 Task: Find connections with filter location Niederrad with filter topic #Analyticswith filter profile language Potuguese with filter current company Royal Society of Chemistry with filter school Swami Ramanand Teerth Marathwada University with filter industry Climate Technology Product Manufacturing with filter service category Copywriting with filter keywords title Landscaping Worker
Action: Mouse moved to (552, 80)
Screenshot: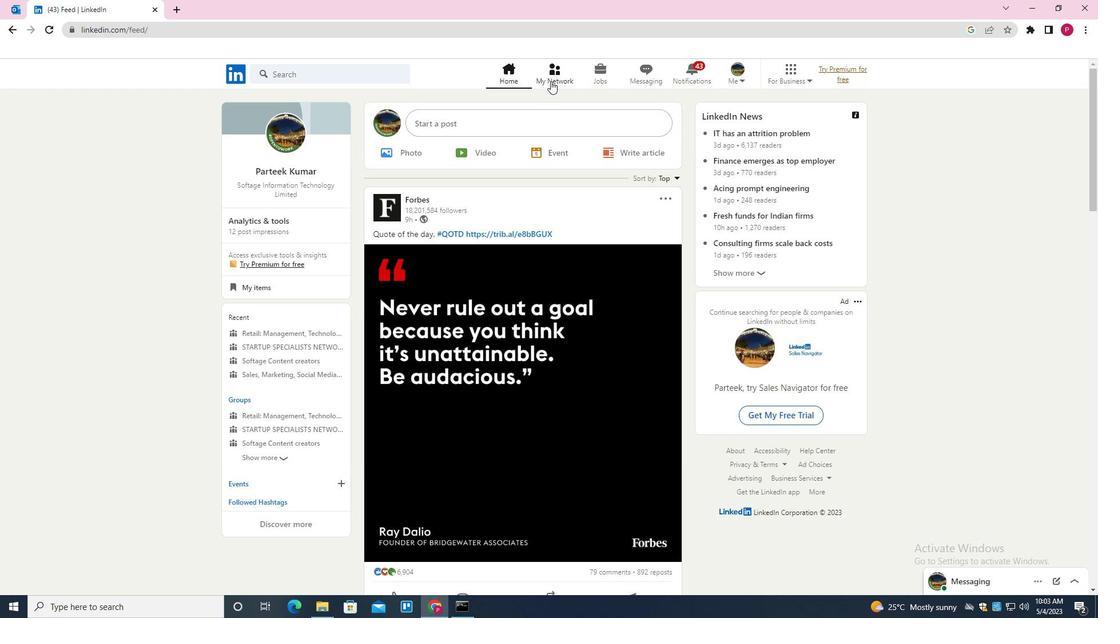 
Action: Mouse pressed left at (552, 80)
Screenshot: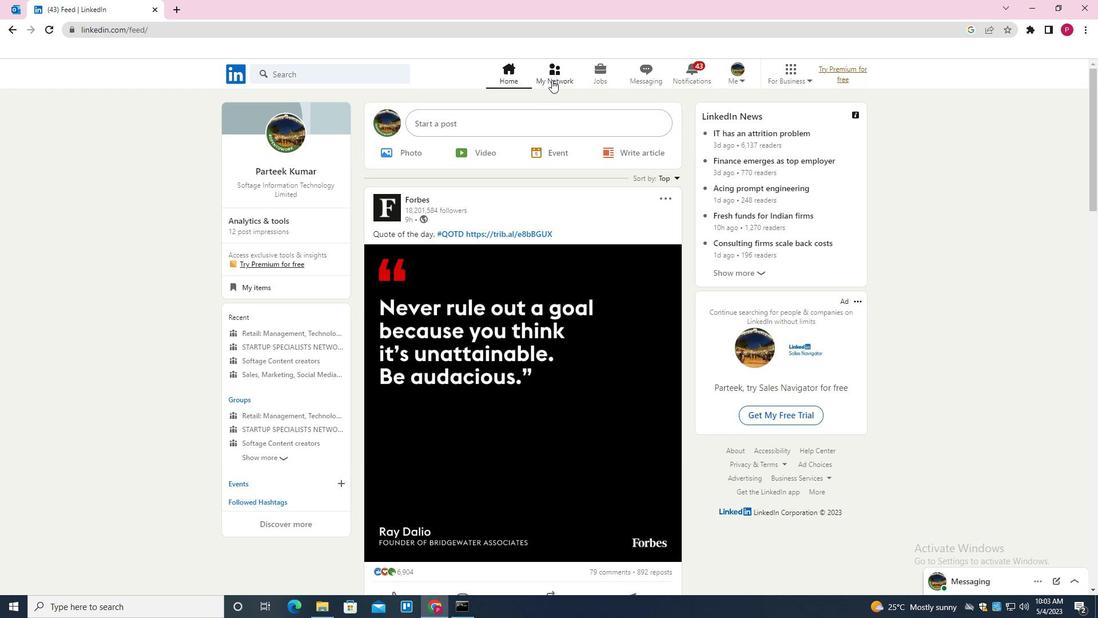 
Action: Mouse moved to (360, 135)
Screenshot: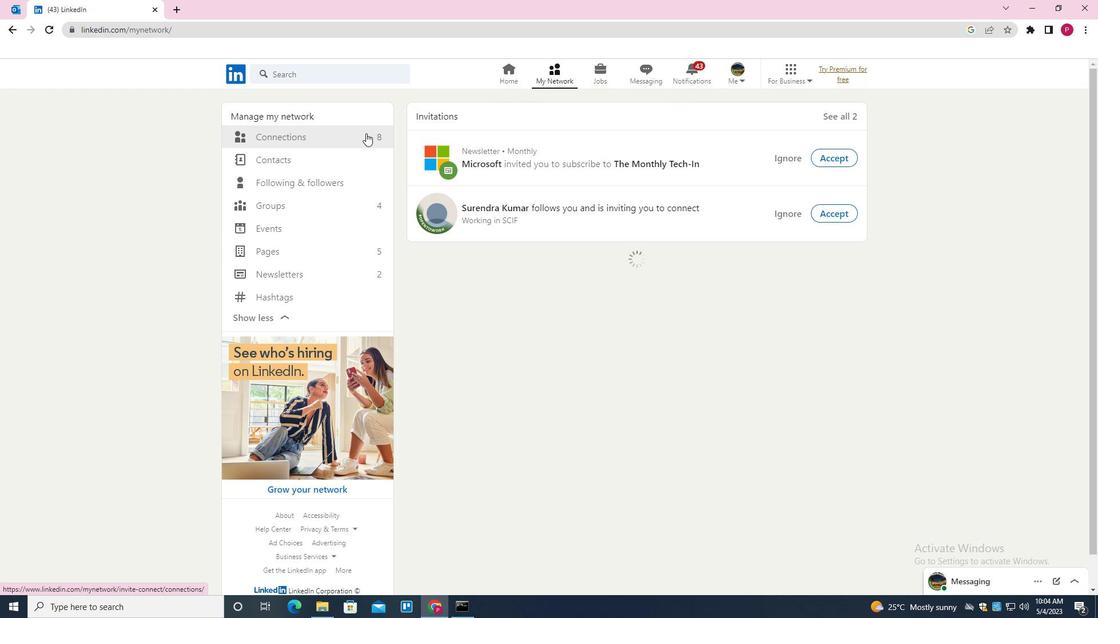 
Action: Mouse pressed left at (360, 135)
Screenshot: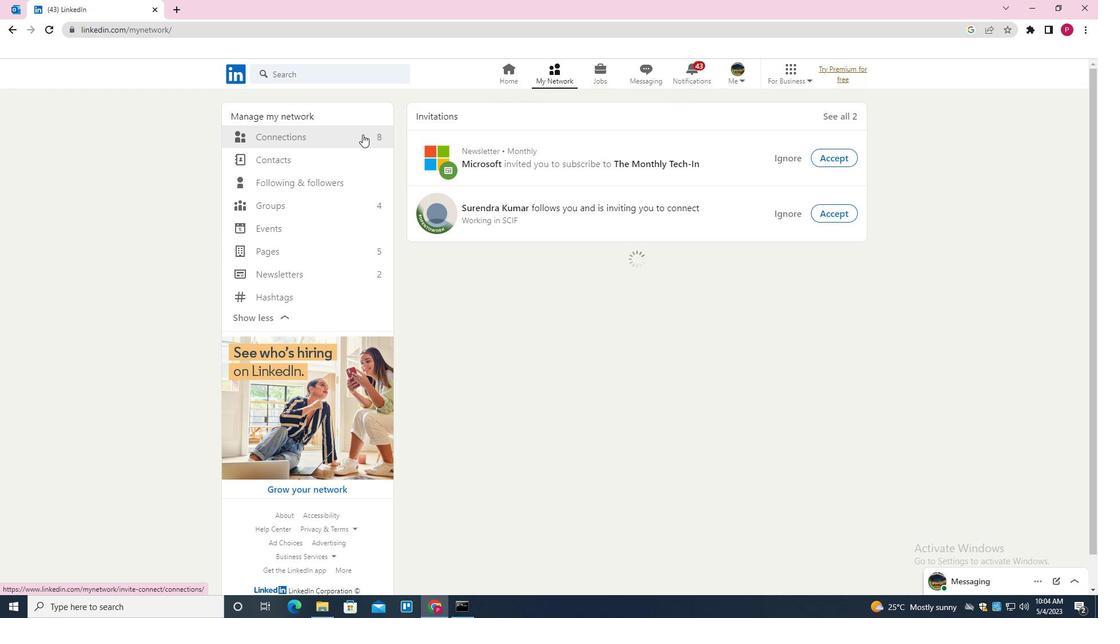 
Action: Mouse moved to (636, 138)
Screenshot: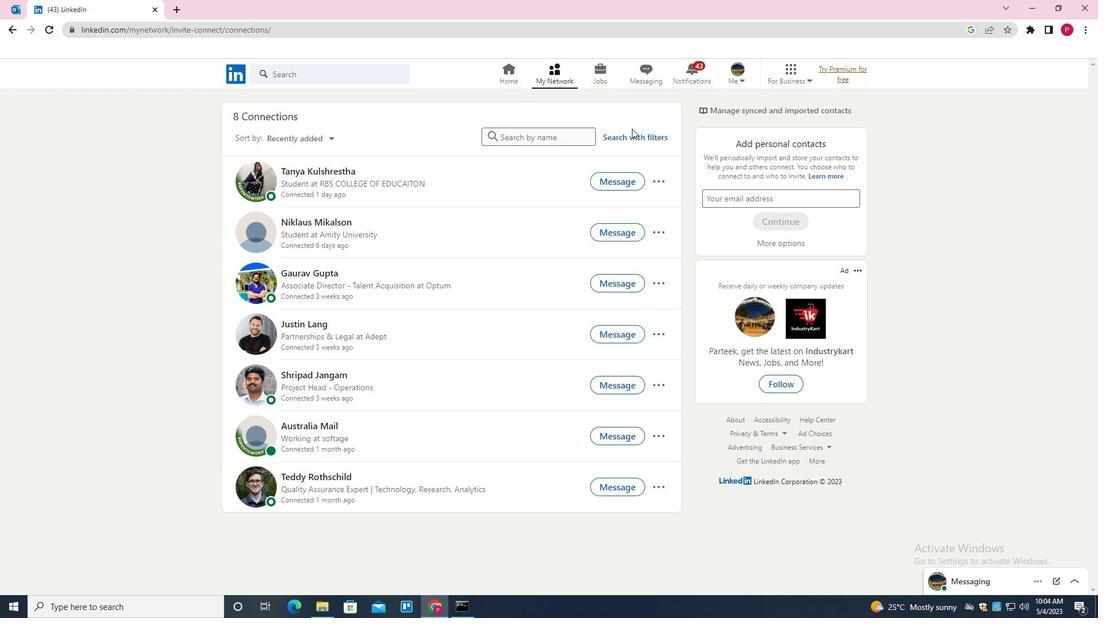 
Action: Mouse pressed left at (636, 138)
Screenshot: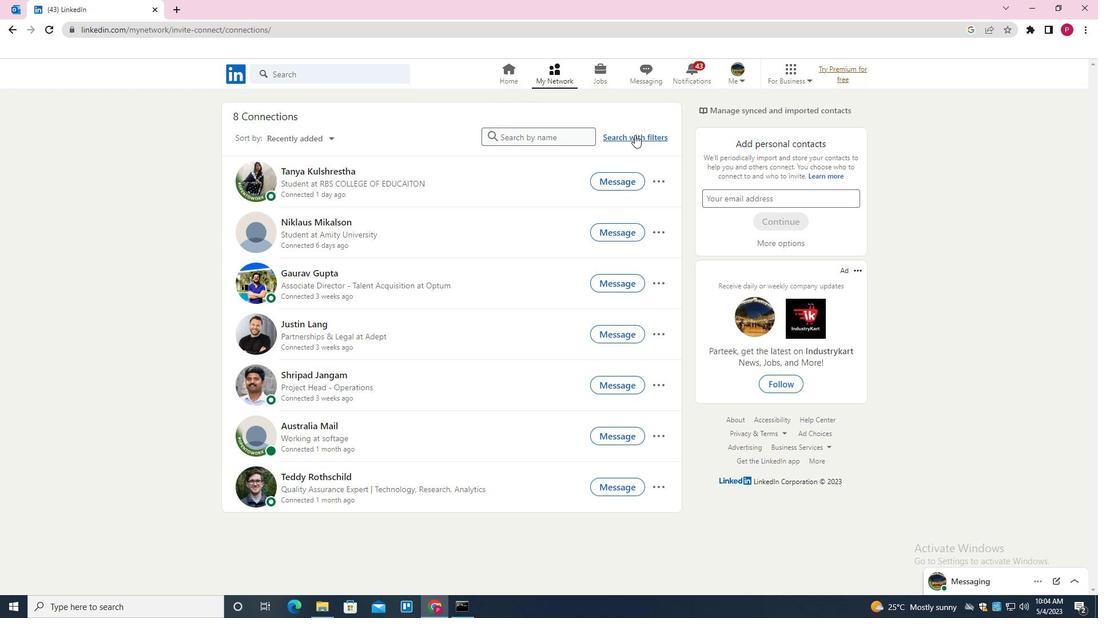 
Action: Mouse moved to (582, 106)
Screenshot: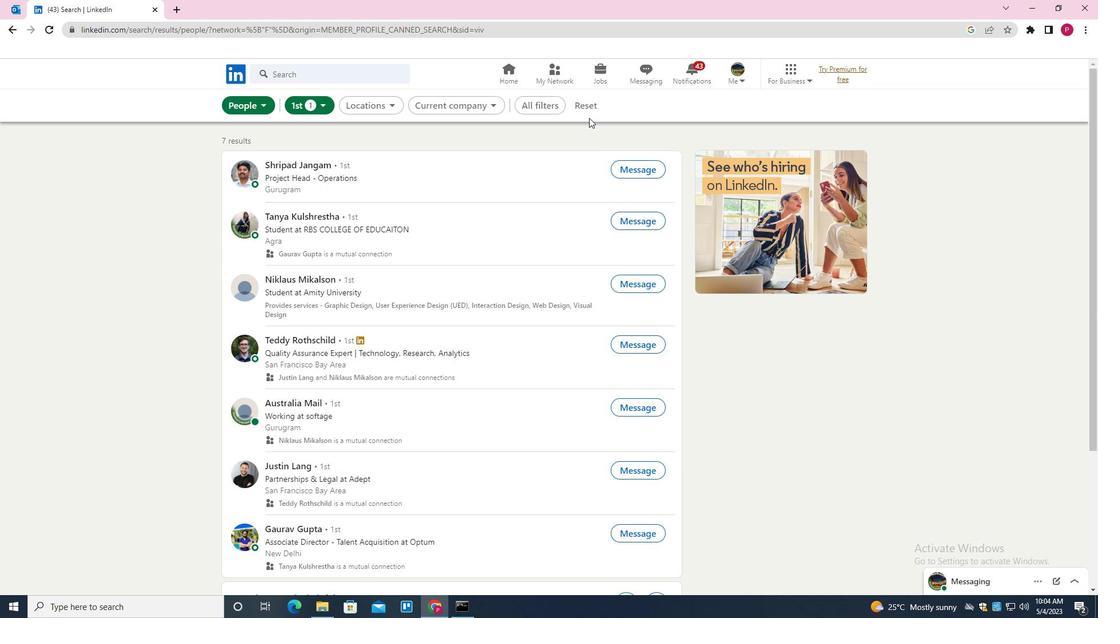 
Action: Mouse pressed left at (582, 106)
Screenshot: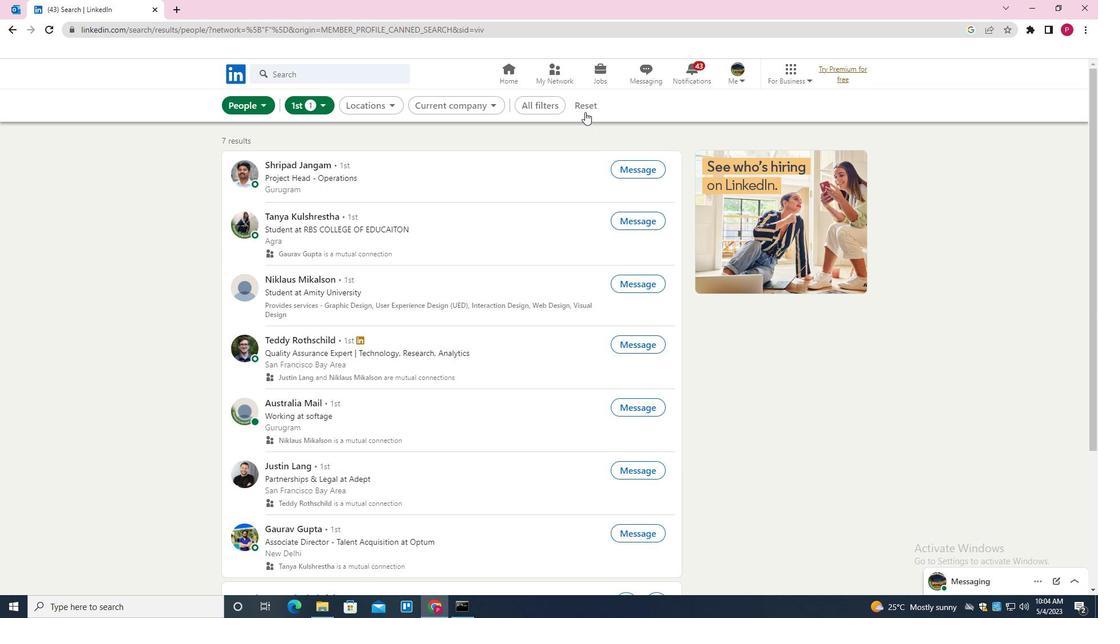 
Action: Mouse moved to (574, 105)
Screenshot: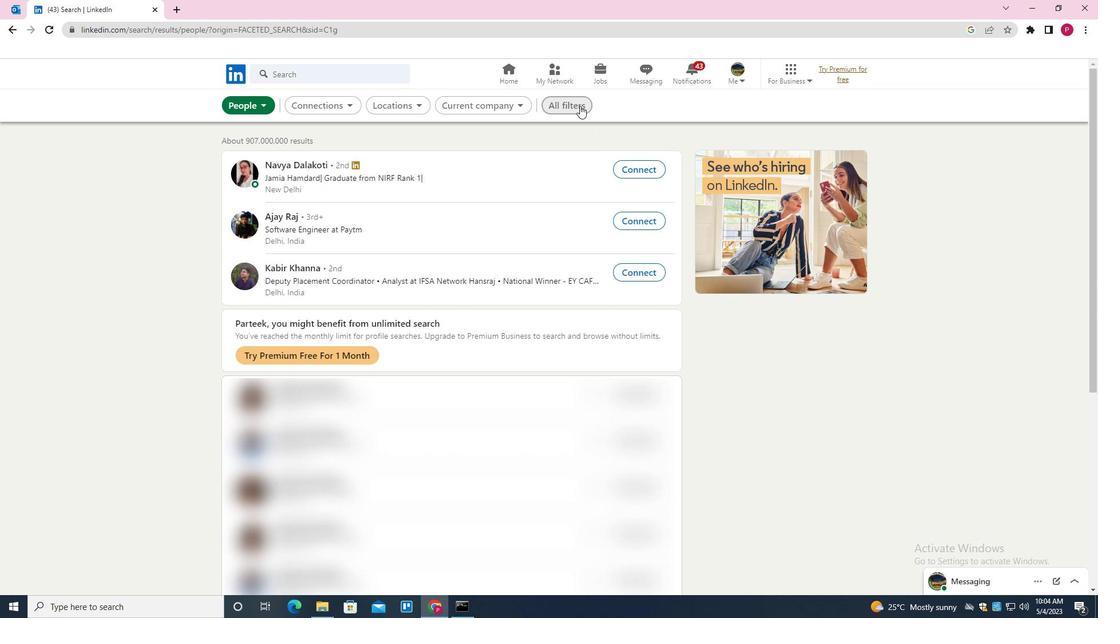 
Action: Mouse pressed left at (574, 105)
Screenshot: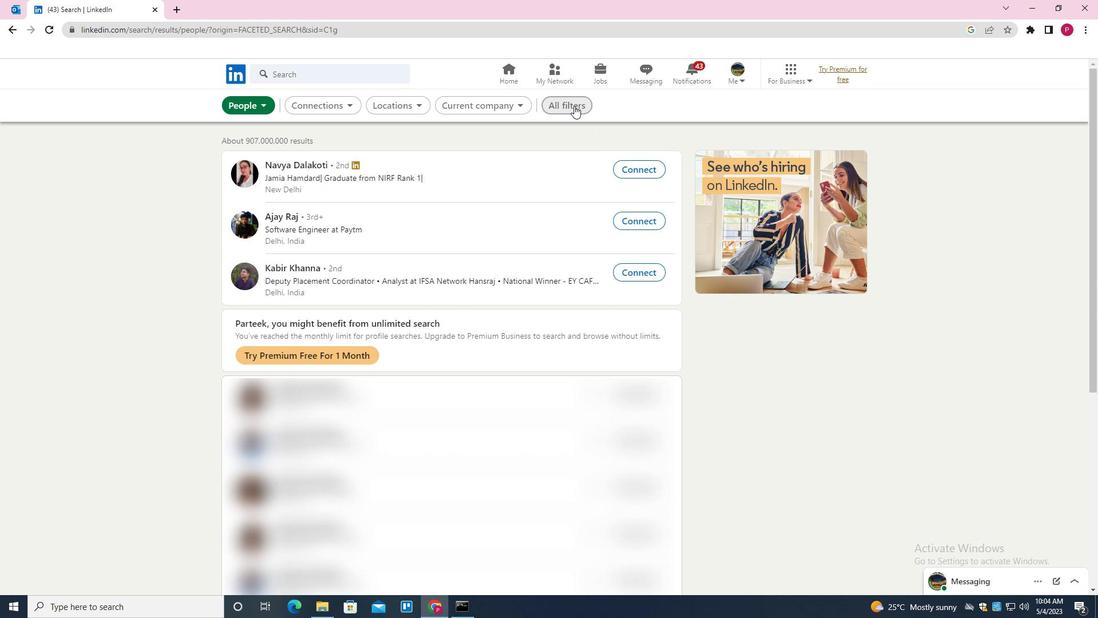 
Action: Mouse moved to (947, 330)
Screenshot: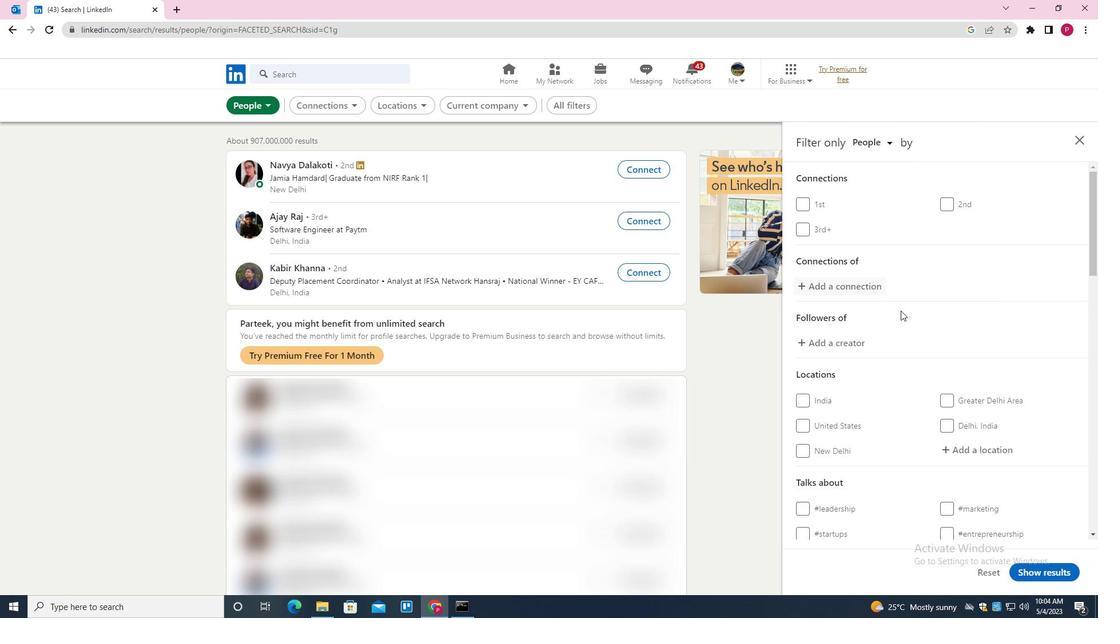 
Action: Mouse scrolled (947, 330) with delta (0, 0)
Screenshot: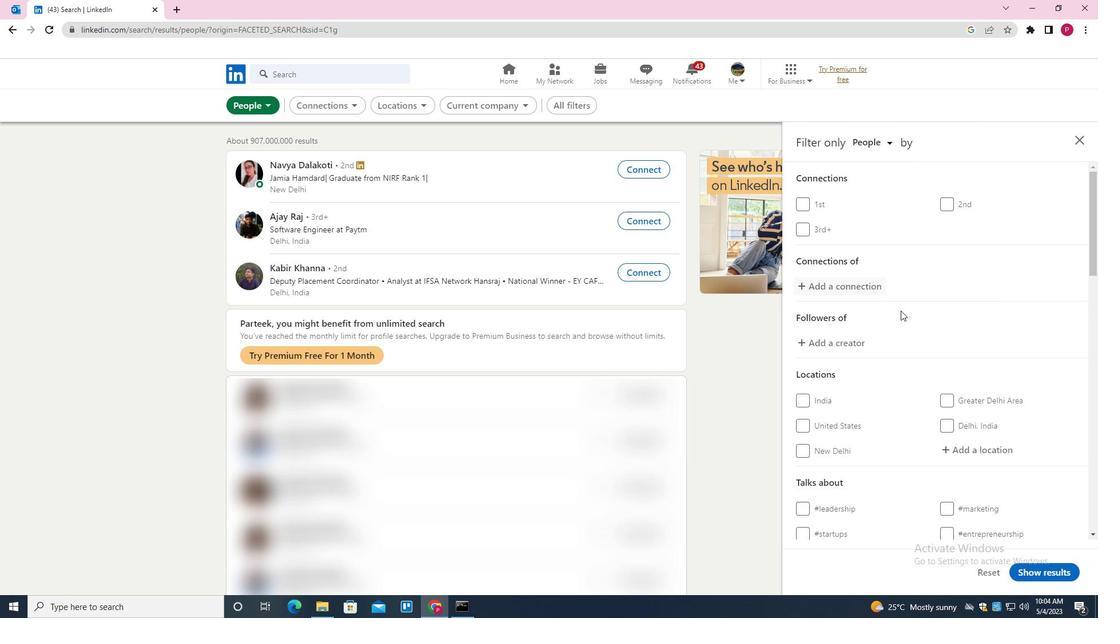 
Action: Mouse moved to (948, 331)
Screenshot: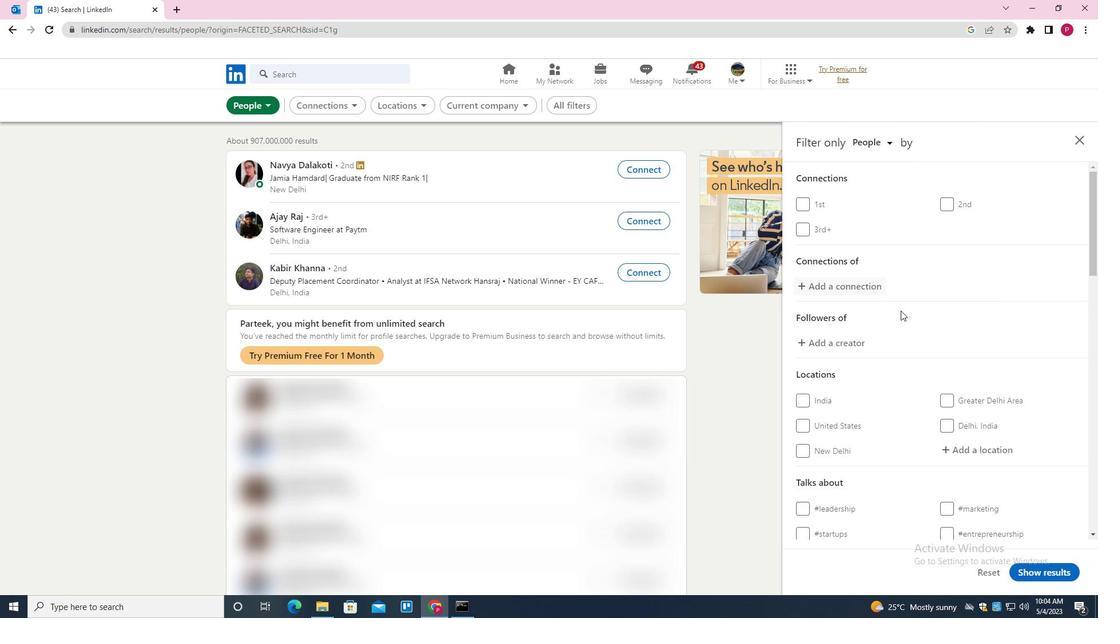 
Action: Mouse scrolled (948, 331) with delta (0, 0)
Screenshot: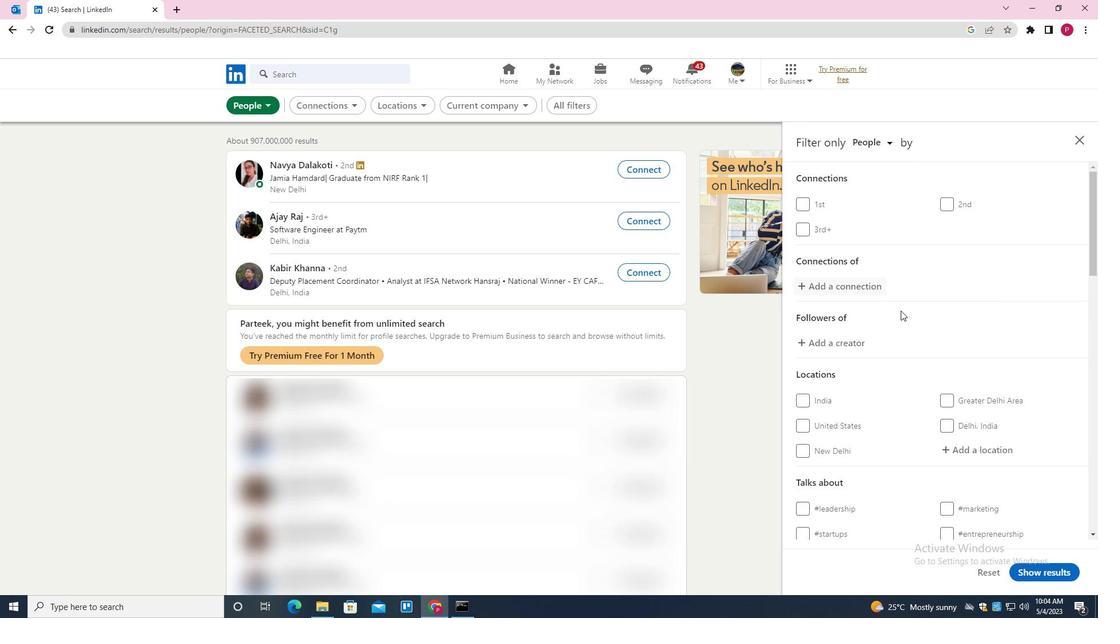
Action: Mouse moved to (969, 331)
Screenshot: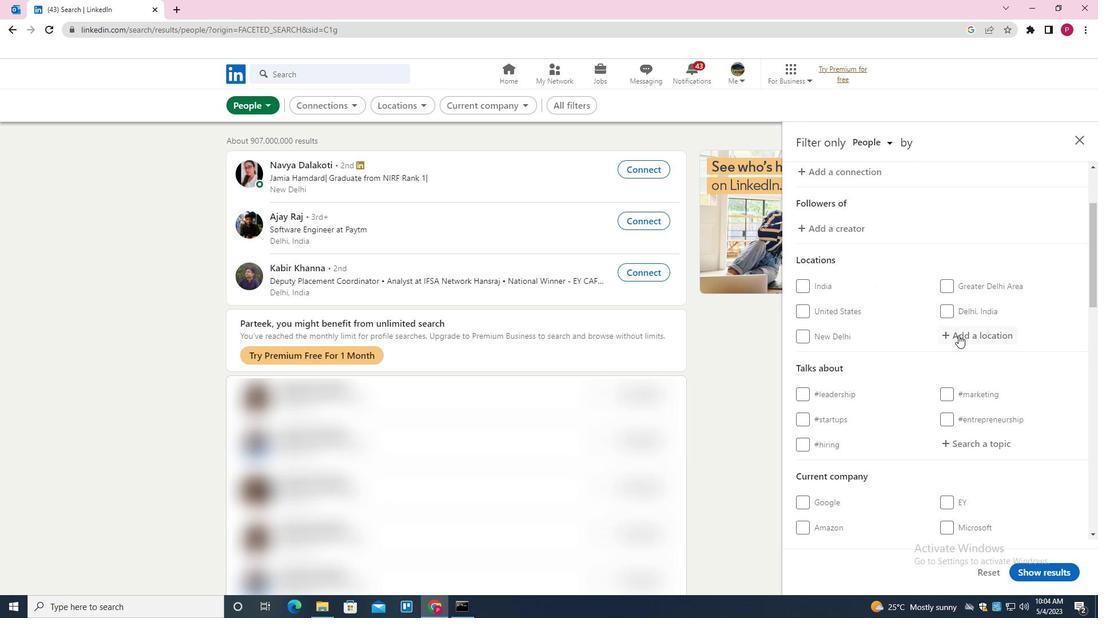 
Action: Mouse pressed left at (969, 331)
Screenshot: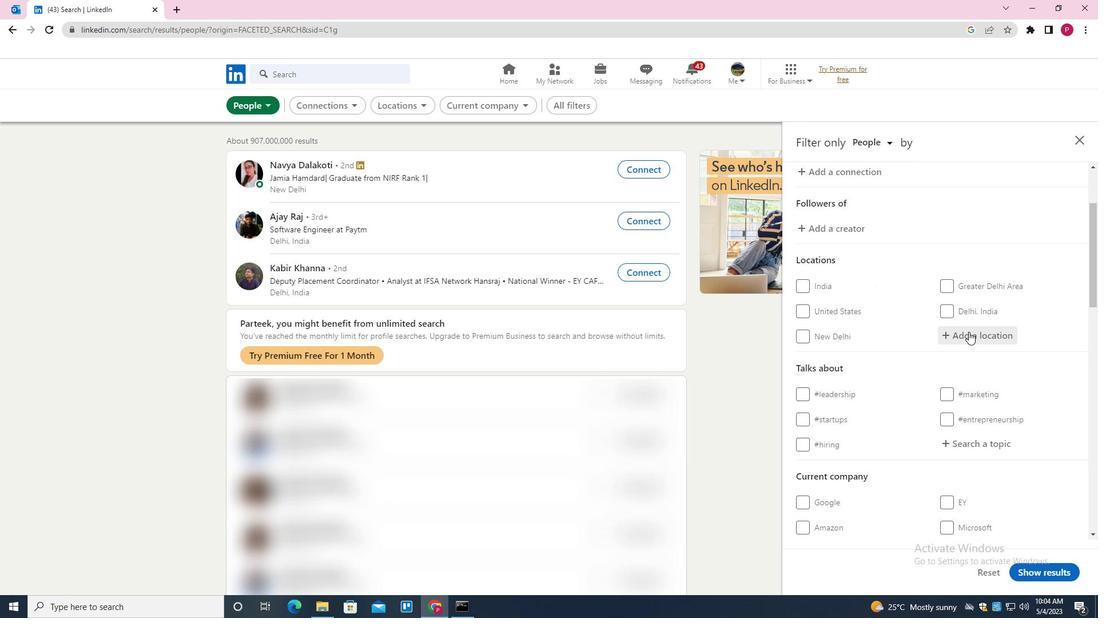 
Action: Key pressed <Key.shift>NEIDERR<Key.backspace><Key.backspace><Key.backspace><Key.backspace><Key.backspace><Key.backspace>IEDERRAD<Key.down><Key.enter>
Screenshot: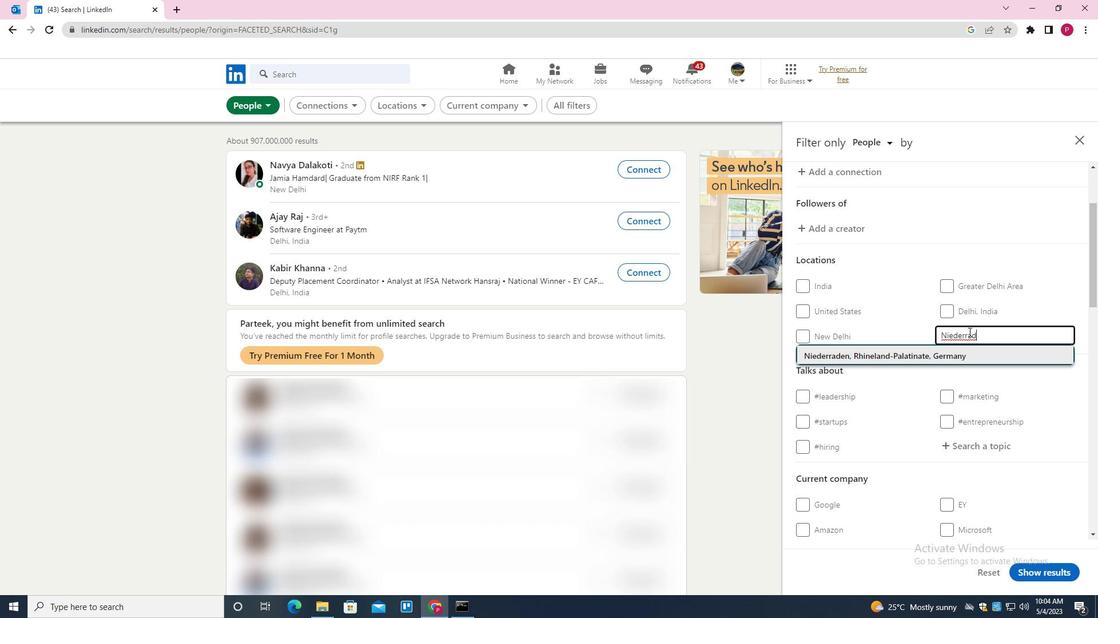 
Action: Mouse moved to (923, 320)
Screenshot: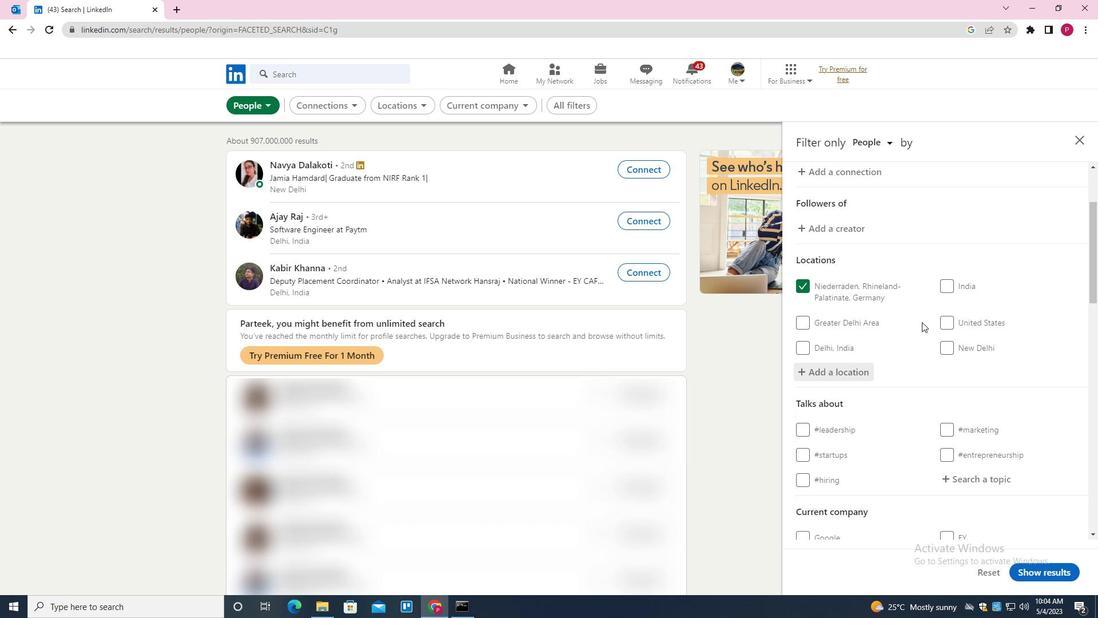 
Action: Mouse scrolled (923, 319) with delta (0, 0)
Screenshot: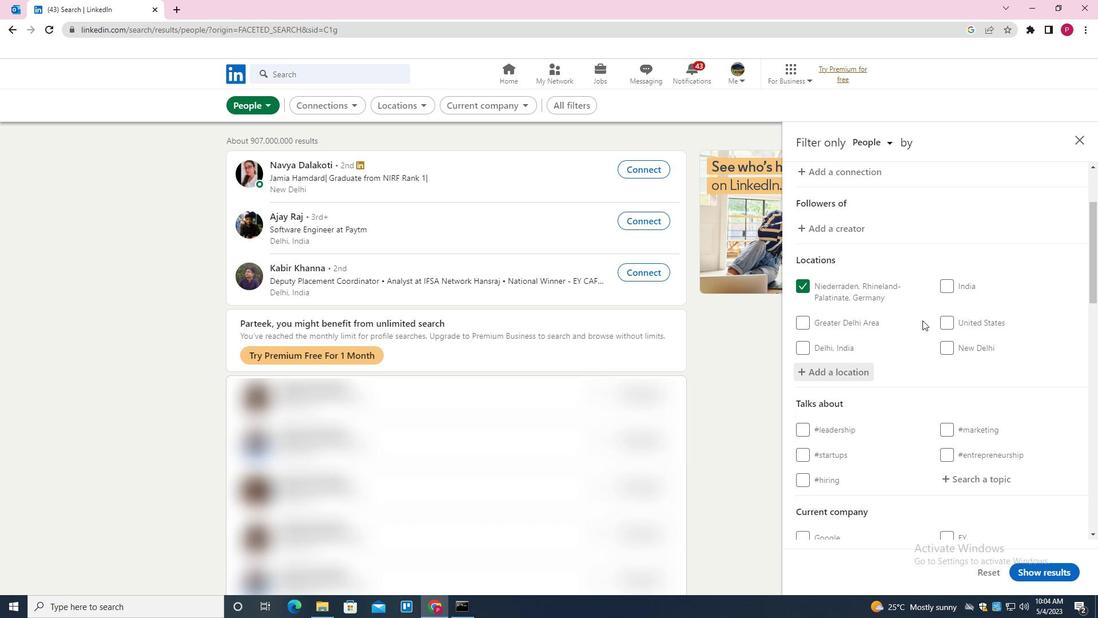 
Action: Mouse moved to (923, 320)
Screenshot: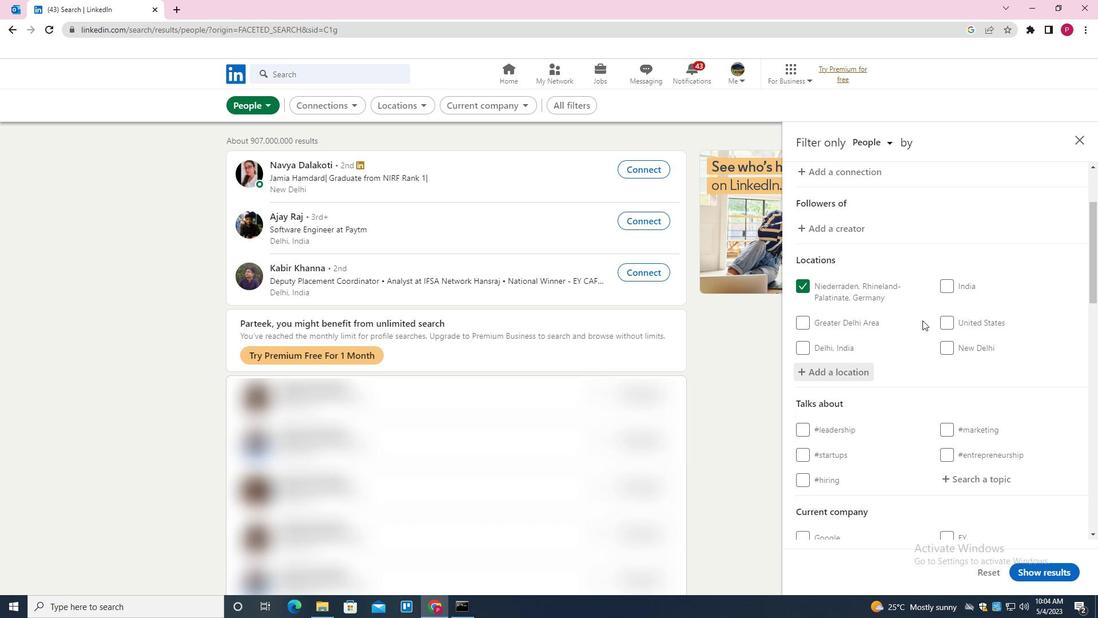 
Action: Mouse scrolled (923, 319) with delta (0, 0)
Screenshot: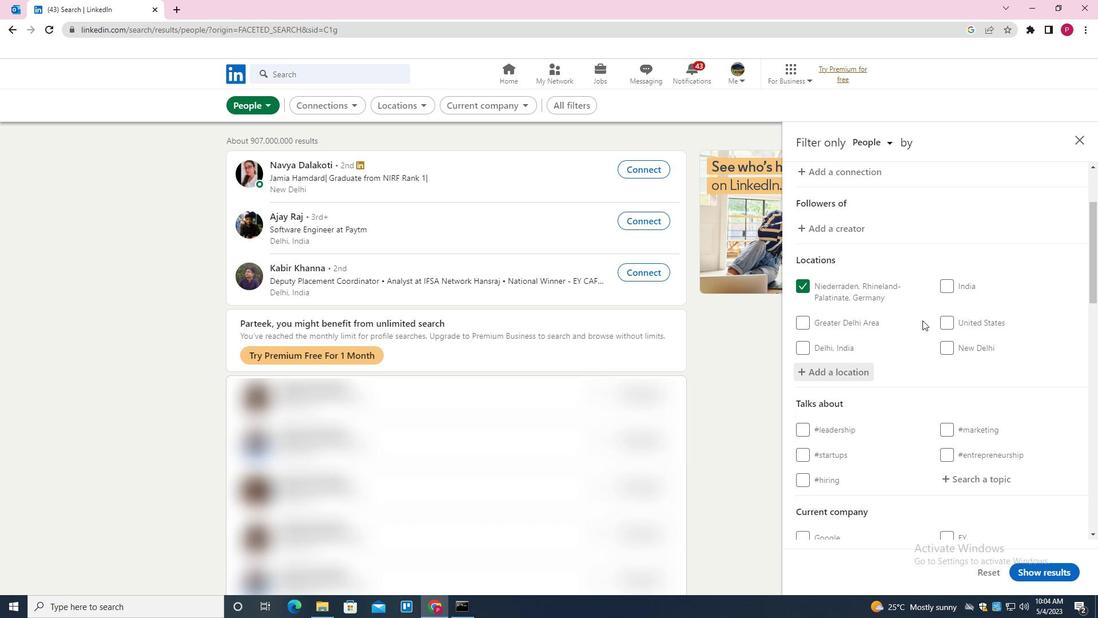 
Action: Mouse scrolled (923, 319) with delta (0, 0)
Screenshot: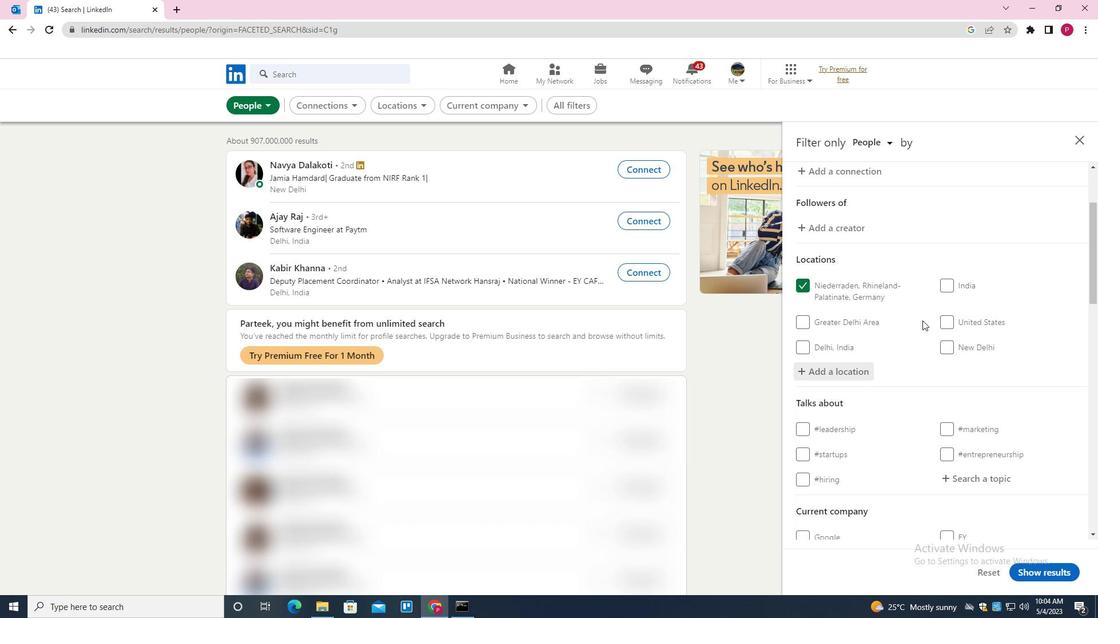 
Action: Mouse moved to (959, 311)
Screenshot: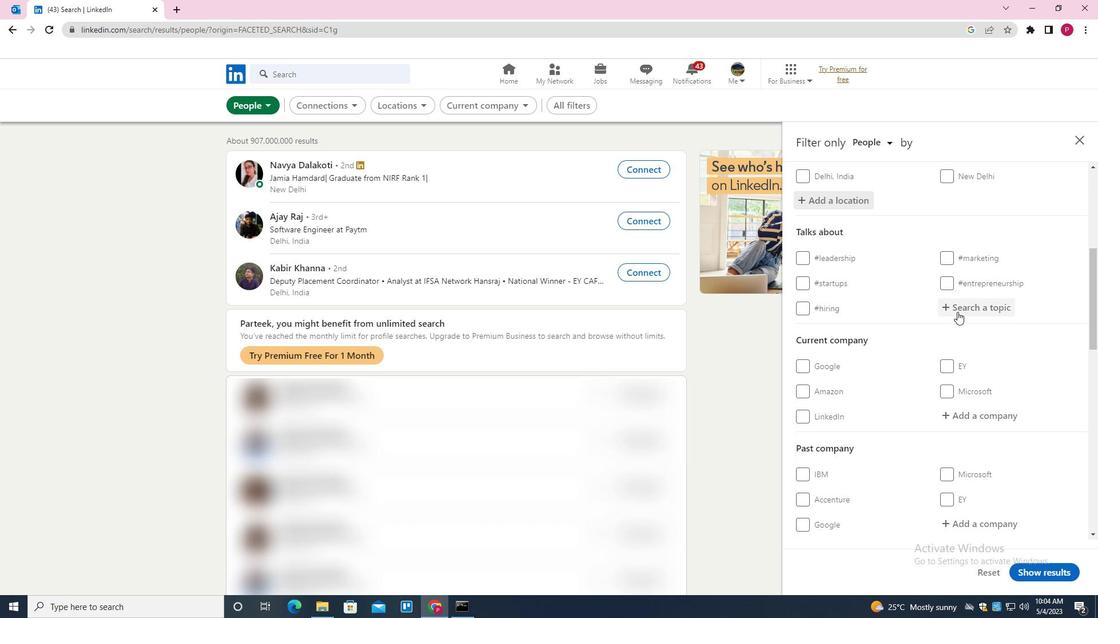 
Action: Mouse pressed left at (959, 311)
Screenshot: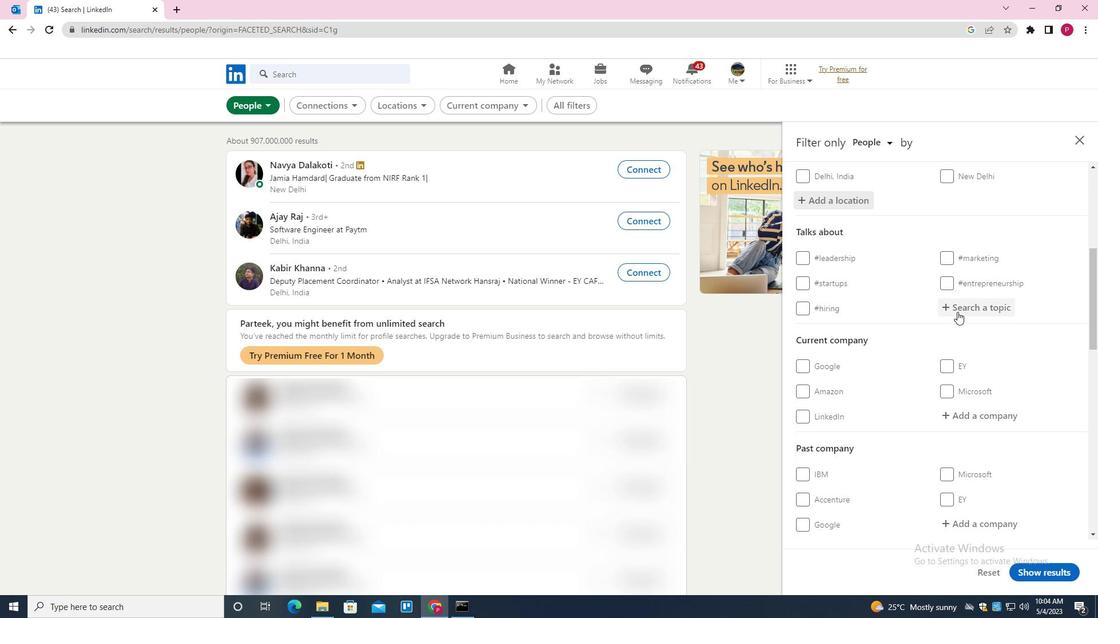 
Action: Key pressed <Key.shift>ANALYTICS<Key.down><Key.enter>
Screenshot: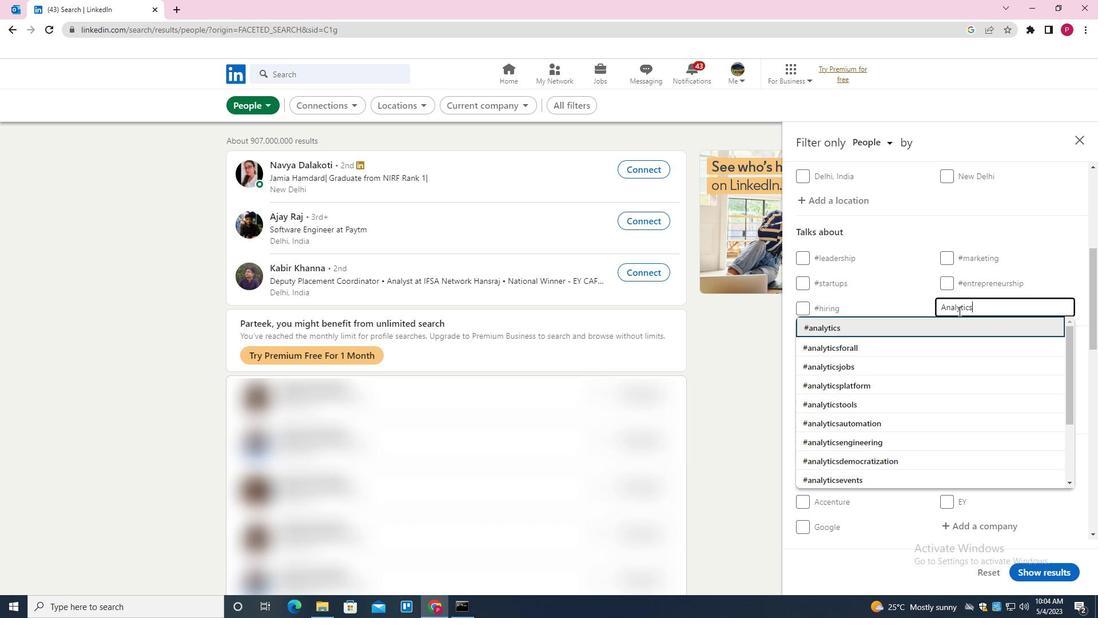 
Action: Mouse moved to (938, 326)
Screenshot: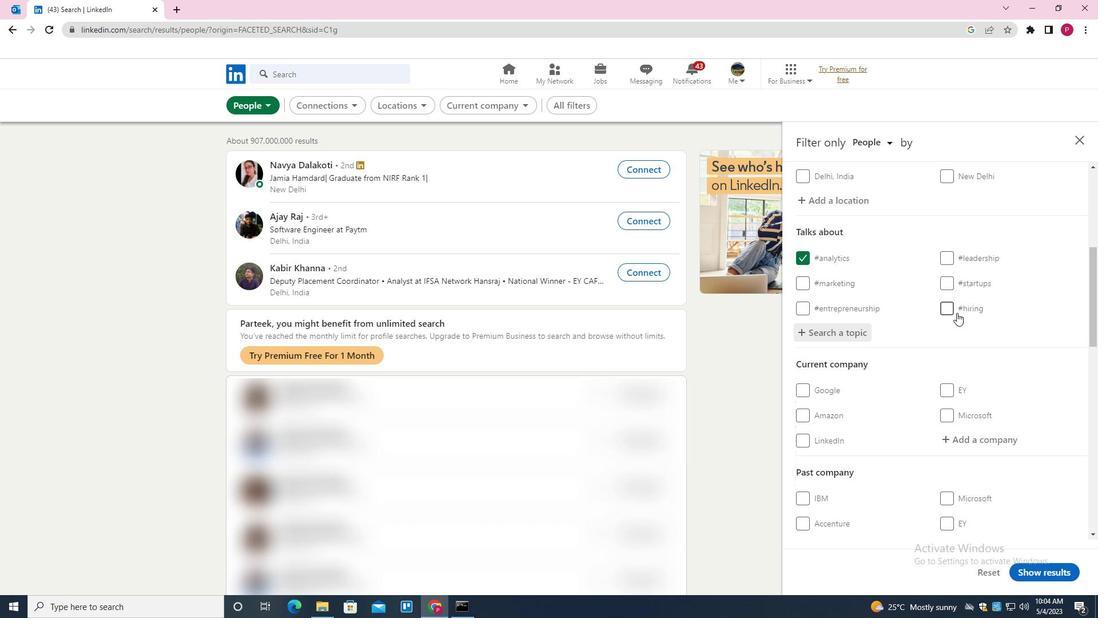 
Action: Mouse scrolled (938, 325) with delta (0, 0)
Screenshot: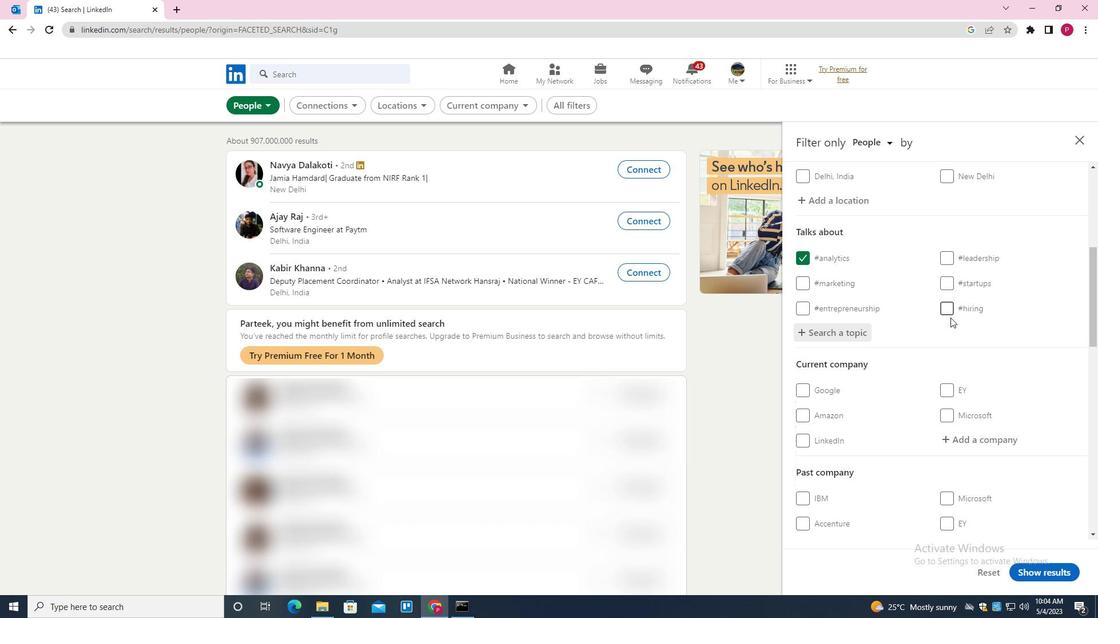 
Action: Mouse moved to (938, 326)
Screenshot: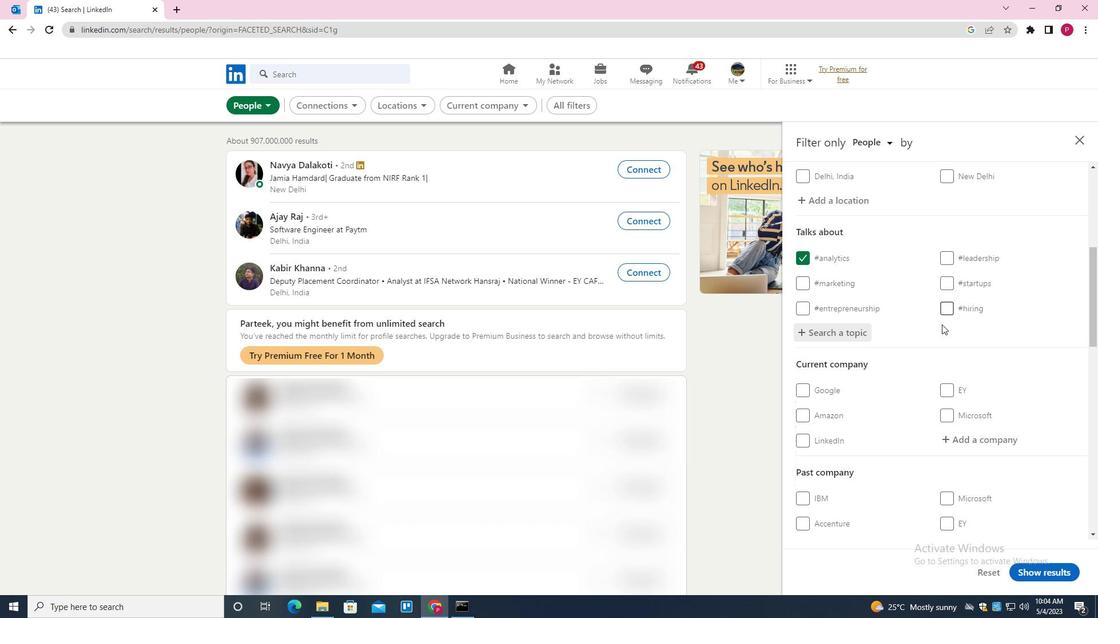 
Action: Mouse scrolled (938, 325) with delta (0, 0)
Screenshot: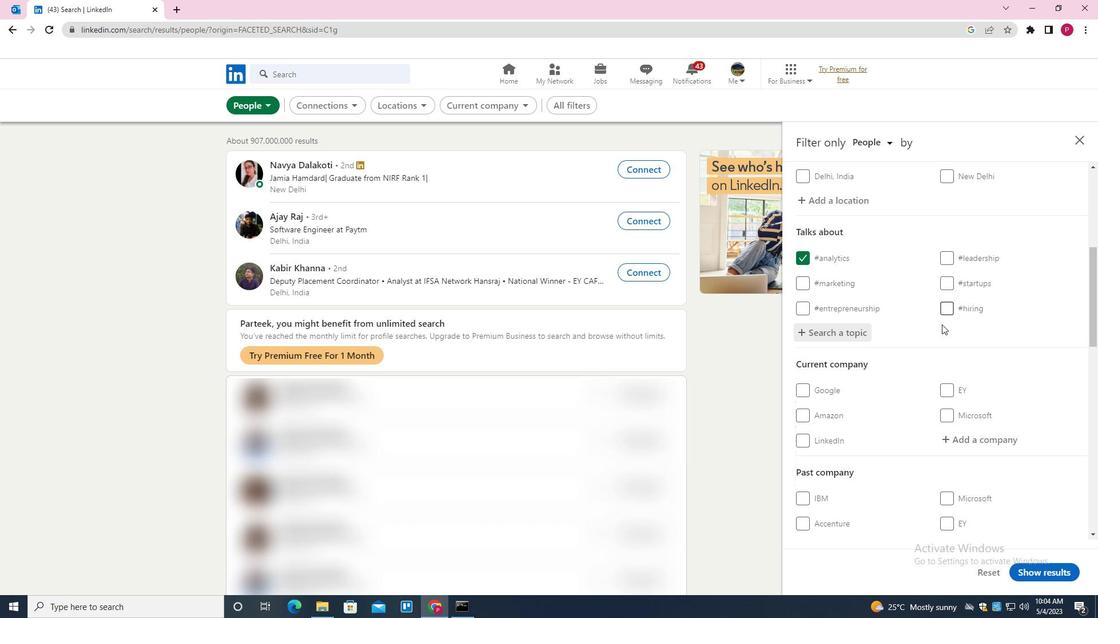 
Action: Mouse moved to (933, 326)
Screenshot: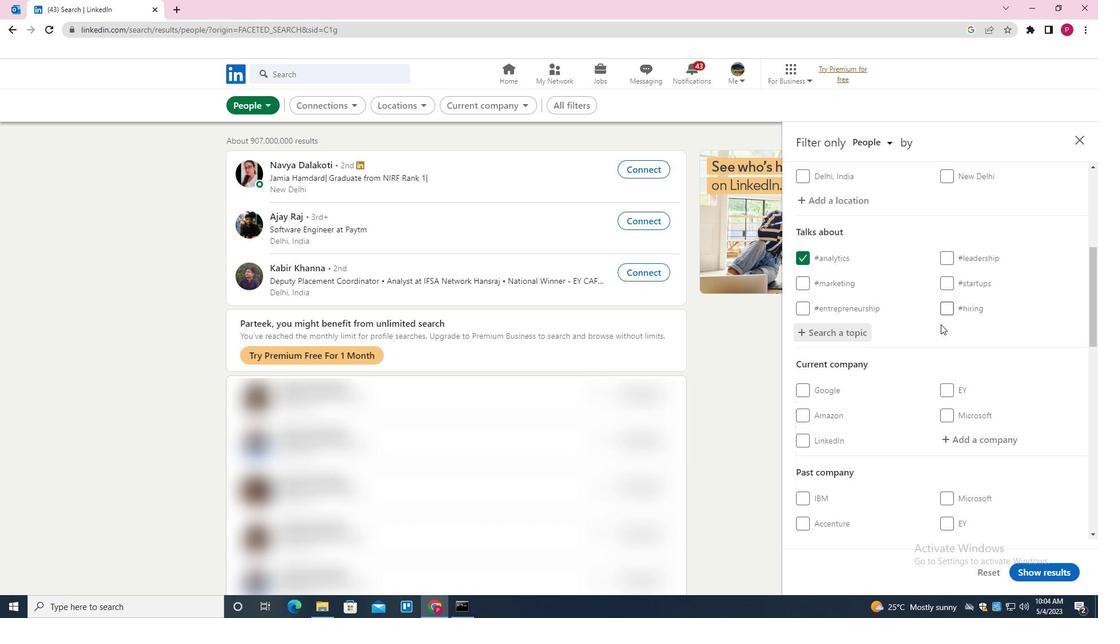 
Action: Mouse scrolled (933, 325) with delta (0, 0)
Screenshot: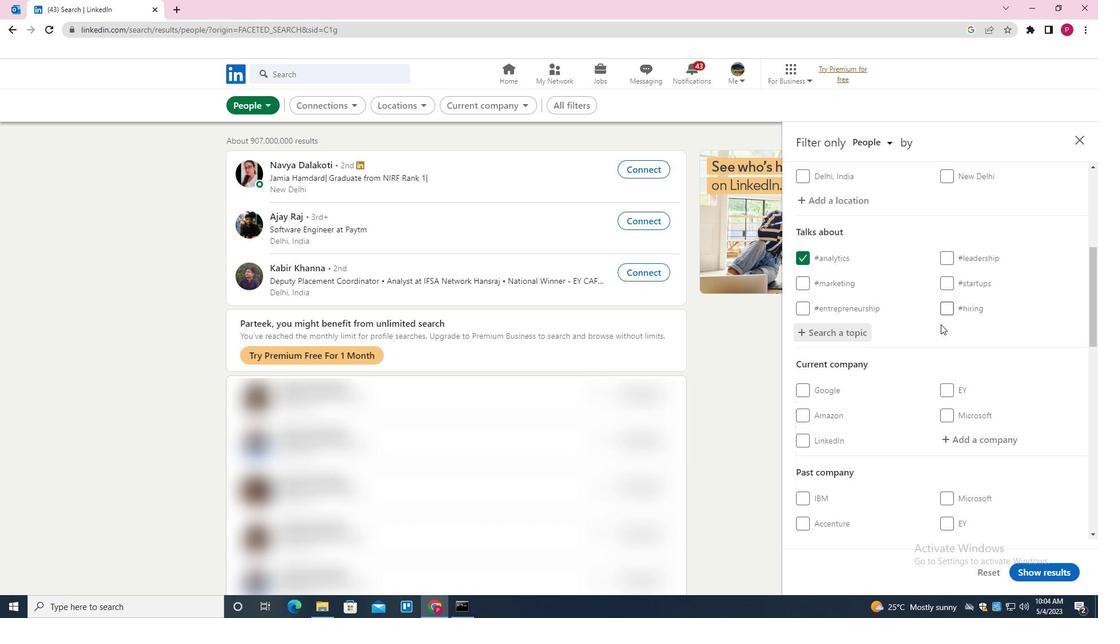
Action: Mouse moved to (899, 320)
Screenshot: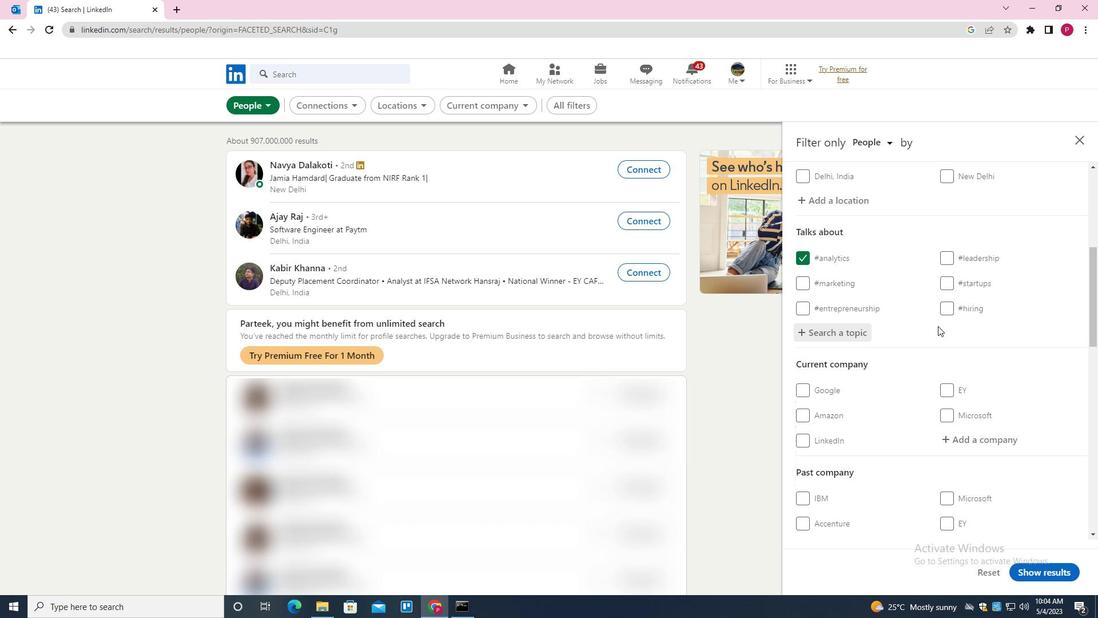 
Action: Mouse scrolled (899, 319) with delta (0, 0)
Screenshot: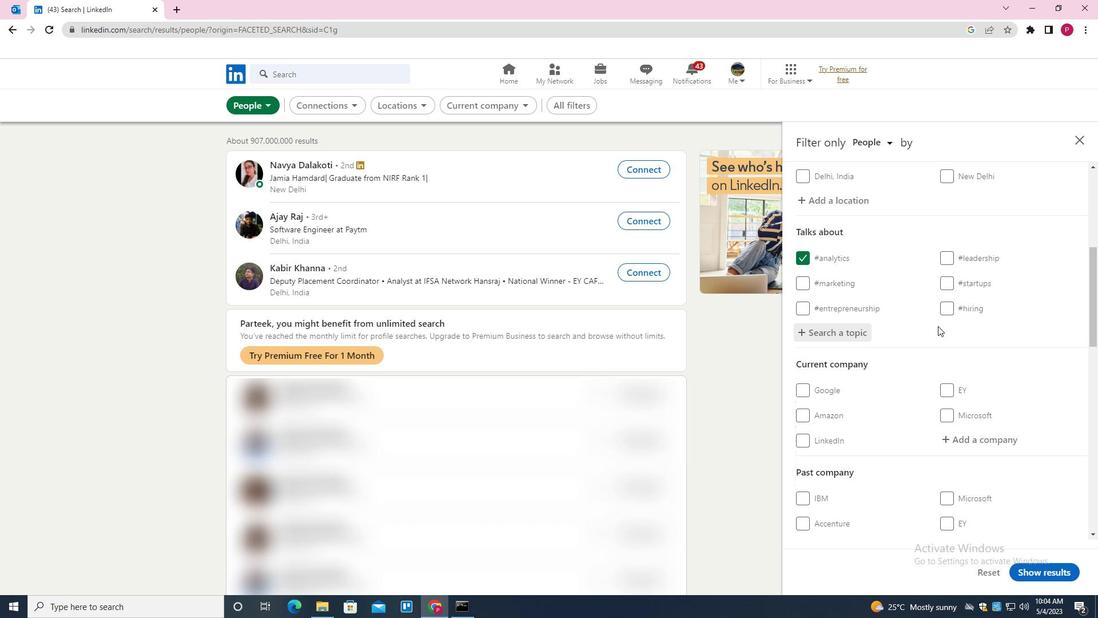 
Action: Mouse moved to (895, 319)
Screenshot: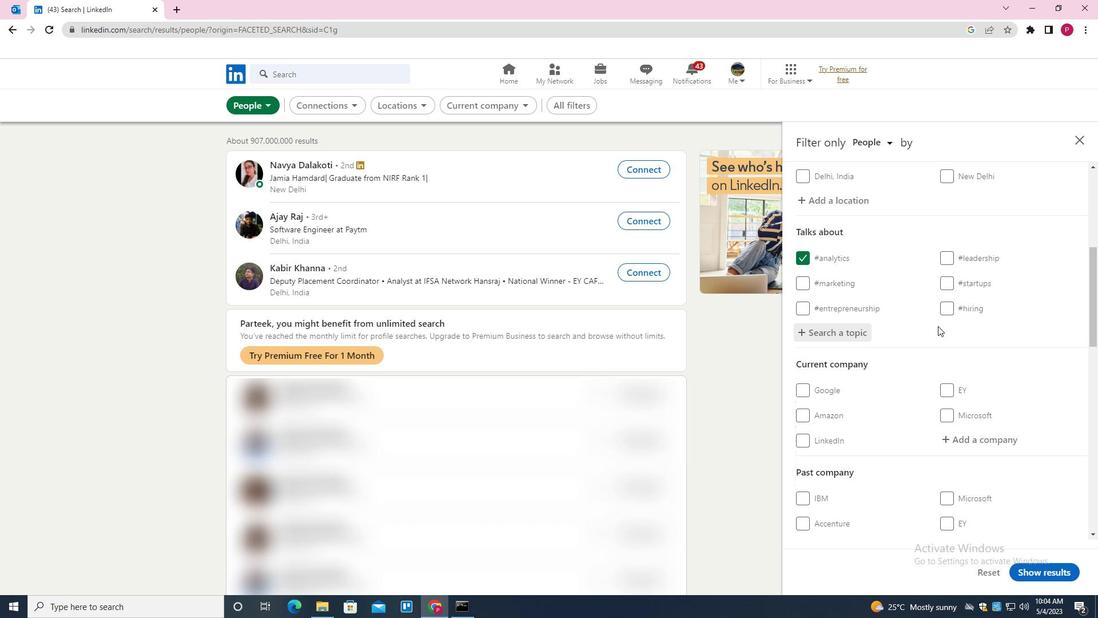 
Action: Mouse scrolled (895, 318) with delta (0, 0)
Screenshot: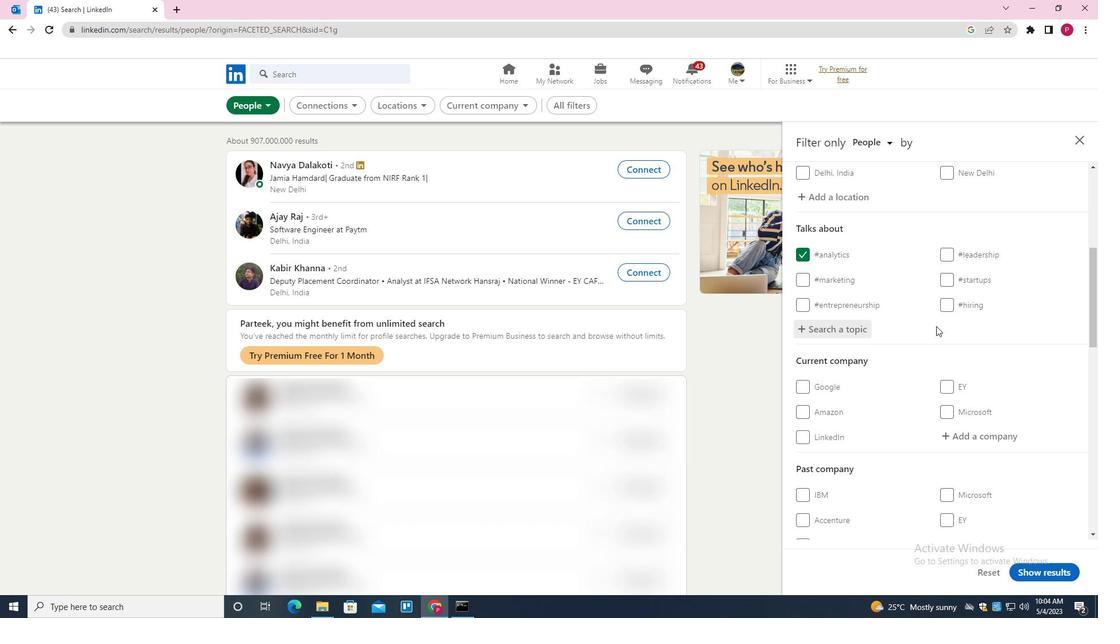 
Action: Mouse scrolled (895, 318) with delta (0, 0)
Screenshot: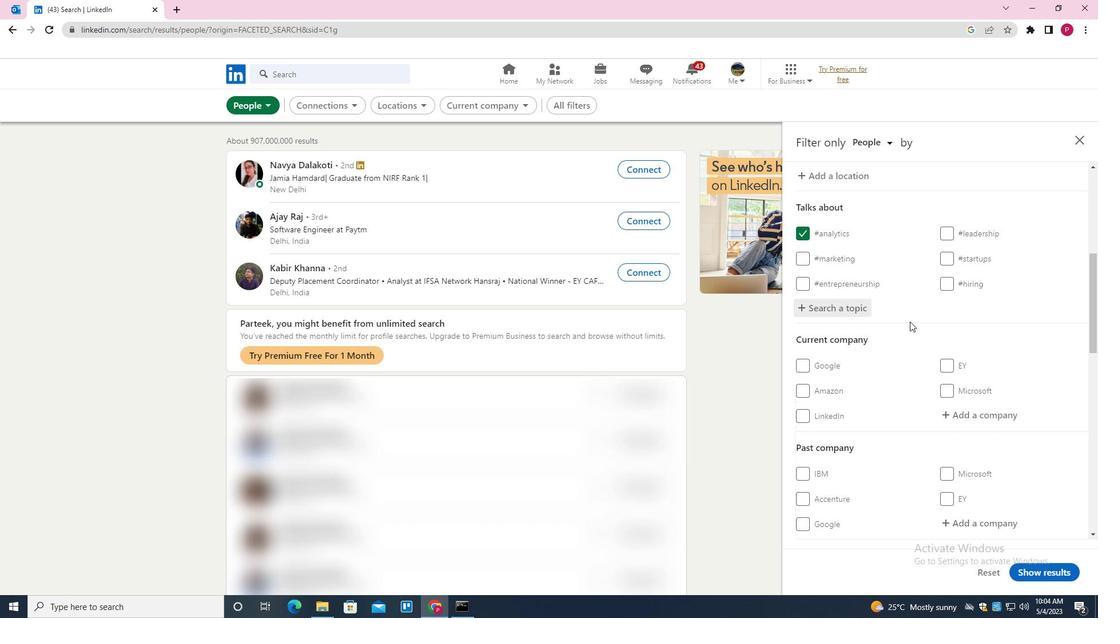 
Action: Mouse moved to (888, 311)
Screenshot: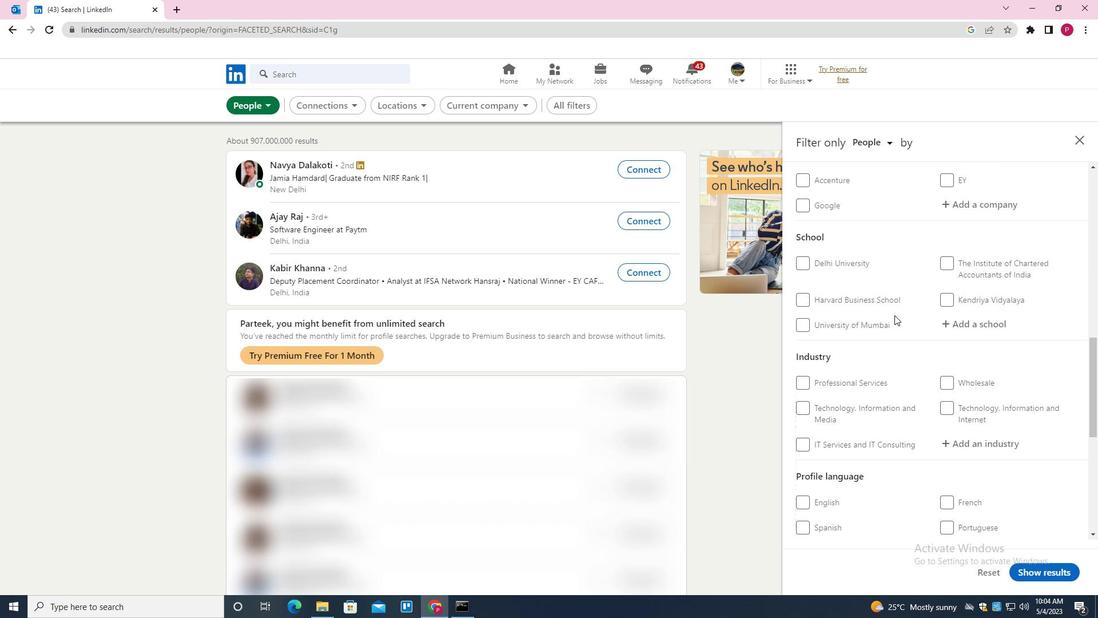
Action: Mouse scrolled (888, 311) with delta (0, 0)
Screenshot: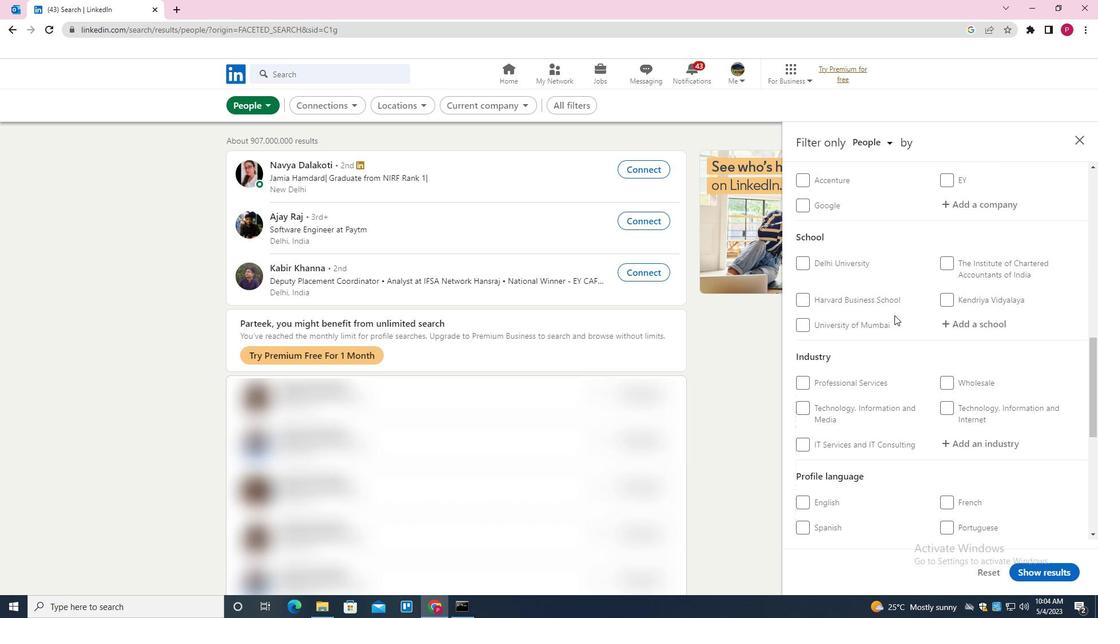 
Action: Mouse moved to (888, 311)
Screenshot: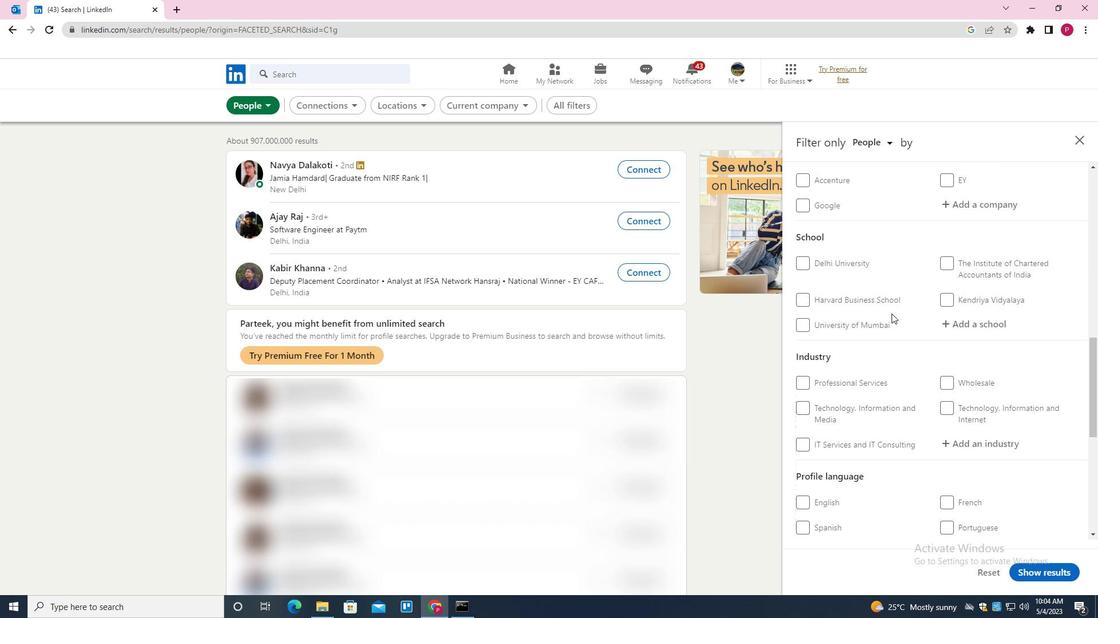 
Action: Mouse scrolled (888, 311) with delta (0, 0)
Screenshot: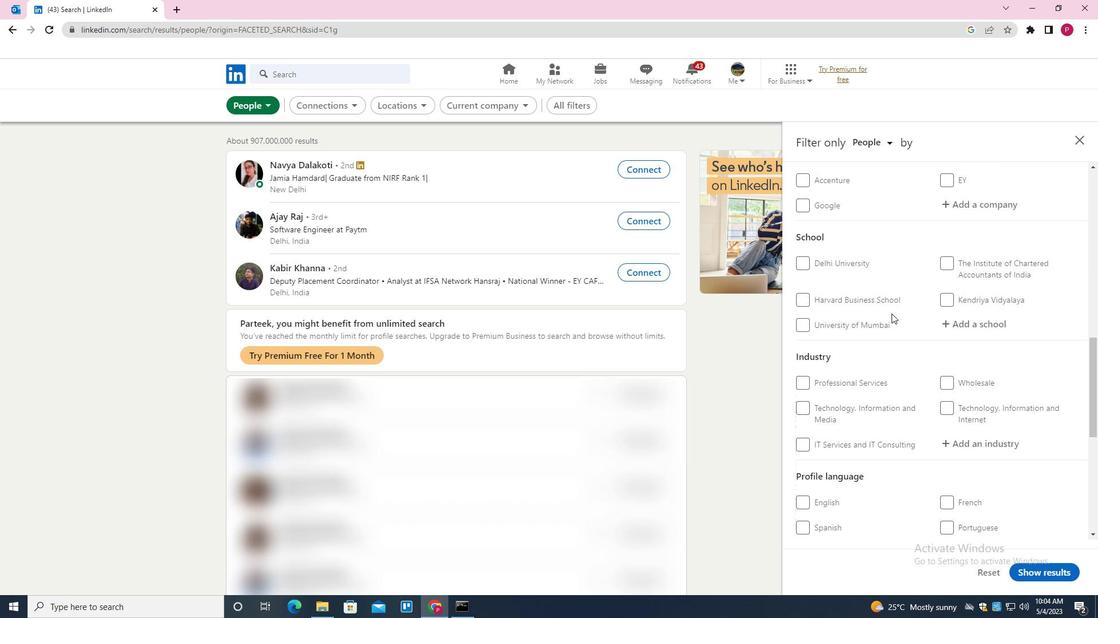 
Action: Mouse scrolled (888, 311) with delta (0, 0)
Screenshot: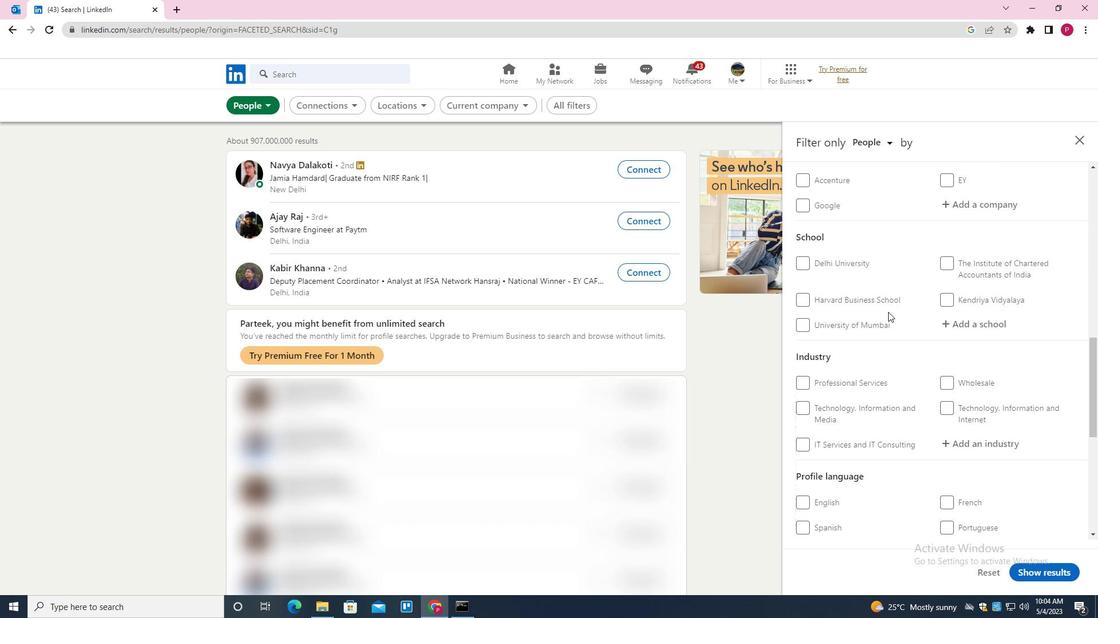 
Action: Mouse scrolled (888, 311) with delta (0, 0)
Screenshot: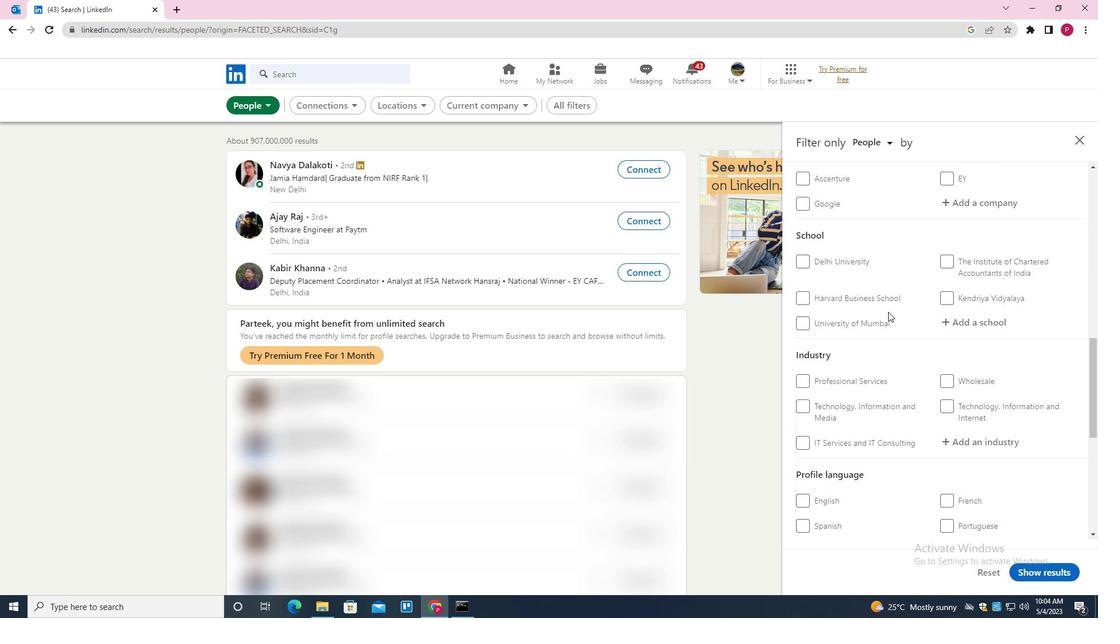 
Action: Mouse moved to (946, 299)
Screenshot: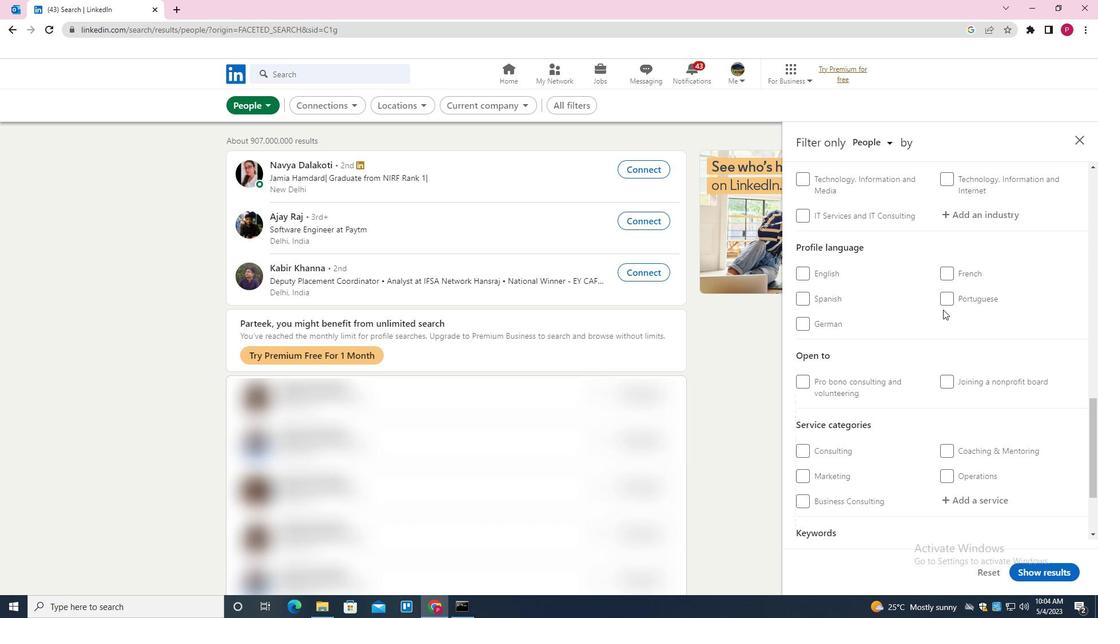
Action: Mouse pressed left at (946, 299)
Screenshot: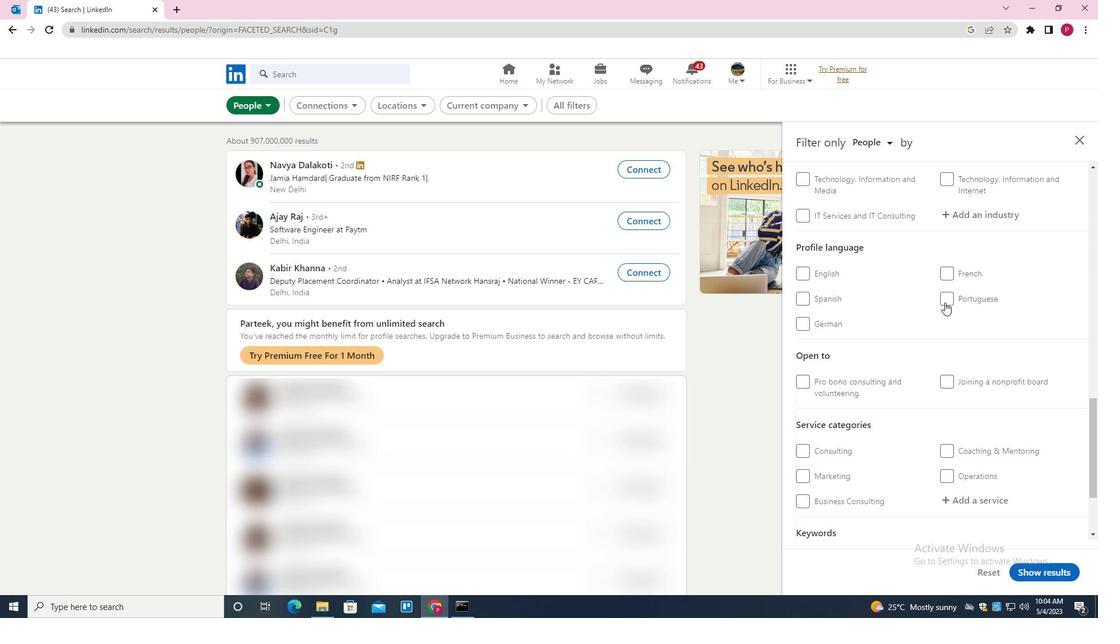 
Action: Mouse moved to (884, 333)
Screenshot: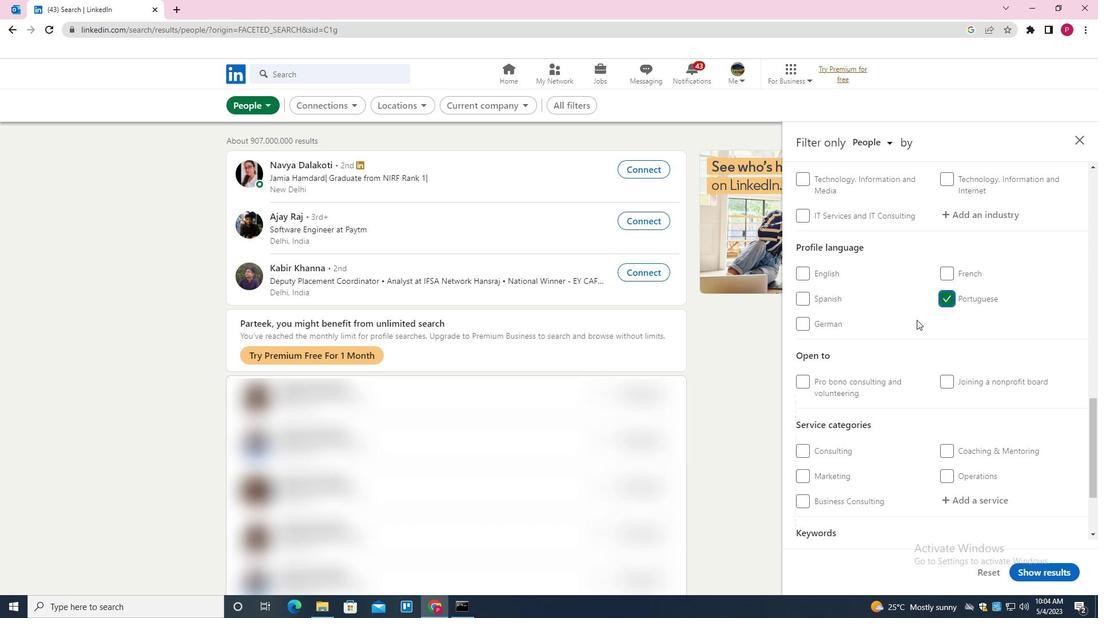 
Action: Mouse scrolled (884, 334) with delta (0, 0)
Screenshot: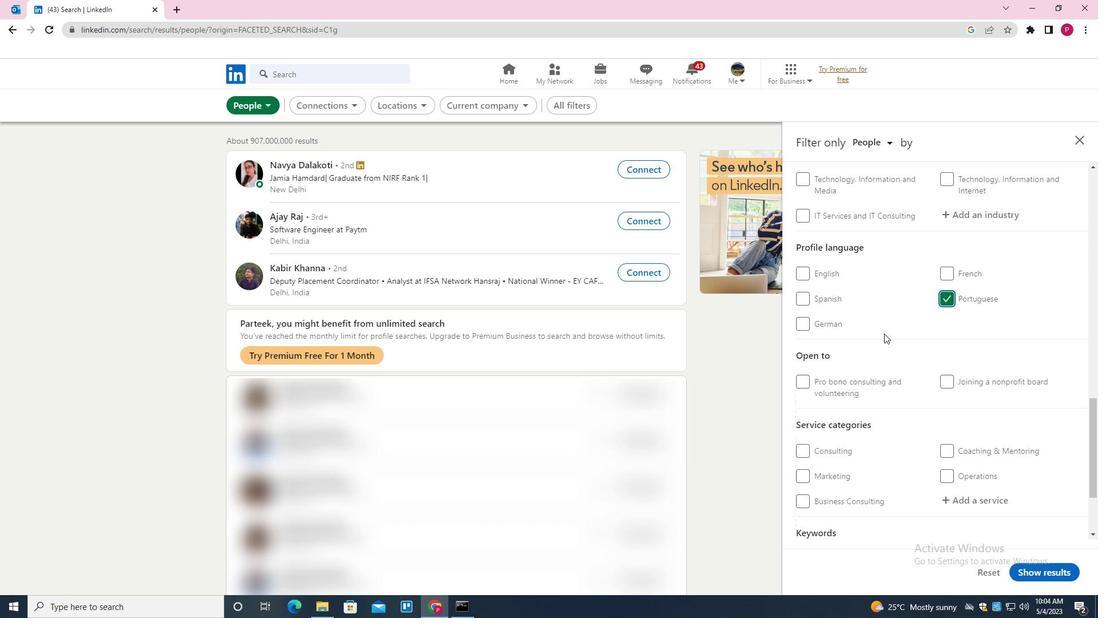 
Action: Mouse scrolled (884, 334) with delta (0, 0)
Screenshot: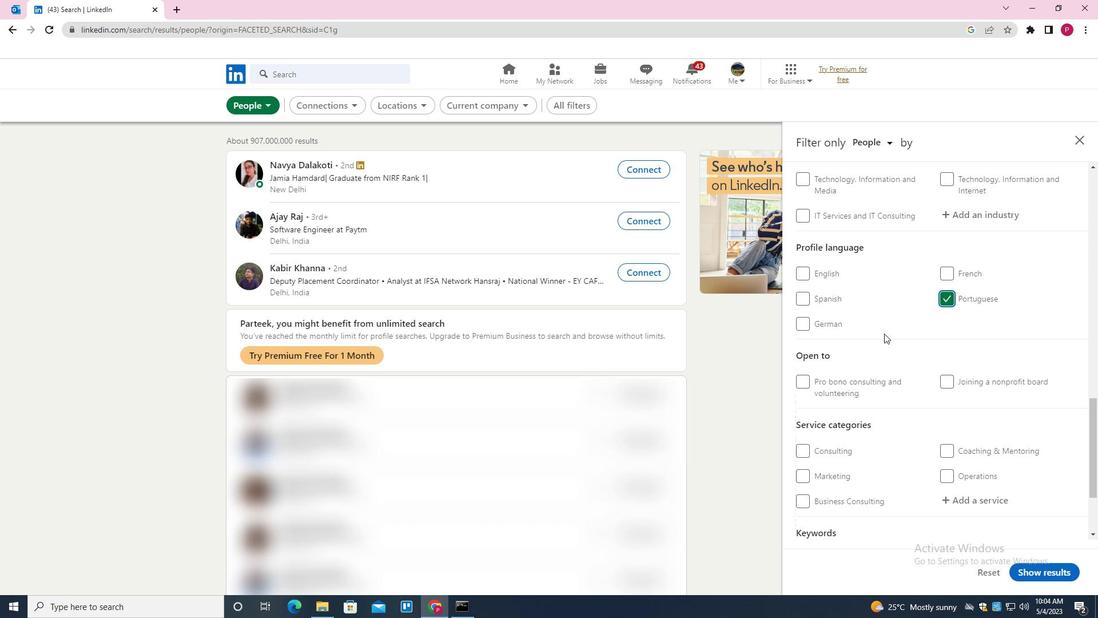 
Action: Mouse scrolled (884, 334) with delta (0, 0)
Screenshot: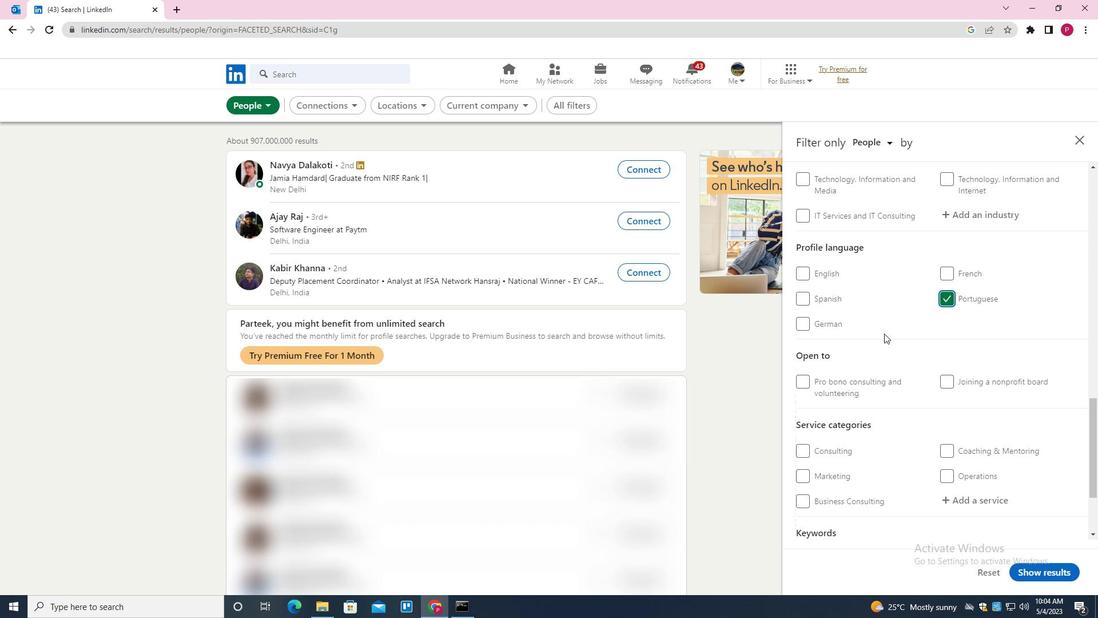 
Action: Mouse scrolled (884, 334) with delta (0, 0)
Screenshot: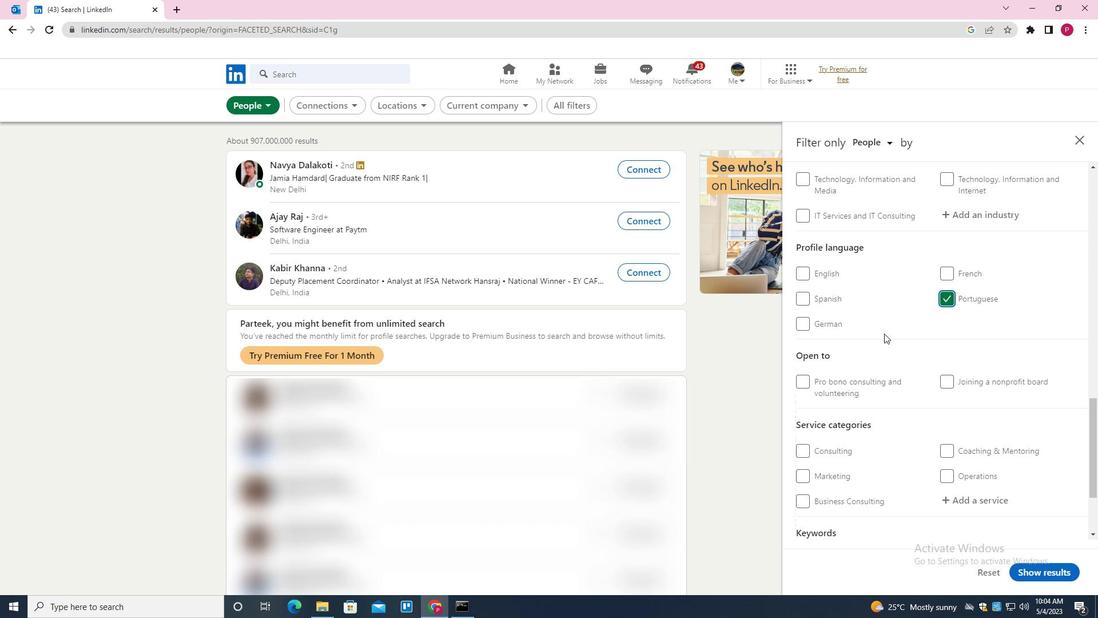 
Action: Mouse scrolled (884, 334) with delta (0, 0)
Screenshot: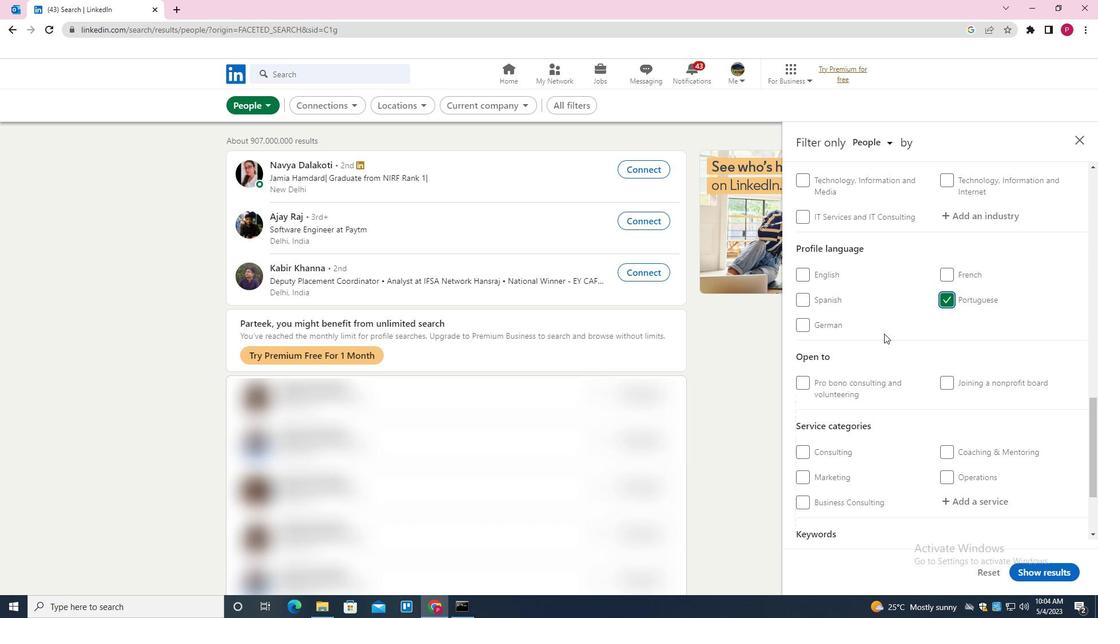 
Action: Mouse scrolled (884, 334) with delta (0, 0)
Screenshot: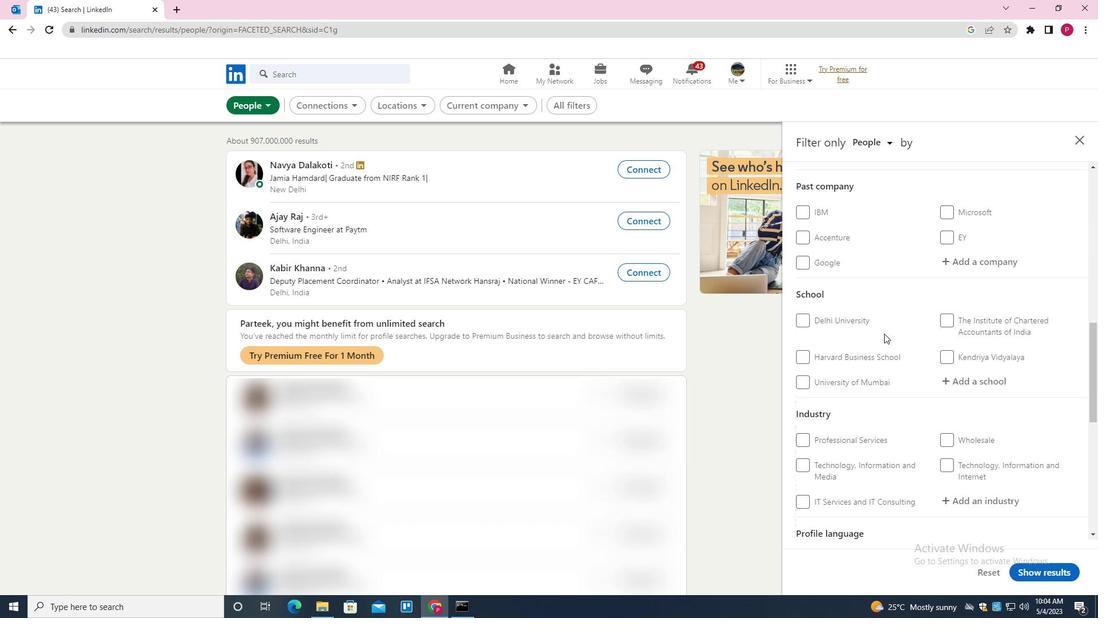 
Action: Mouse scrolled (884, 334) with delta (0, 0)
Screenshot: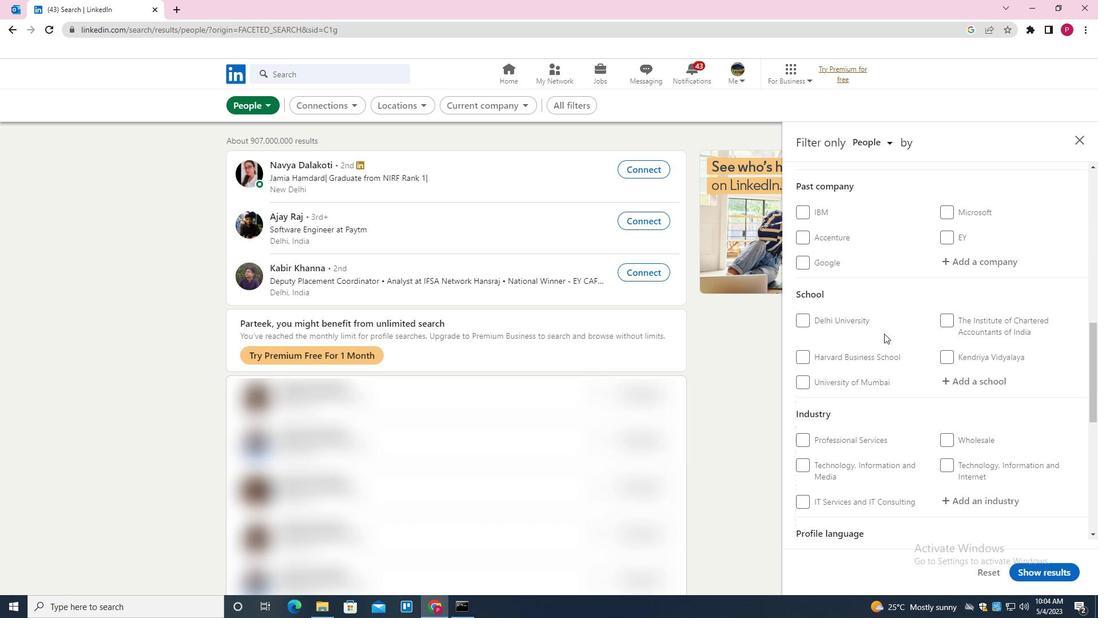 
Action: Mouse moved to (970, 270)
Screenshot: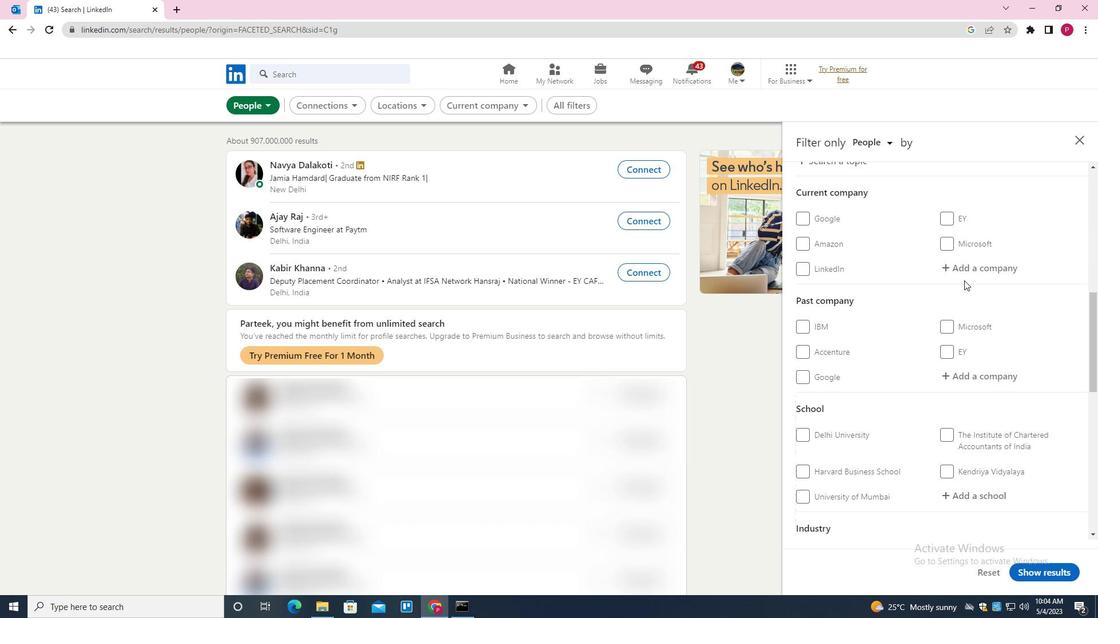
Action: Mouse pressed left at (970, 270)
Screenshot: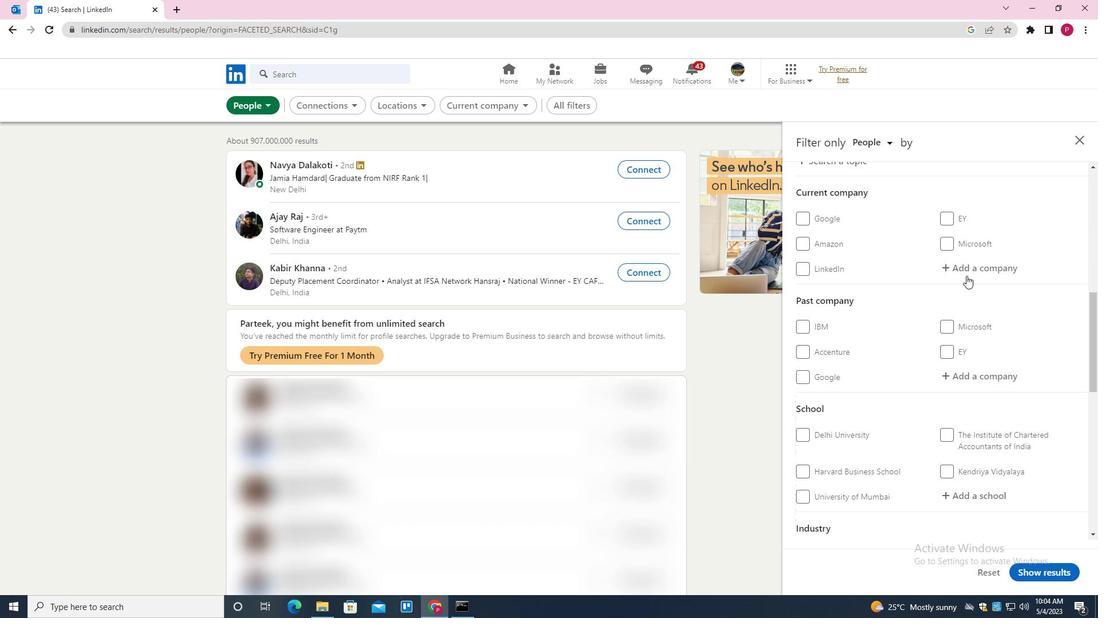 
Action: Key pressed <Key.shift><Key.shift><Key.shift><Key.shift><Key.shift><Key.shift><Key.shift><Key.shift><Key.shift><Key.shift><Key.shift><Key.shift>ROYAL<Key.space><Key.shift><Key.shift><Key.shift><Key.shift>SOCIETY<Key.space><Key.down><Key.enter>
Screenshot: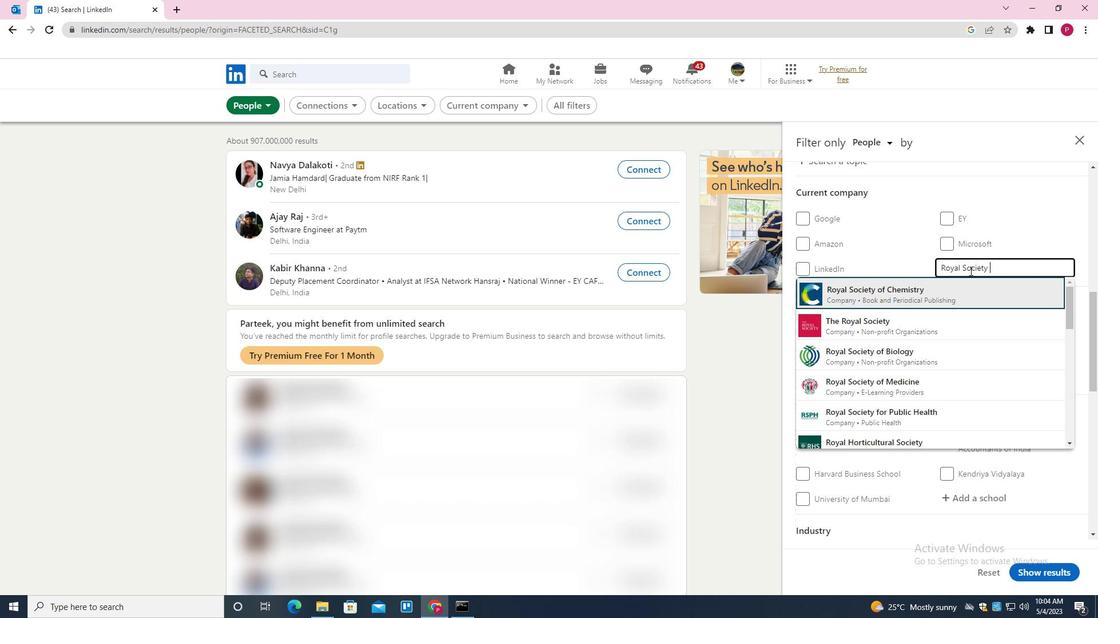 
Action: Mouse moved to (934, 302)
Screenshot: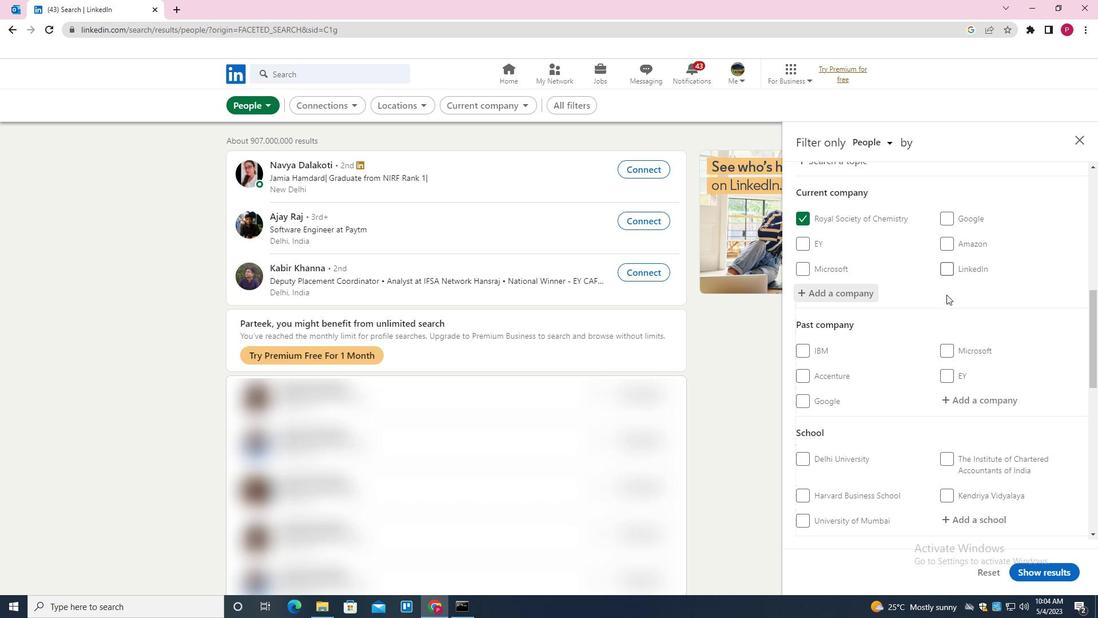 
Action: Mouse scrolled (934, 301) with delta (0, 0)
Screenshot: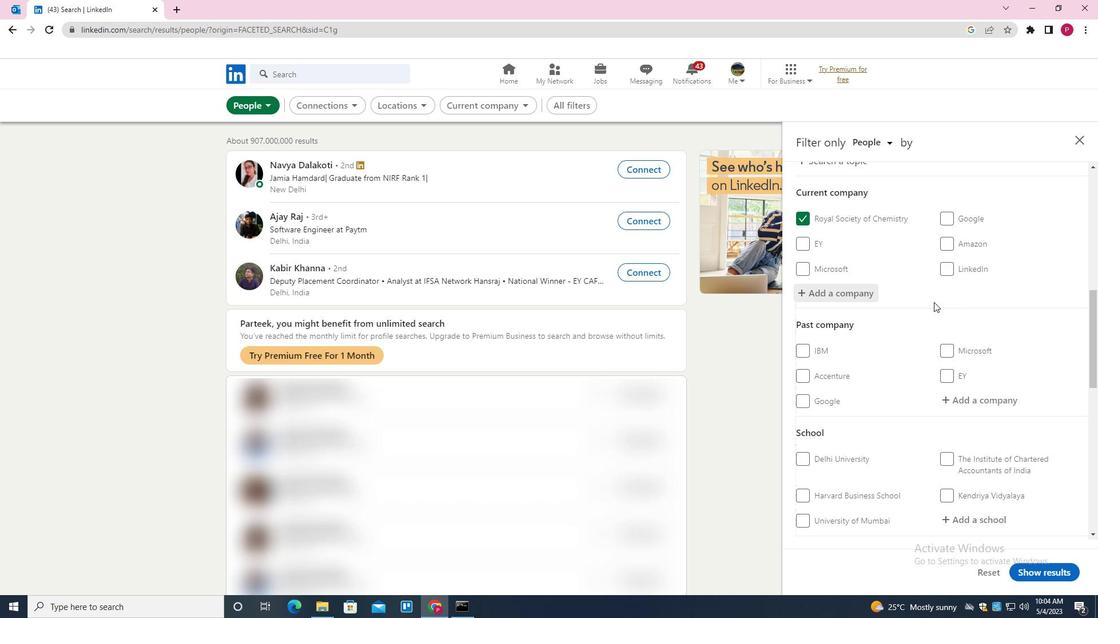 
Action: Mouse moved to (933, 302)
Screenshot: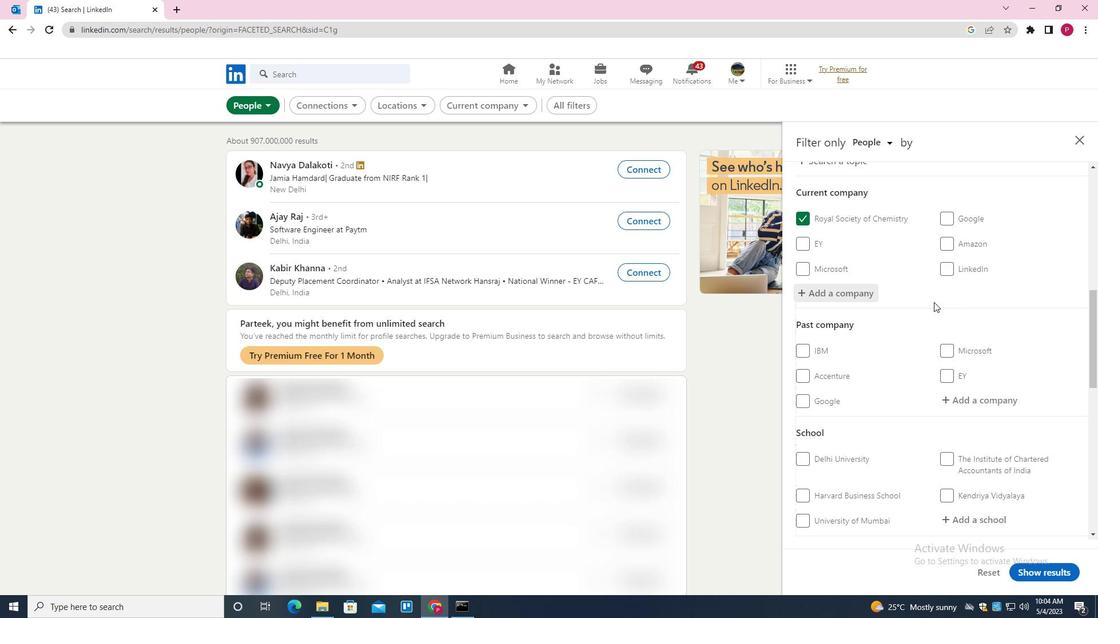 
Action: Mouse scrolled (933, 302) with delta (0, 0)
Screenshot: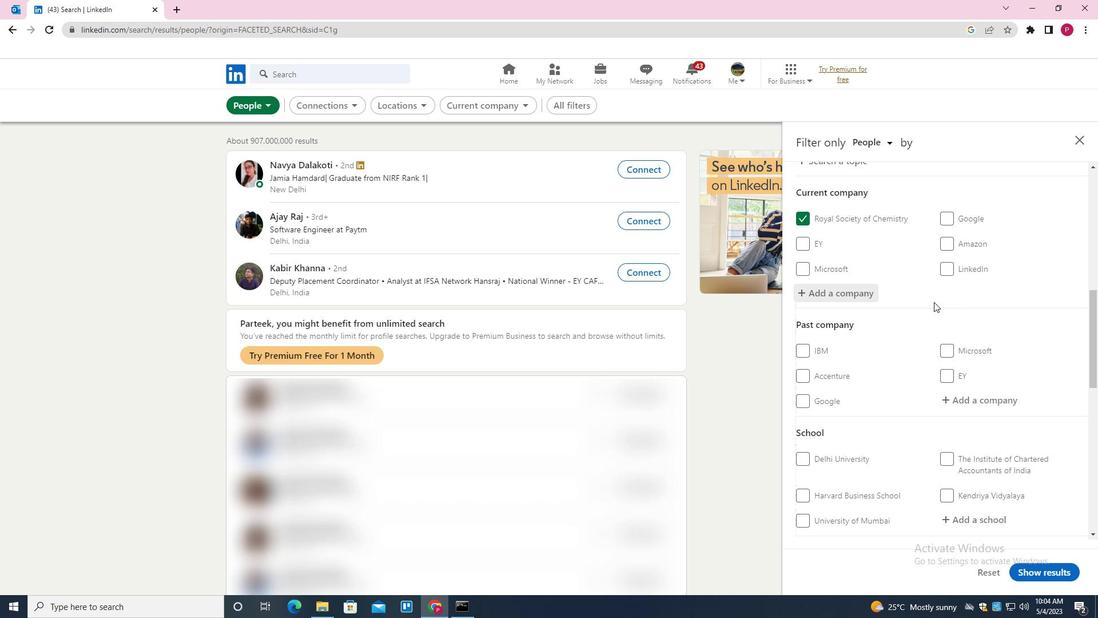 
Action: Mouse scrolled (933, 302) with delta (0, 0)
Screenshot: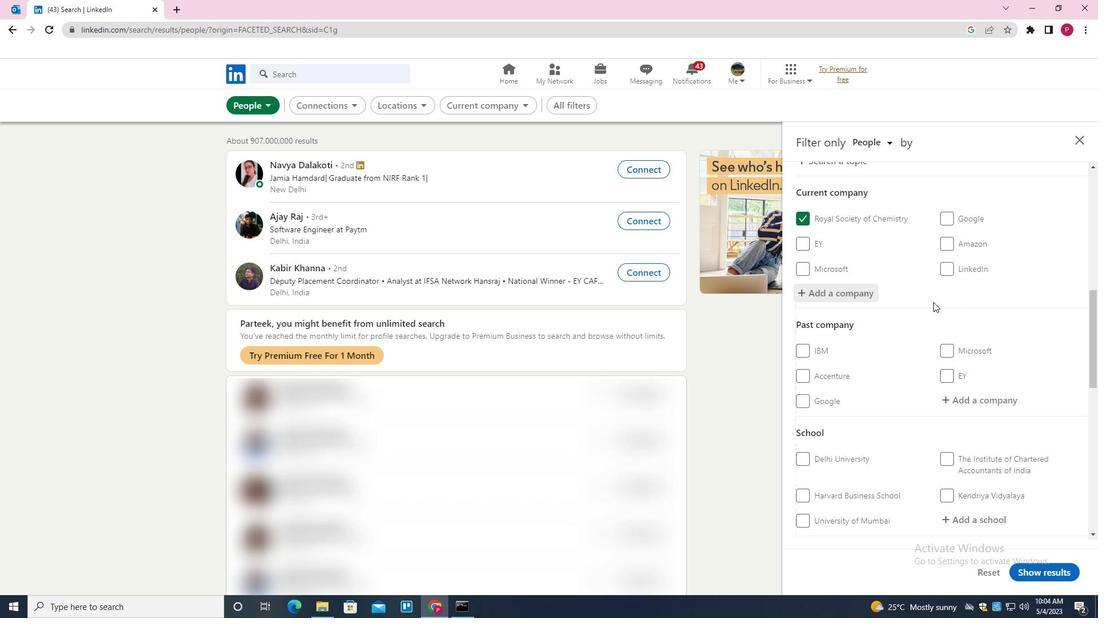 
Action: Mouse scrolled (933, 302) with delta (0, 0)
Screenshot: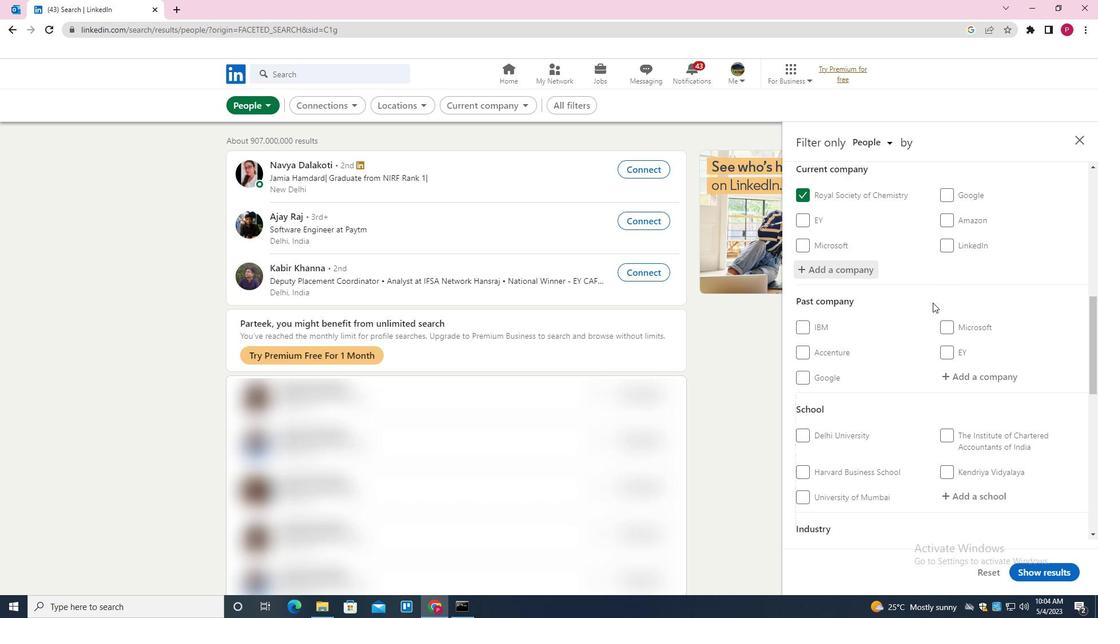 
Action: Mouse moved to (934, 302)
Screenshot: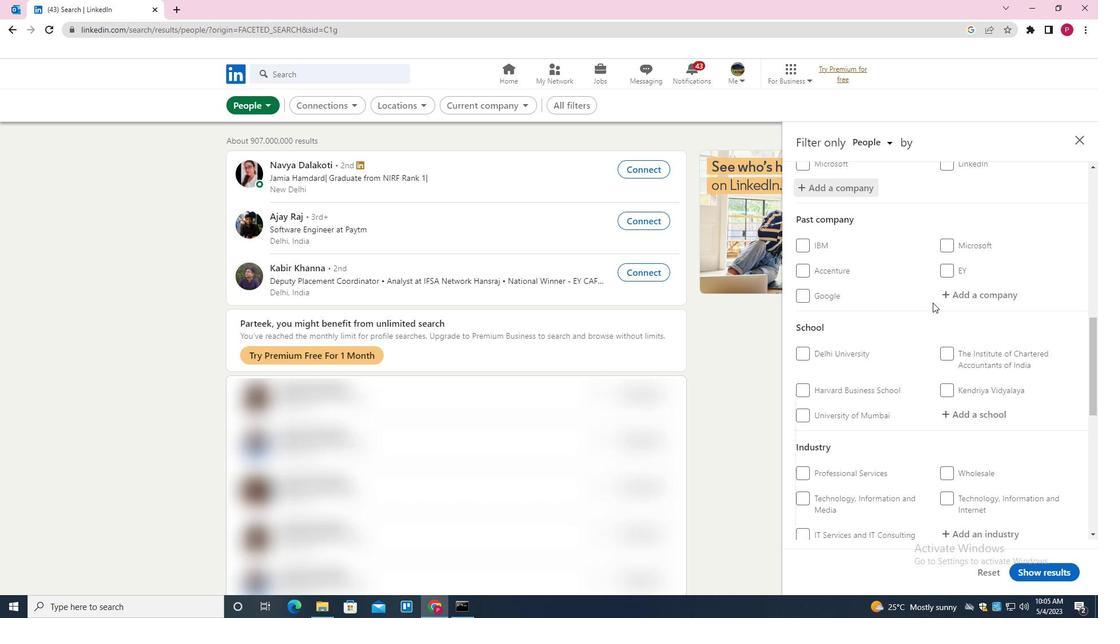 
Action: Mouse scrolled (934, 302) with delta (0, 0)
Screenshot: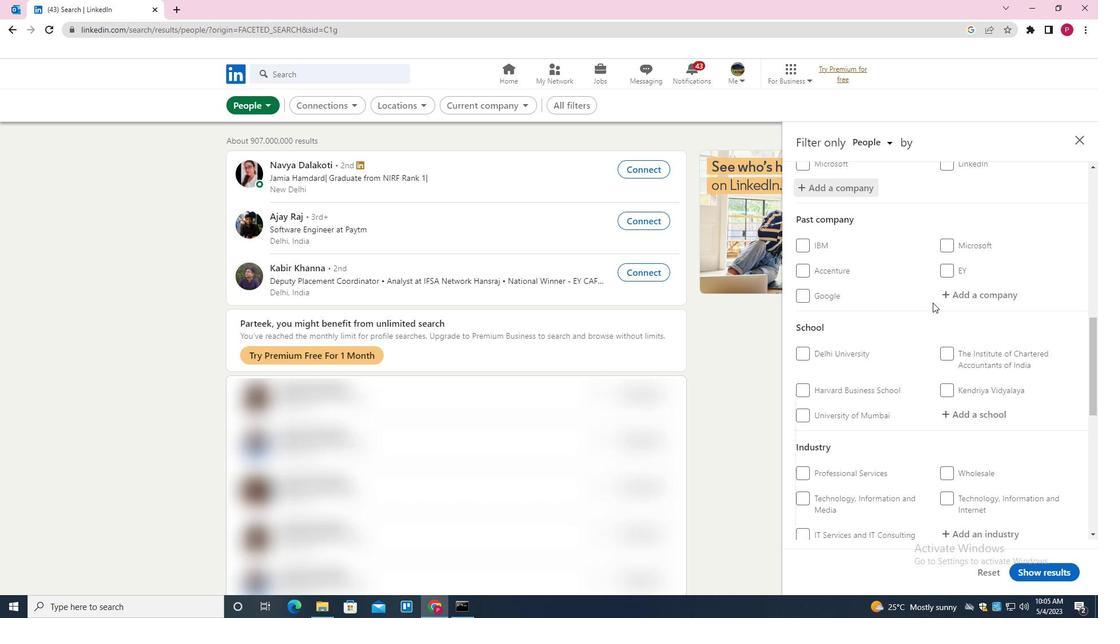 
Action: Mouse moved to (982, 234)
Screenshot: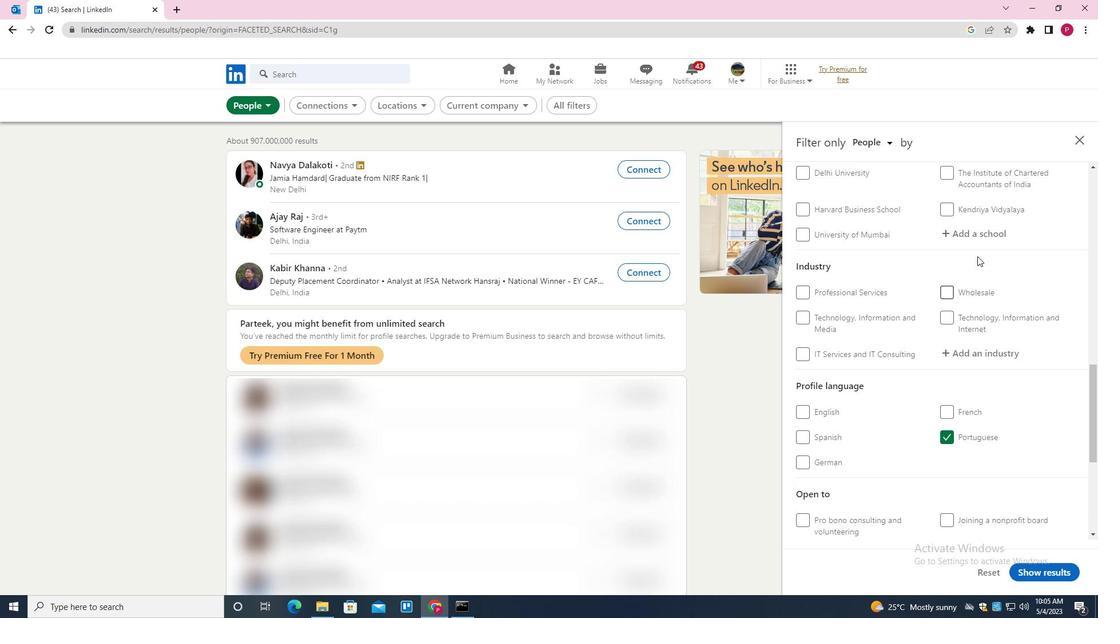 
Action: Mouse pressed left at (982, 234)
Screenshot: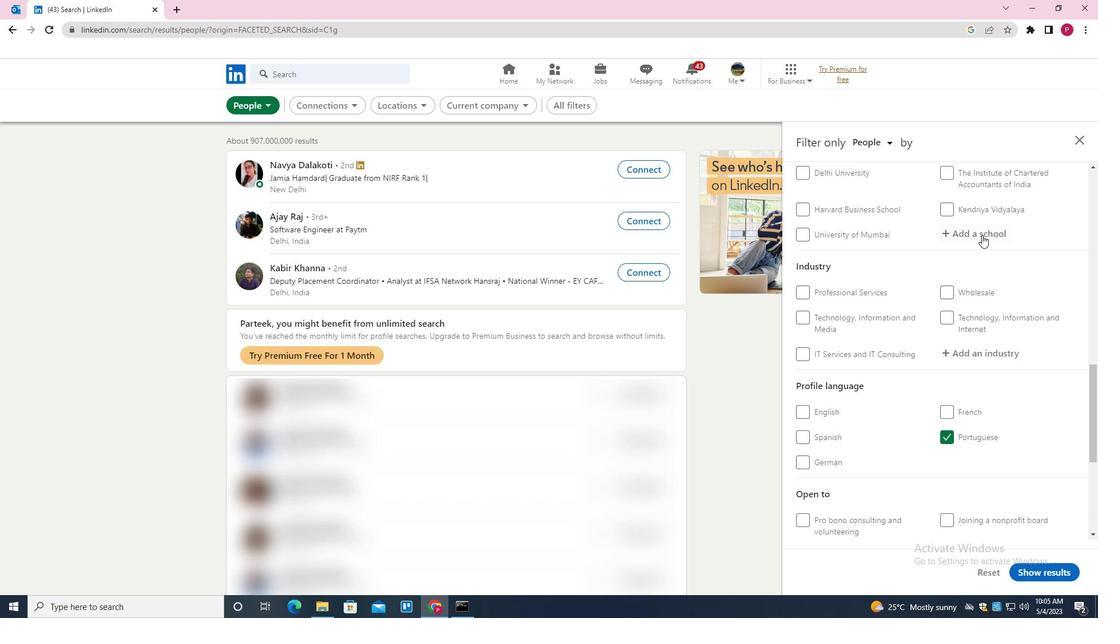
Action: Key pressed <Key.shift>SWAMI<Key.space><Key.shift><Key.shift><Key.shift><Key.shift><Key.shift><Key.shift><Key.shift><Key.shift><Key.shift>RAMANAND<Key.space><Key.shift><Key.shift><Key.shift>TEERTH<Key.space><Key.down><Key.enter>
Screenshot: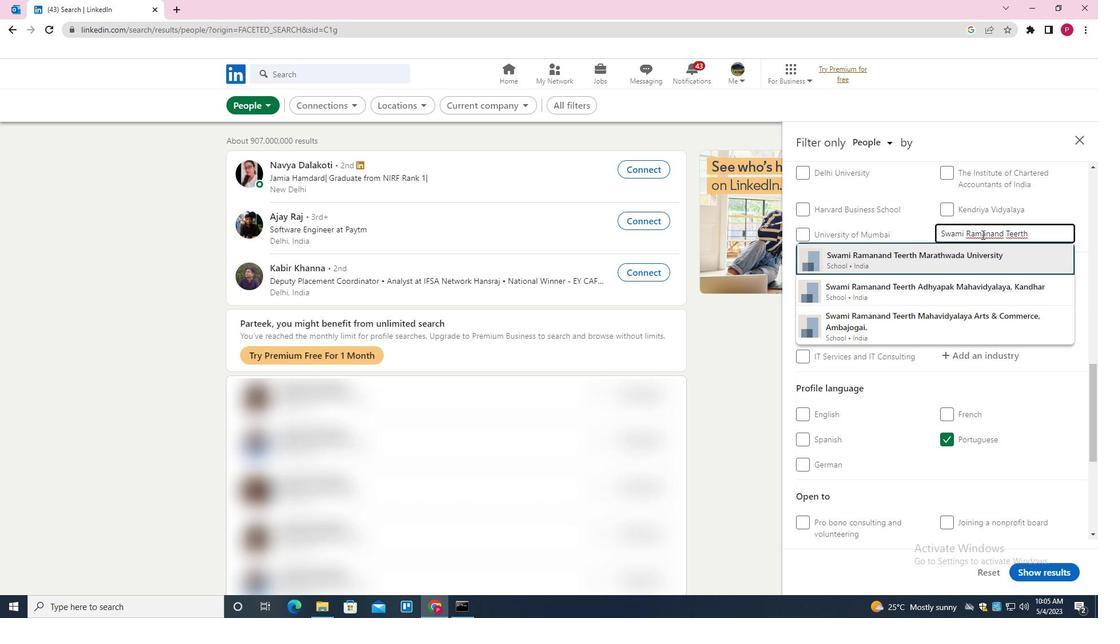 
Action: Mouse moved to (952, 251)
Screenshot: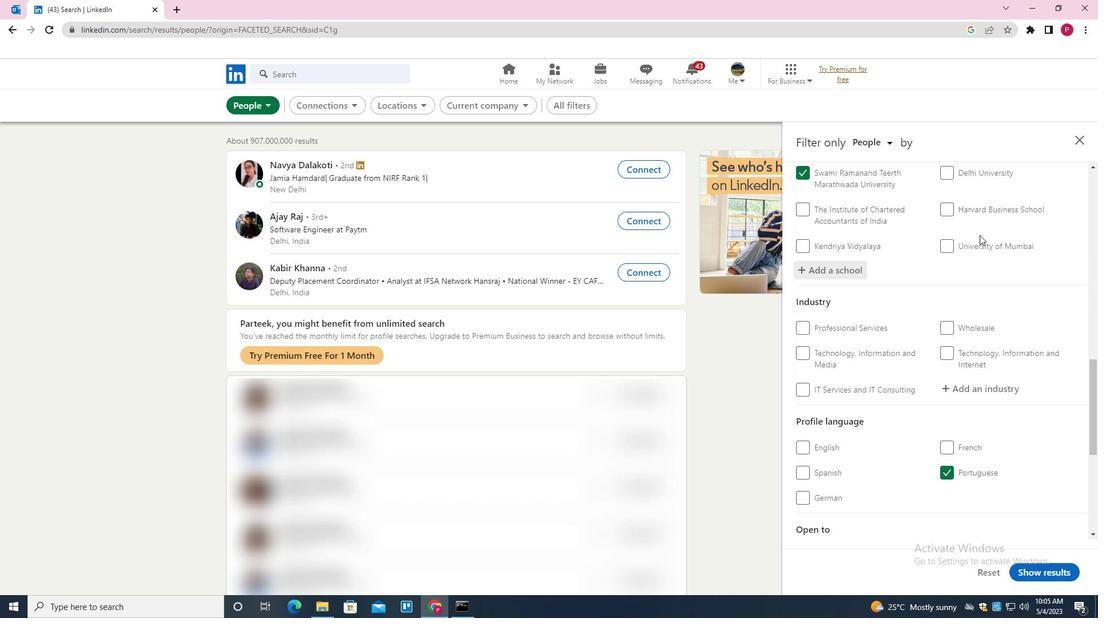 
Action: Mouse scrolled (952, 250) with delta (0, 0)
Screenshot: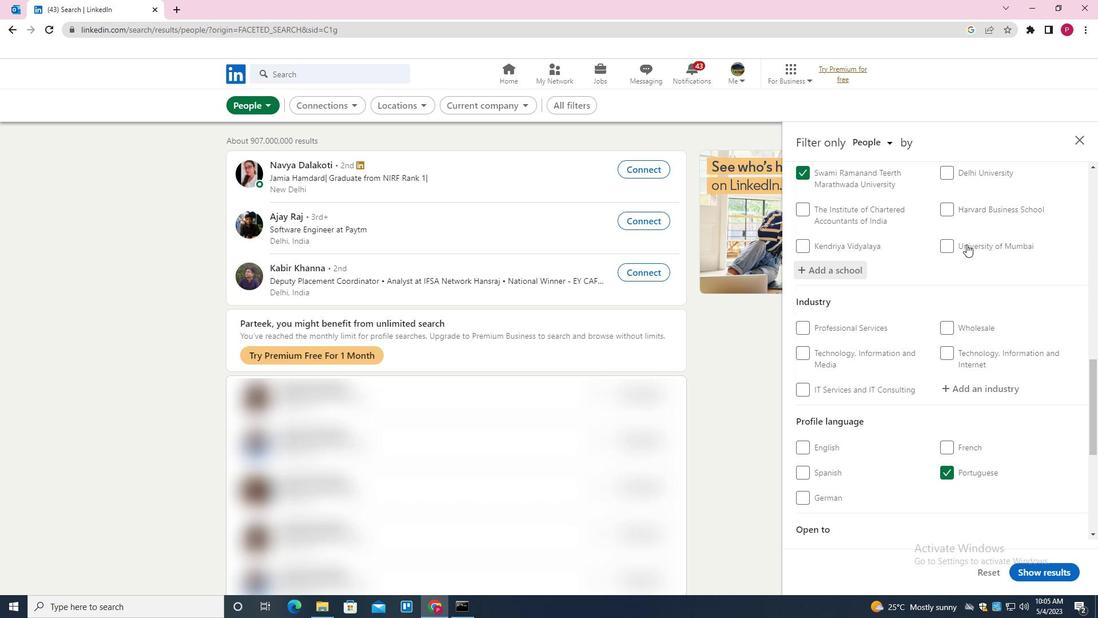 
Action: Mouse scrolled (952, 250) with delta (0, 0)
Screenshot: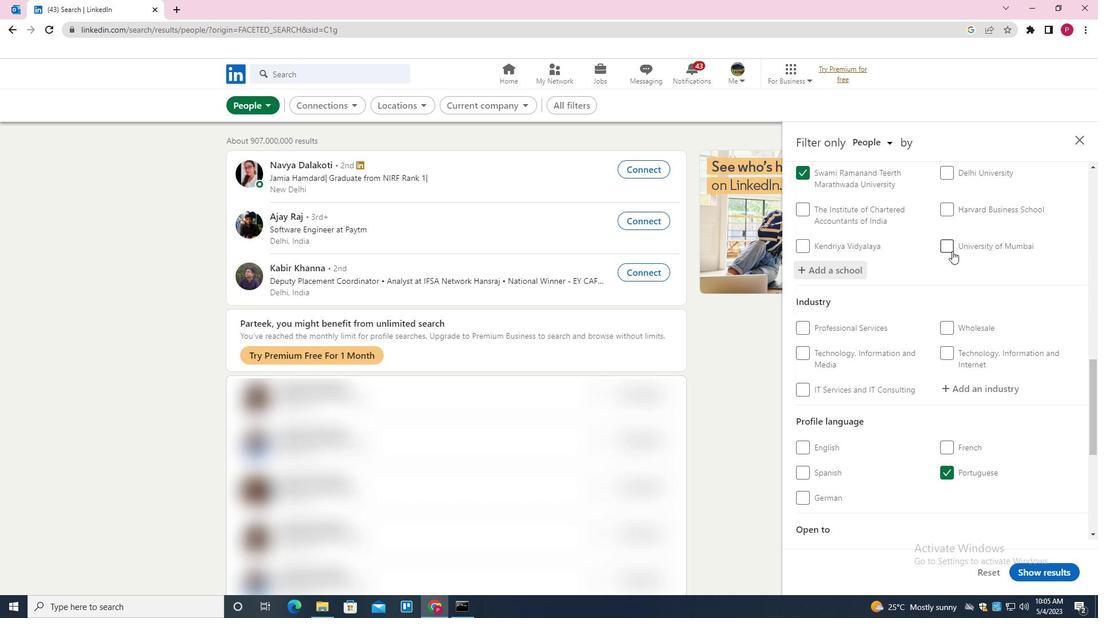 
Action: Mouse scrolled (952, 250) with delta (0, 0)
Screenshot: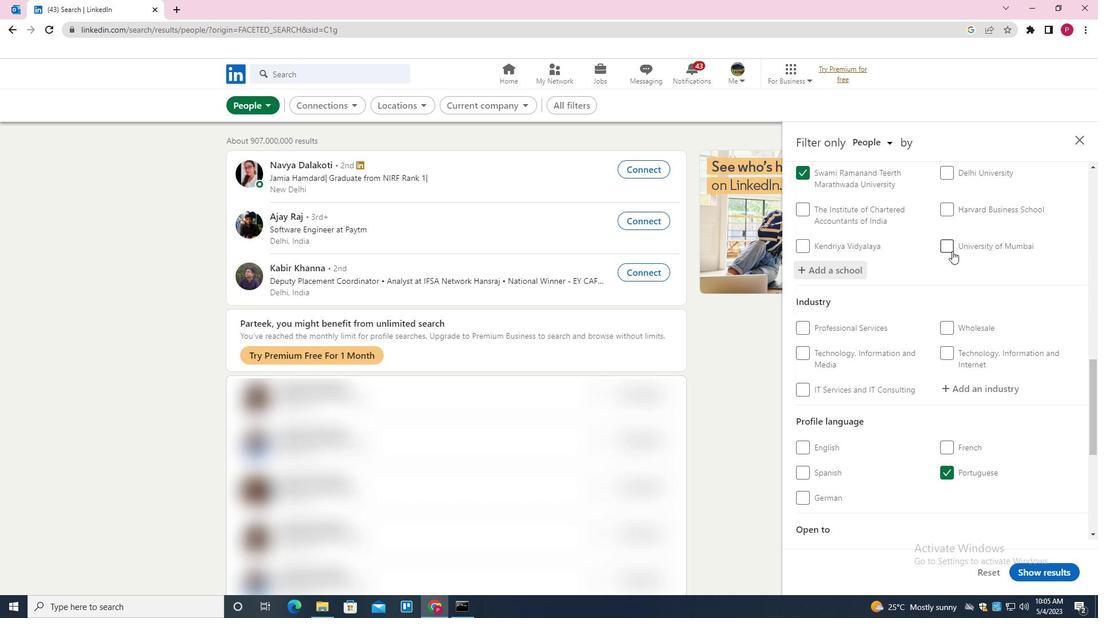 
Action: Mouse scrolled (952, 250) with delta (0, 0)
Screenshot: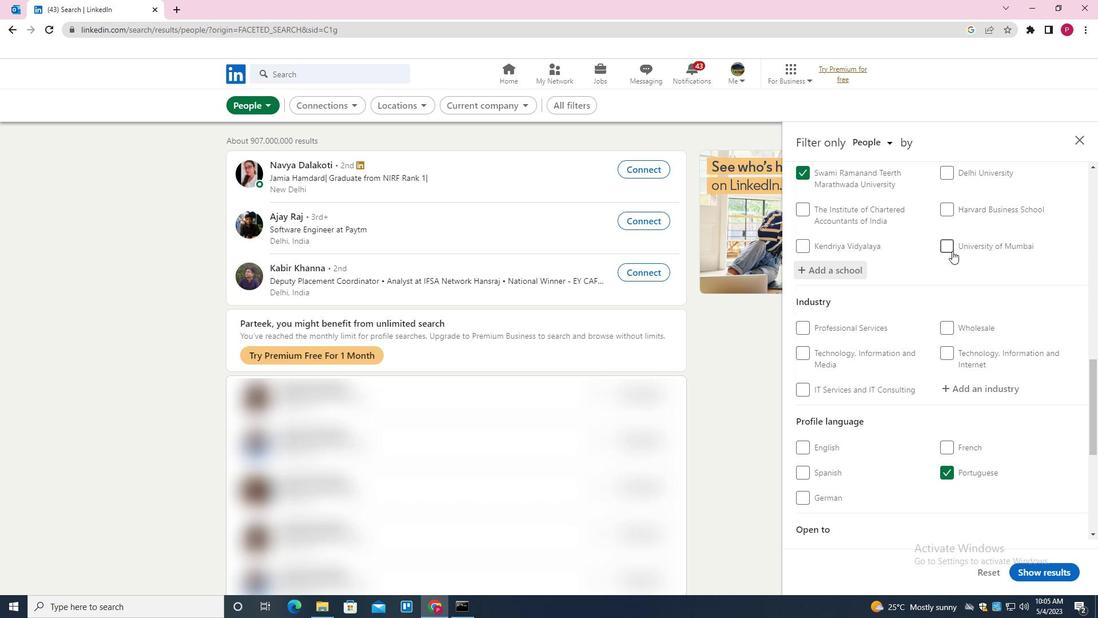 
Action: Mouse moved to (966, 228)
Screenshot: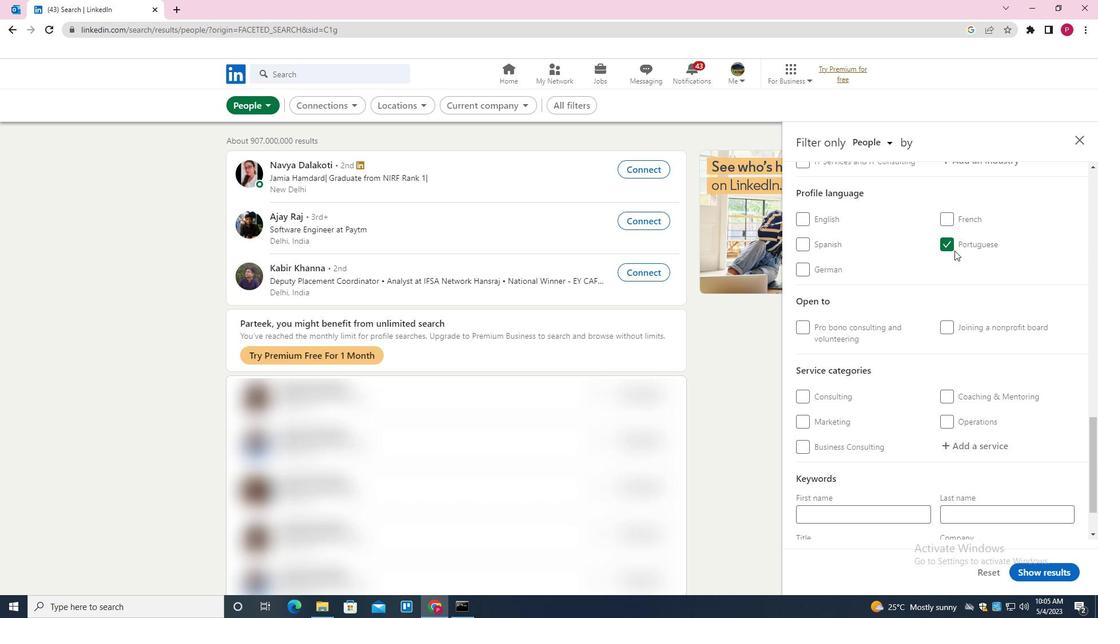 
Action: Mouse scrolled (966, 228) with delta (0, 0)
Screenshot: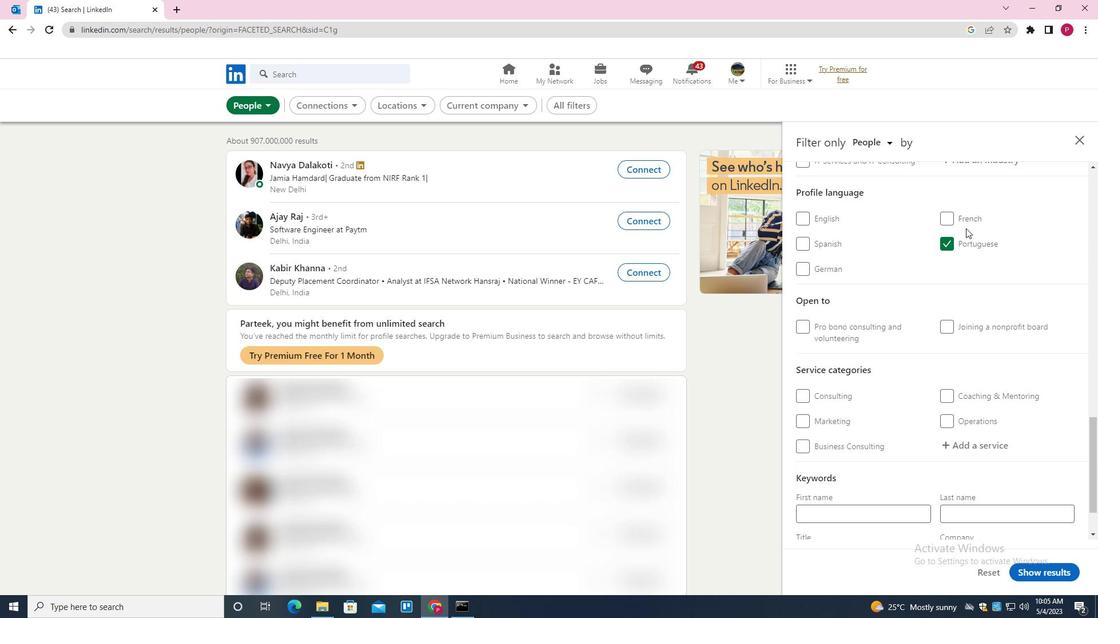 
Action: Mouse scrolled (966, 228) with delta (0, 0)
Screenshot: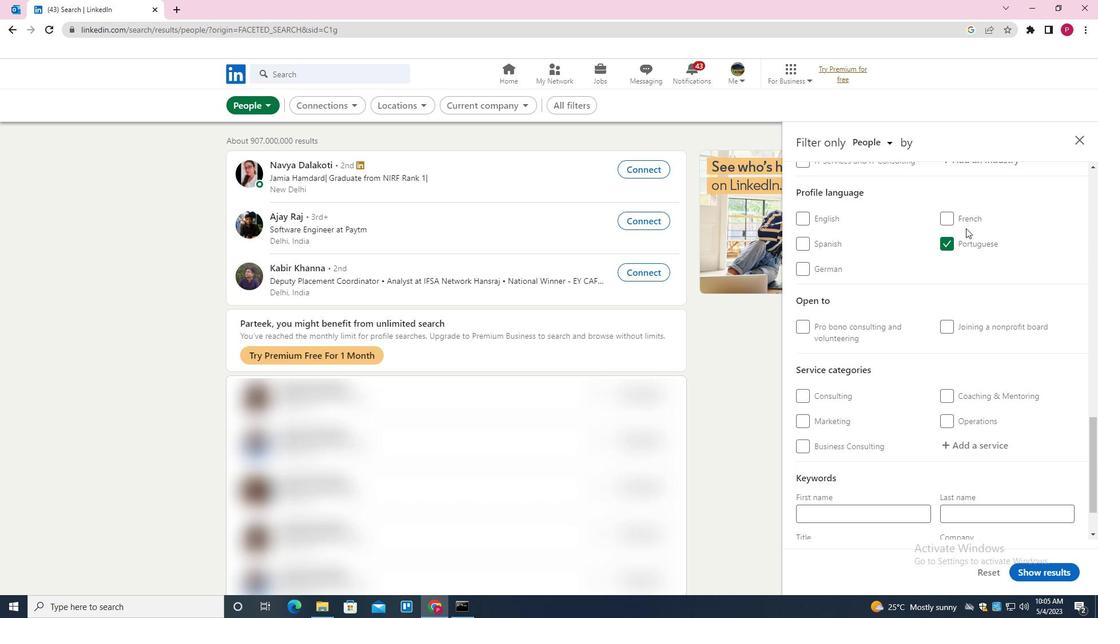 
Action: Mouse moved to (971, 273)
Screenshot: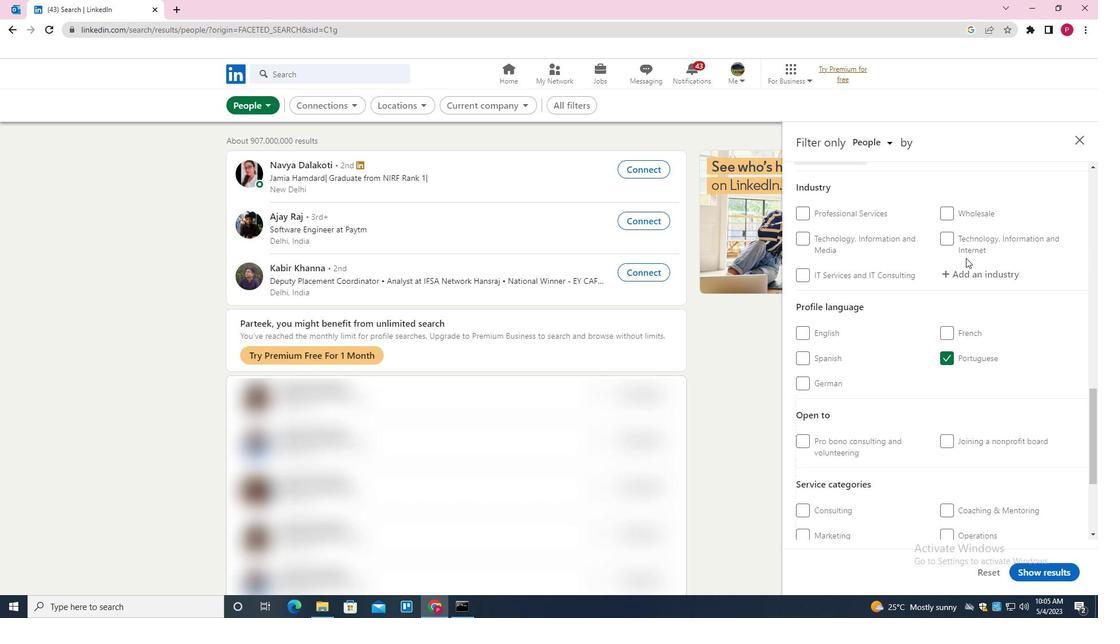 
Action: Mouse pressed left at (971, 273)
Screenshot: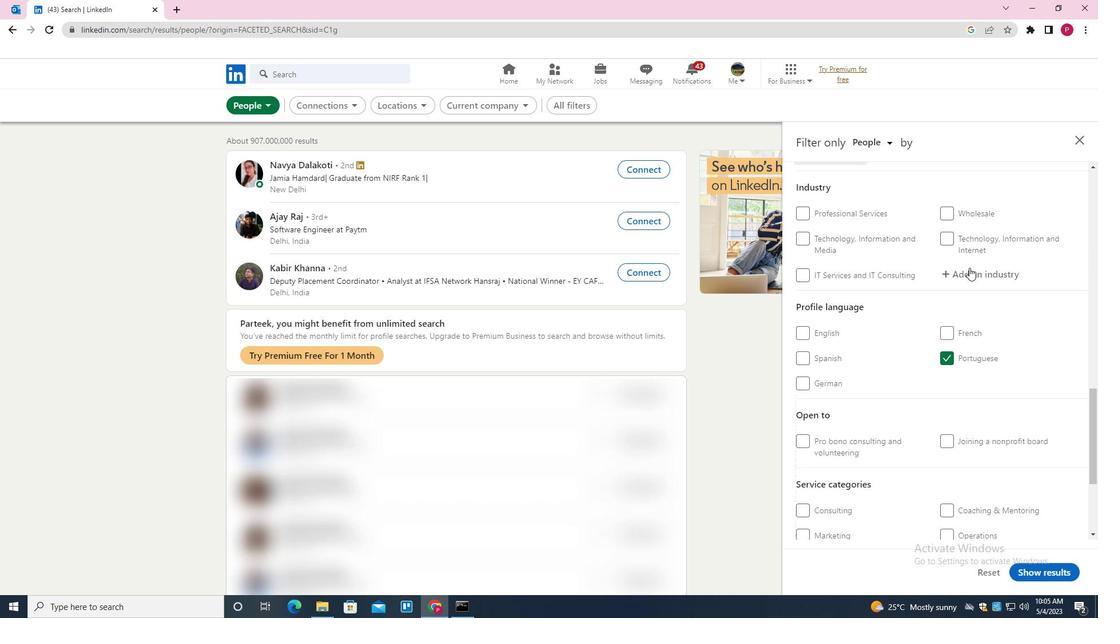
Action: Mouse moved to (971, 274)
Screenshot: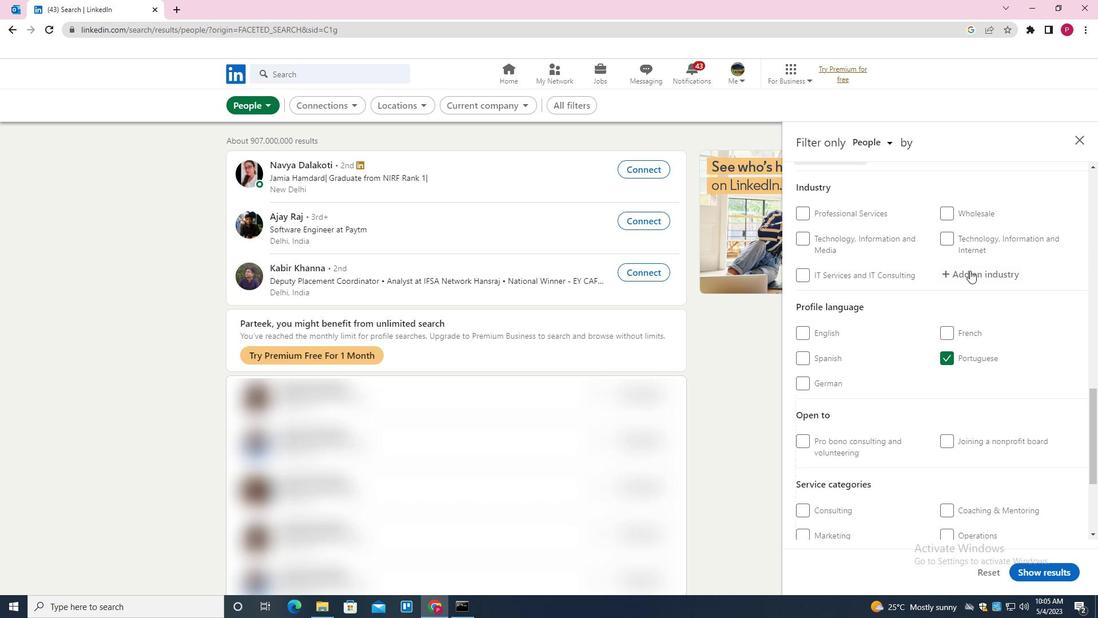 
Action: Key pressed <Key.shift><Key.shift><Key.shift><Key.shift><Key.shift><Key.shift><Key.shift>CLIMATE<Key.space><Key.shift>TECHNOLOGY<Key.space><Key.shift>PRODUCT<Key.space><Key.shift><Key.shift><Key.shift>MANUFACTURING<Key.down><Key.enter>
Screenshot: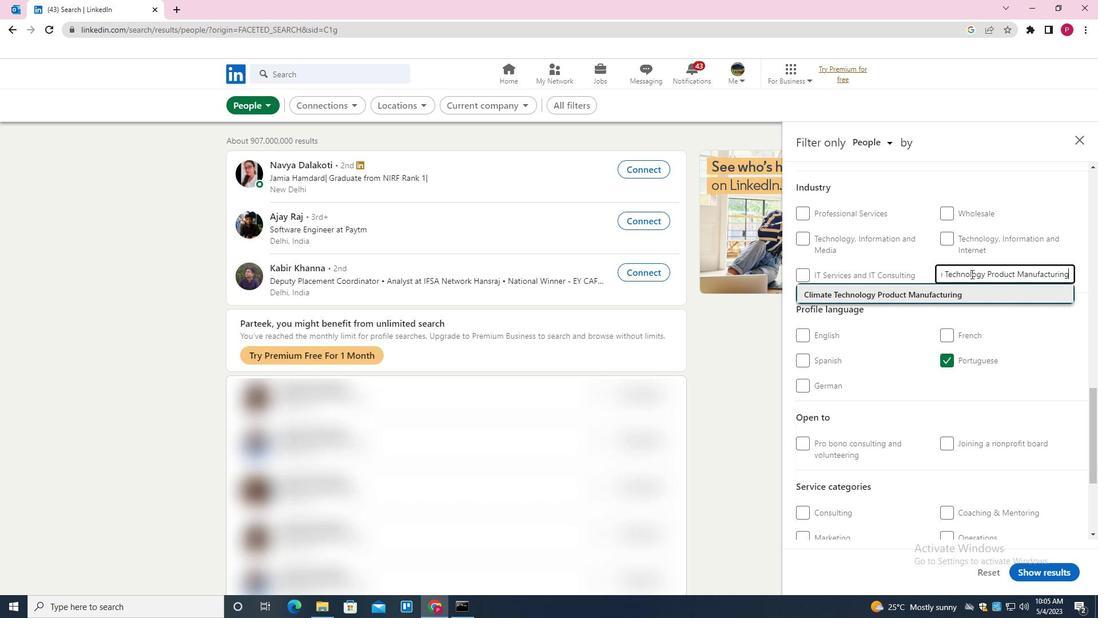 
Action: Mouse moved to (952, 308)
Screenshot: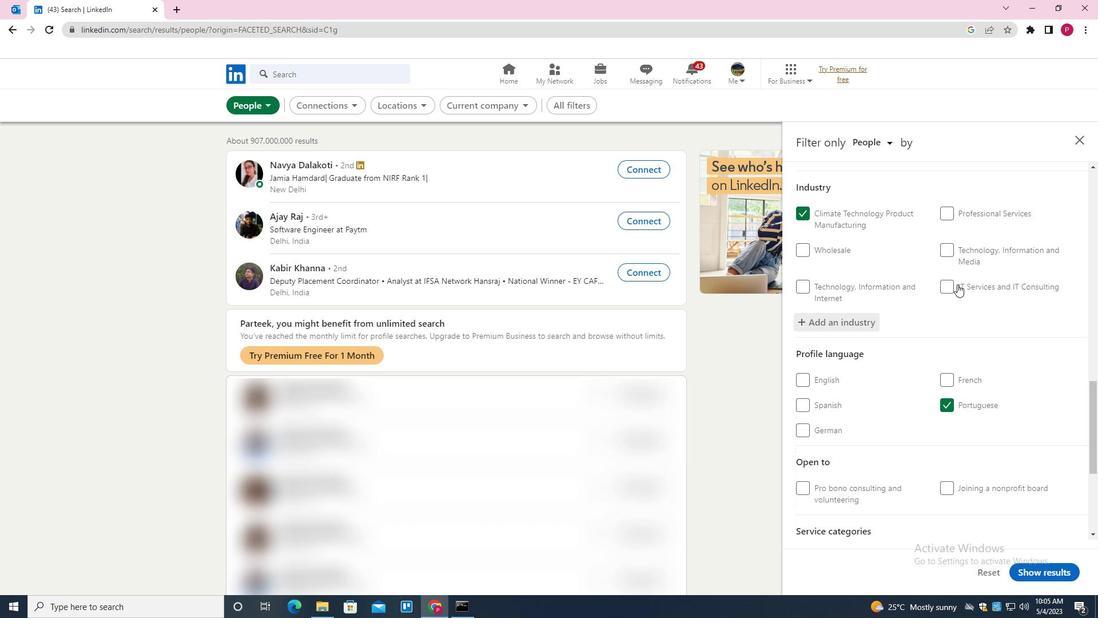 
Action: Mouse scrolled (952, 307) with delta (0, 0)
Screenshot: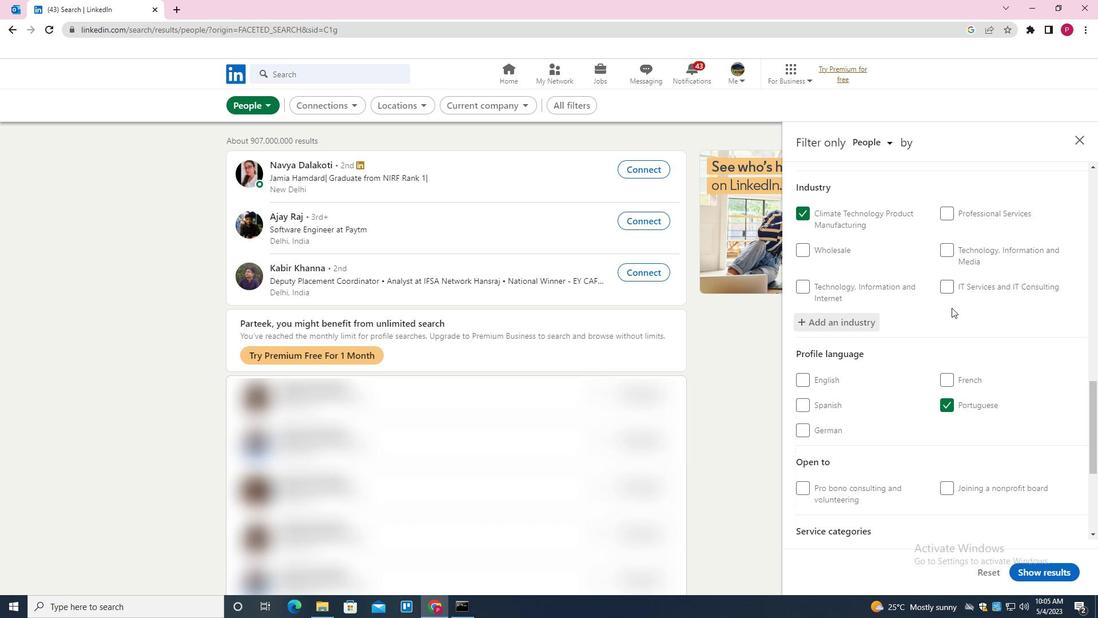 
Action: Mouse scrolled (952, 307) with delta (0, 0)
Screenshot: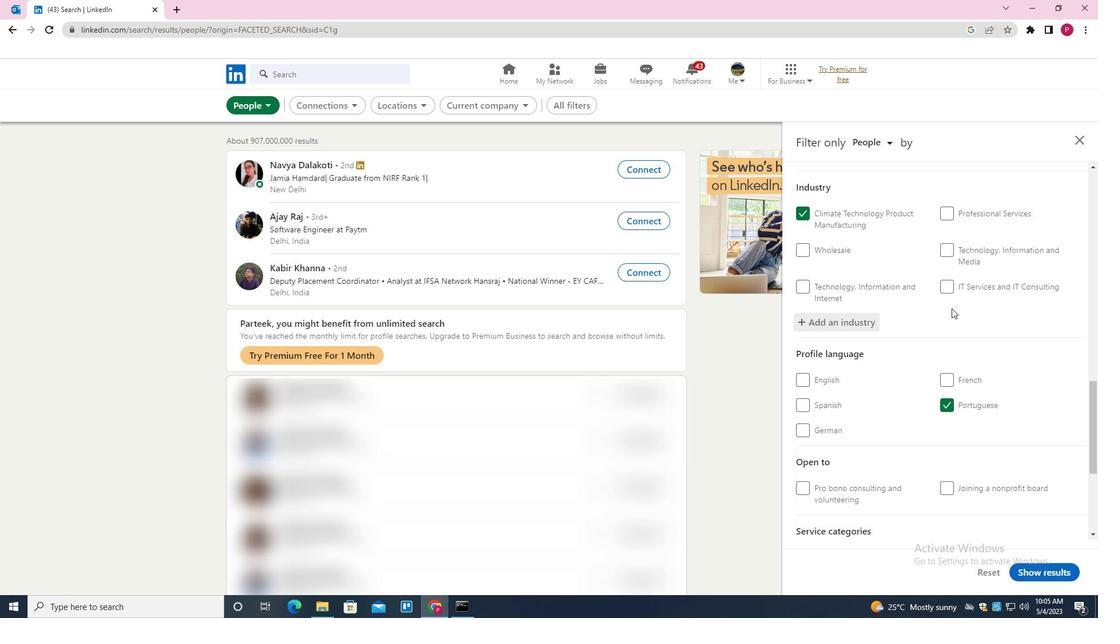 
Action: Mouse scrolled (952, 307) with delta (0, 0)
Screenshot: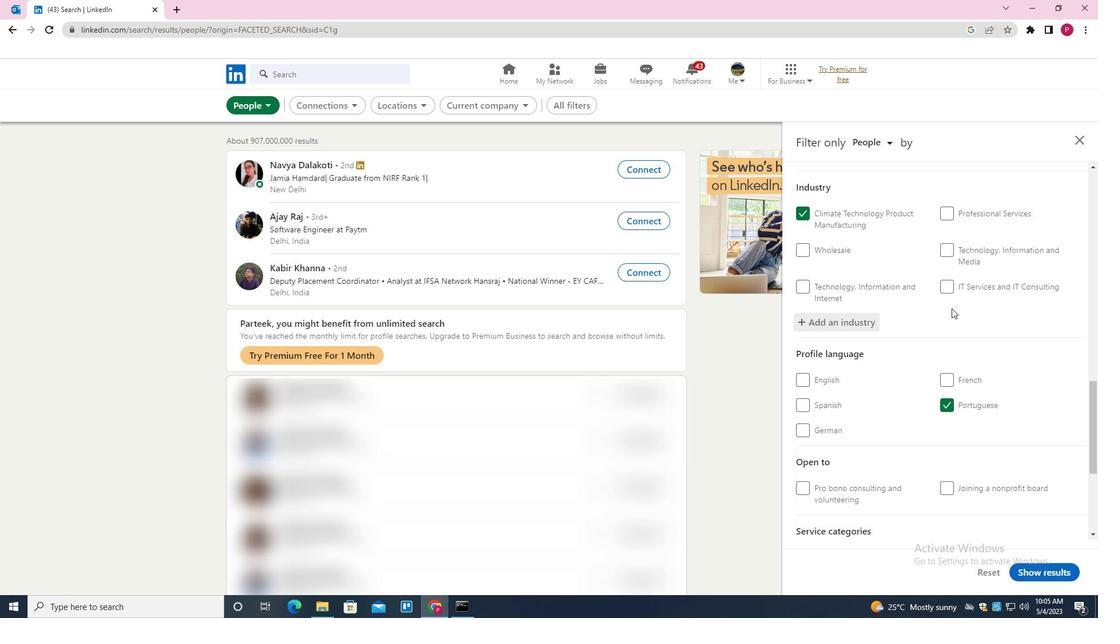 
Action: Mouse scrolled (952, 307) with delta (0, 0)
Screenshot: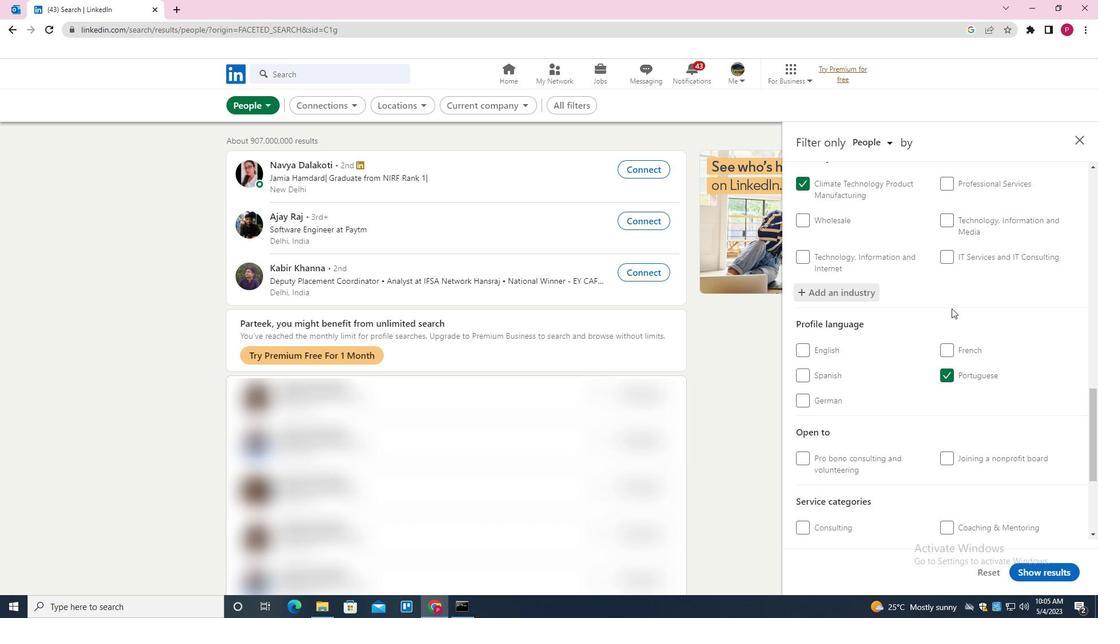 
Action: Mouse moved to (972, 374)
Screenshot: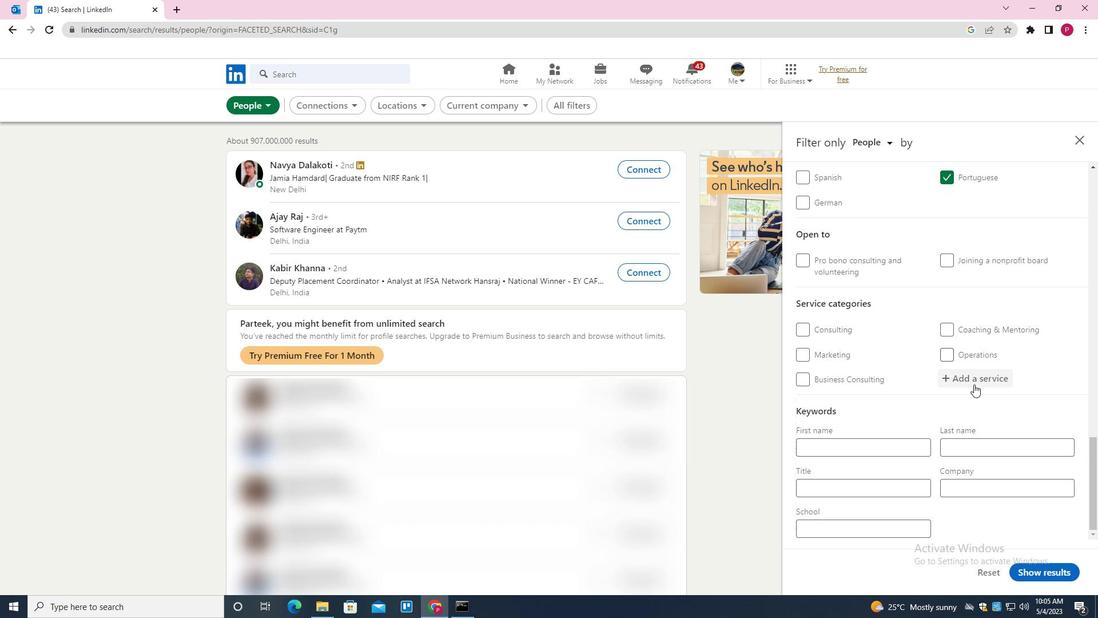 
Action: Mouse pressed left at (972, 374)
Screenshot: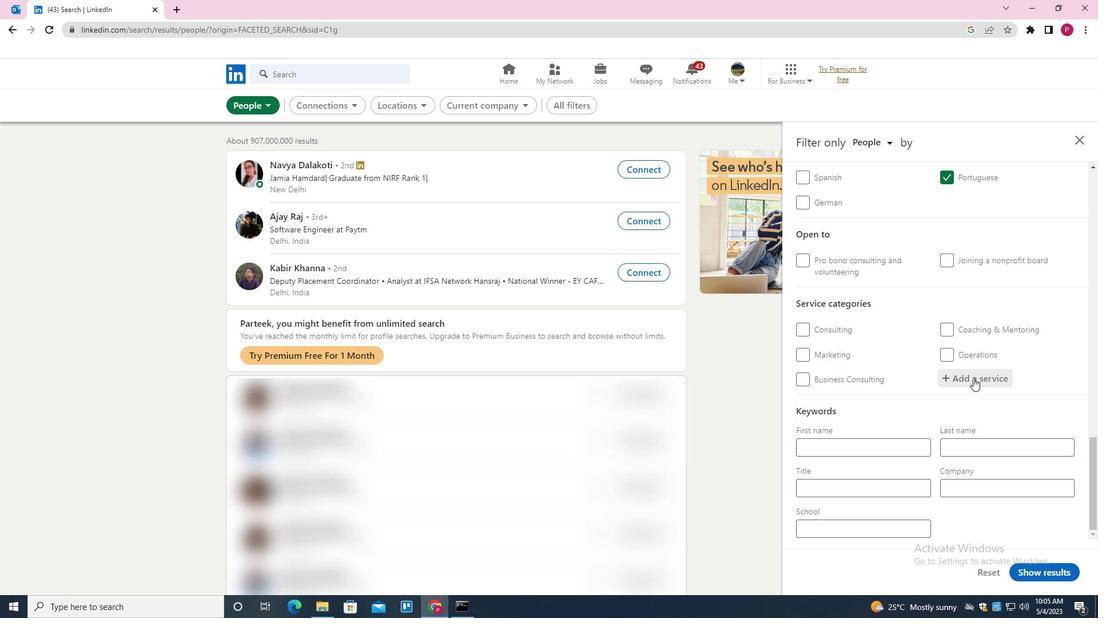 
Action: Key pressed <Key.shift><Key.shift><Key.shift>CORPORATE<Key.space><Key.shift><Key.shift><Key.shift><Key.shift><Key.shift><Key.shift><Key.shift><Key.shift><Key.shift><Key.shift><Key.shift><Key.shift><Key.shift>EVENT<Key.down><Key.down><Key.enter>
Screenshot: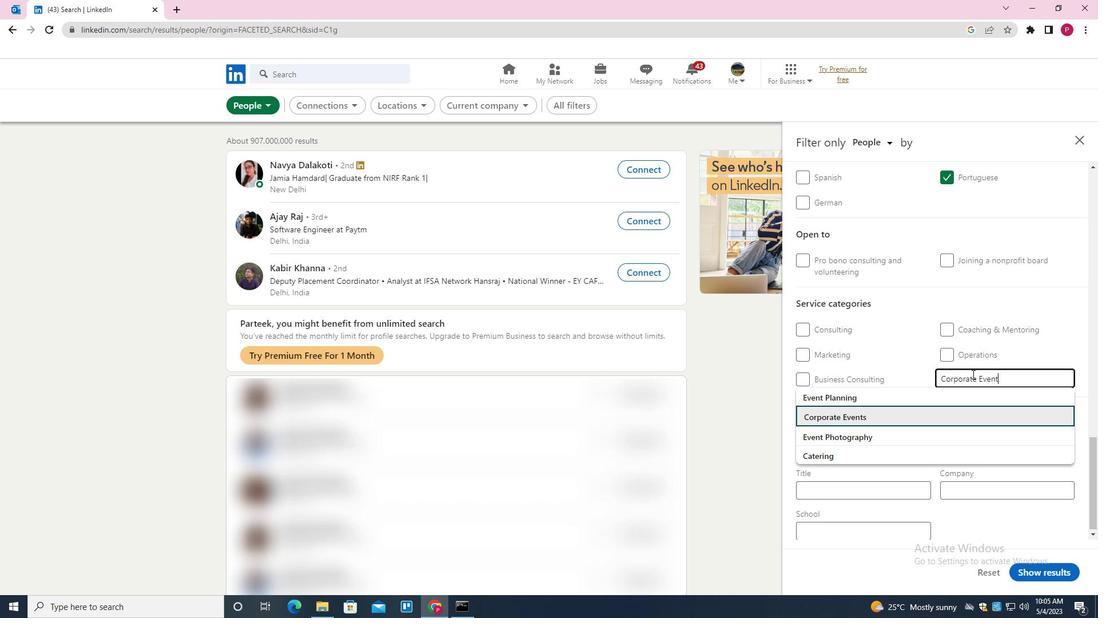
Action: Mouse scrolled (972, 373) with delta (0, 0)
Screenshot: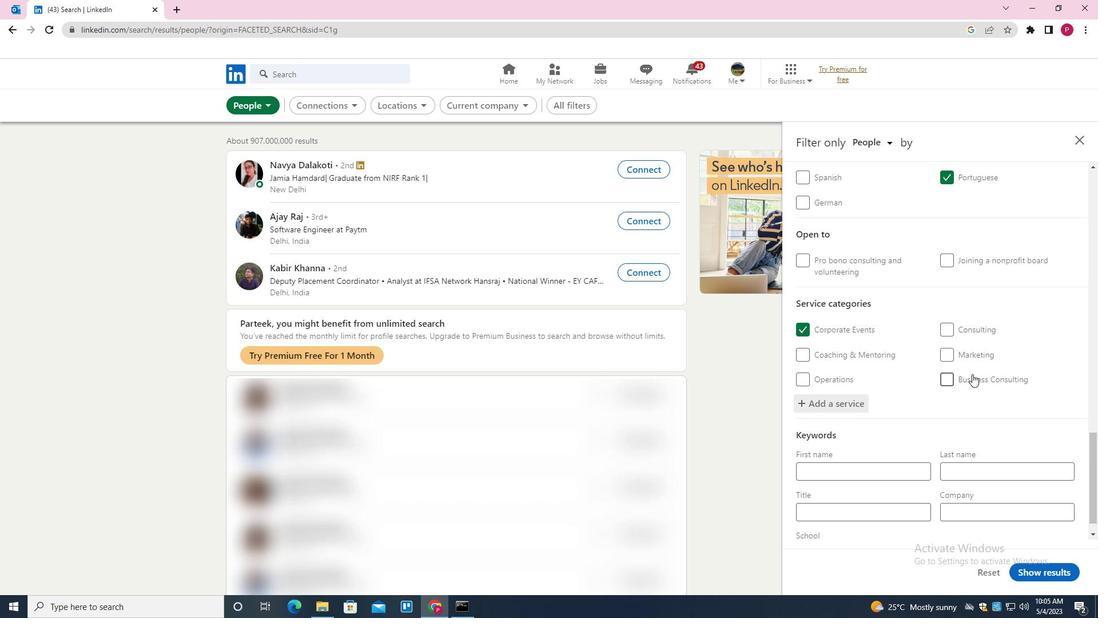 
Action: Mouse moved to (970, 378)
Screenshot: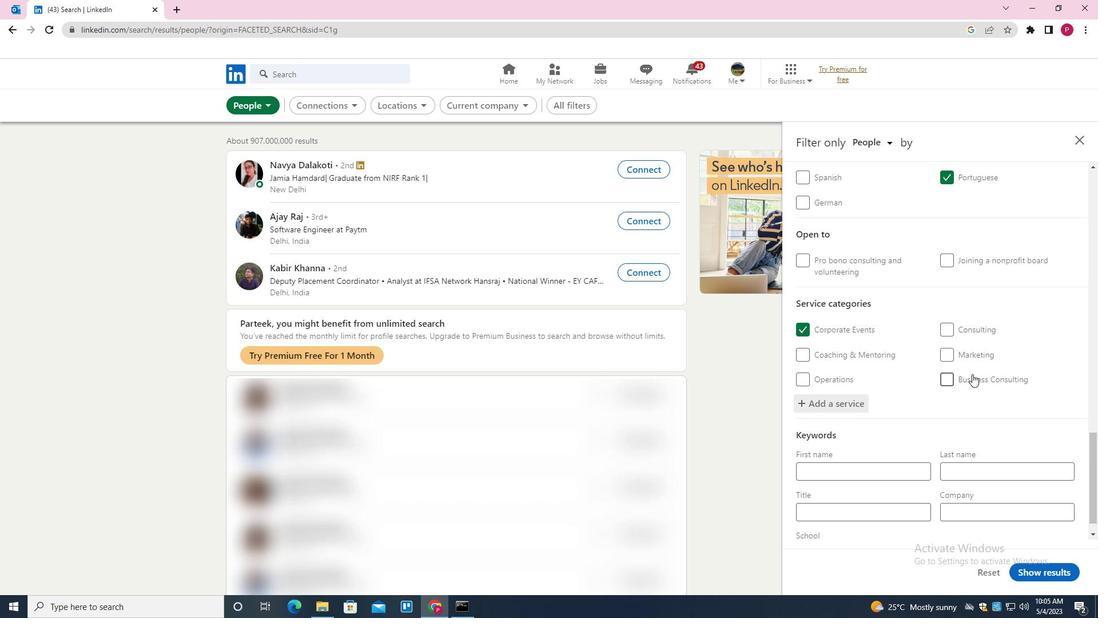 
Action: Mouse scrolled (970, 377) with delta (0, 0)
Screenshot: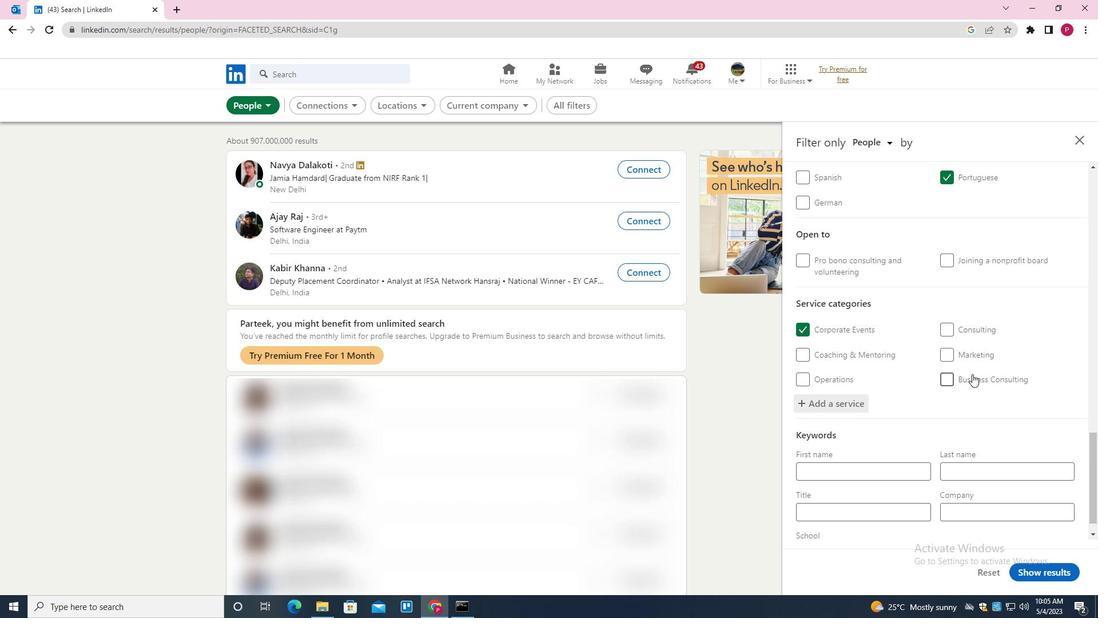 
Action: Mouse moved to (970, 381)
Screenshot: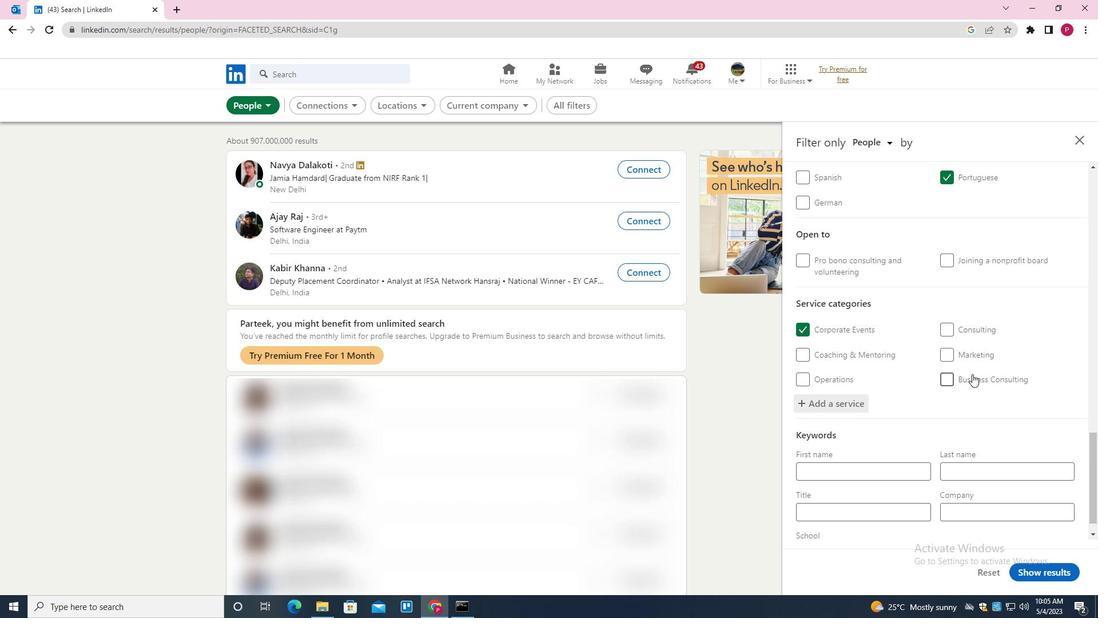 
Action: Mouse scrolled (970, 380) with delta (0, 0)
Screenshot: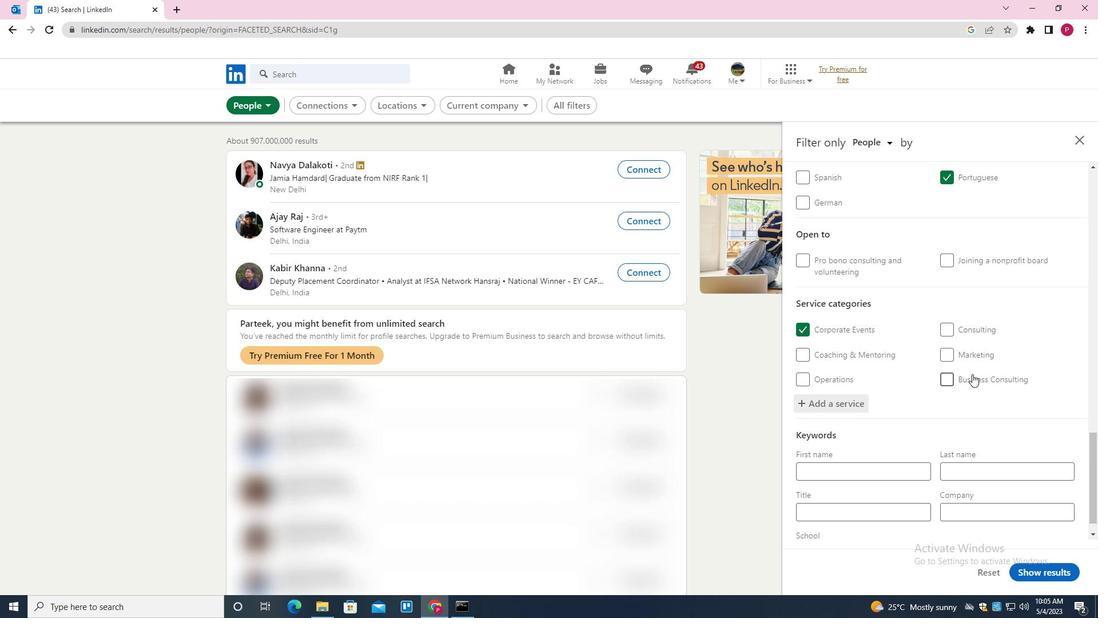 
Action: Mouse moved to (969, 387)
Screenshot: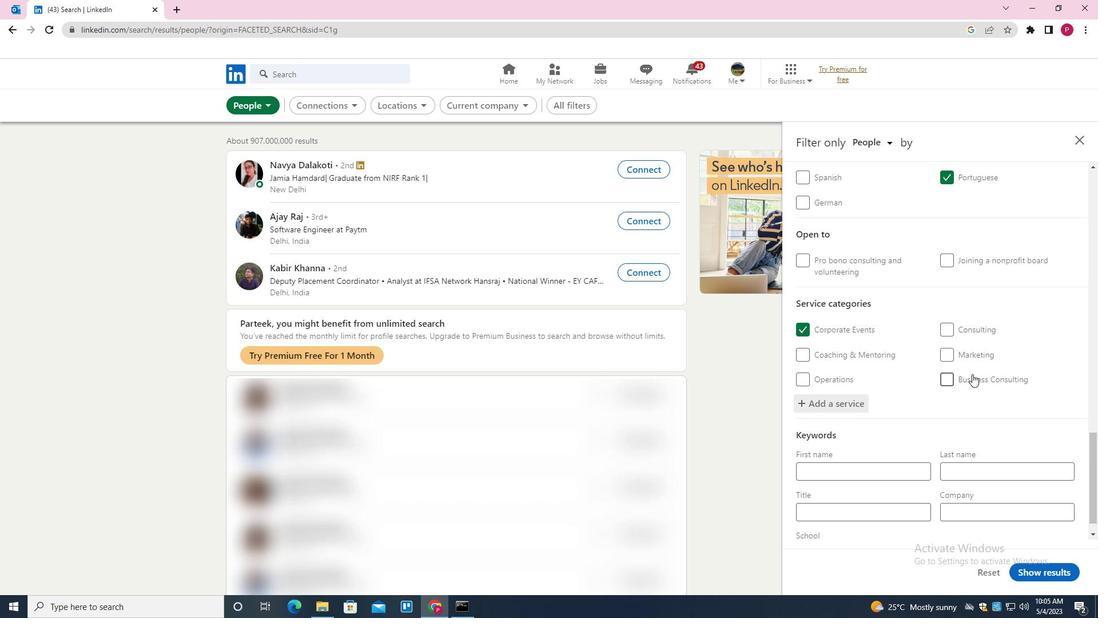 
Action: Mouse scrolled (969, 386) with delta (0, 0)
Screenshot: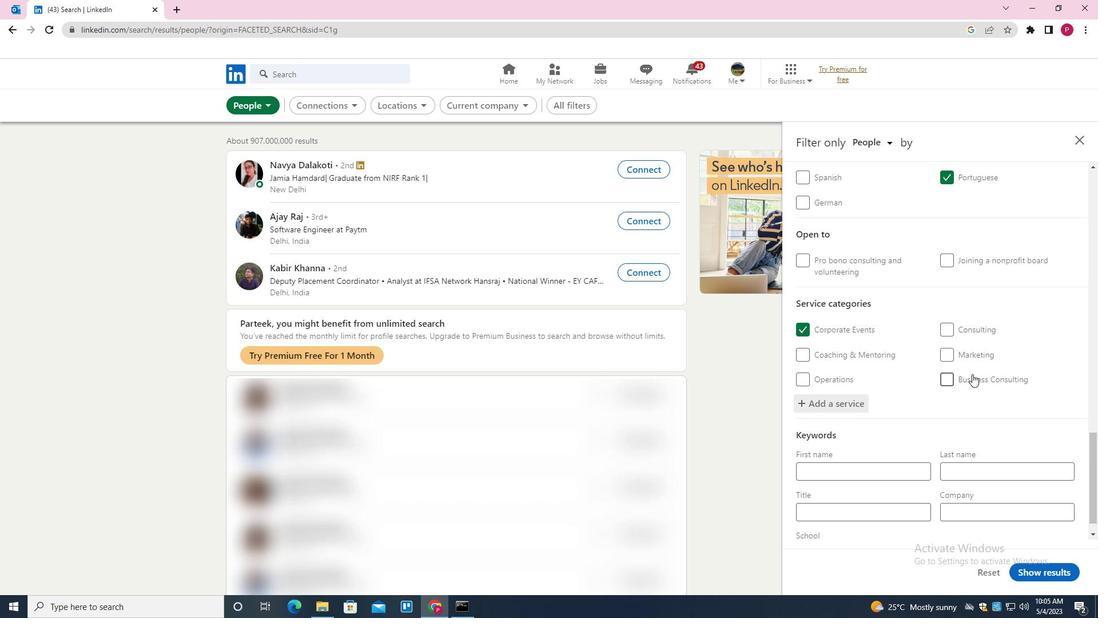 
Action: Mouse moved to (968, 389)
Screenshot: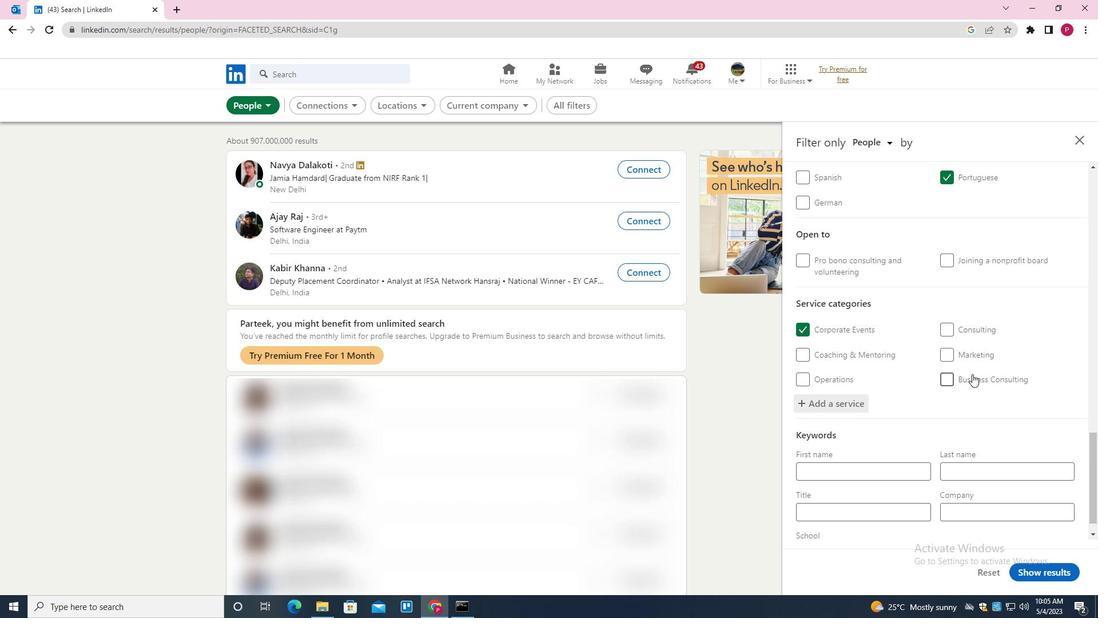 
Action: Mouse scrolled (968, 389) with delta (0, 0)
Screenshot: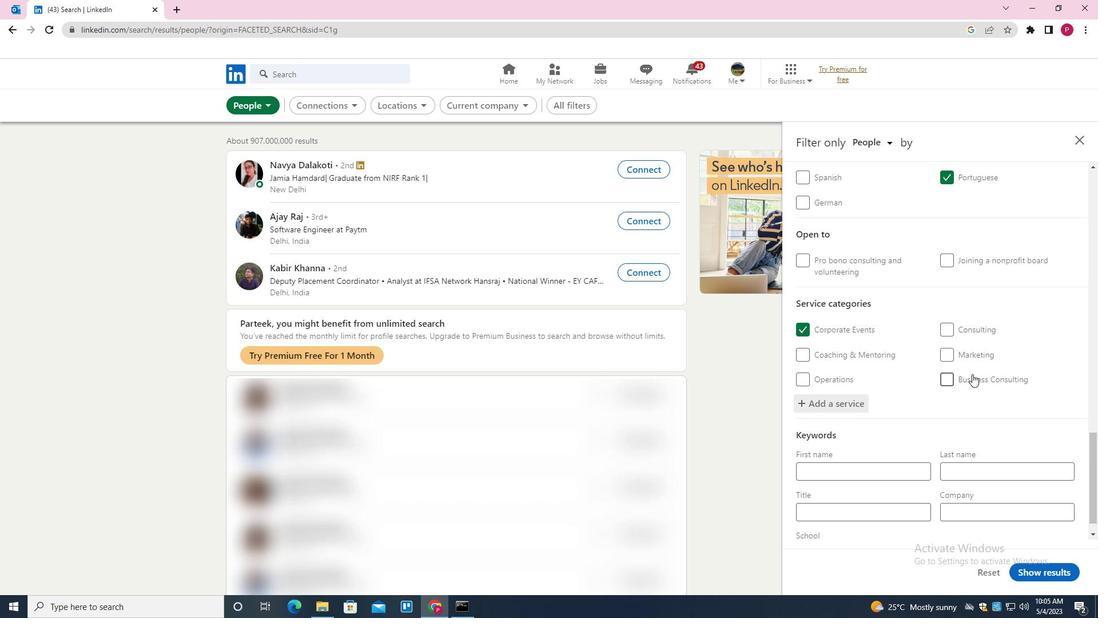 
Action: Mouse moved to (964, 397)
Screenshot: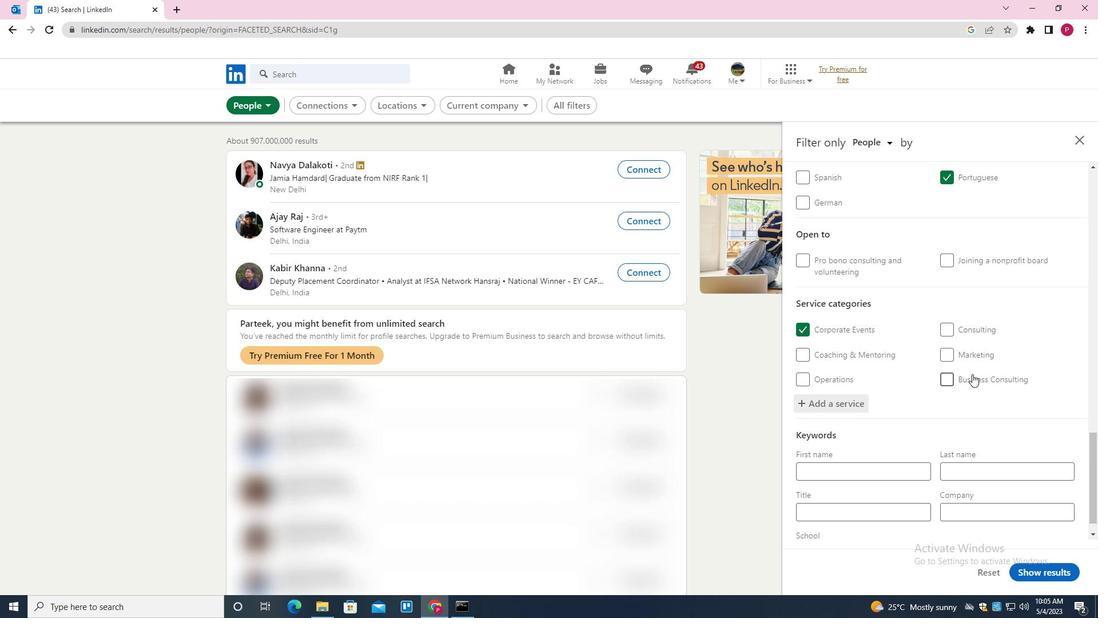 
Action: Mouse scrolled (964, 396) with delta (0, 0)
Screenshot: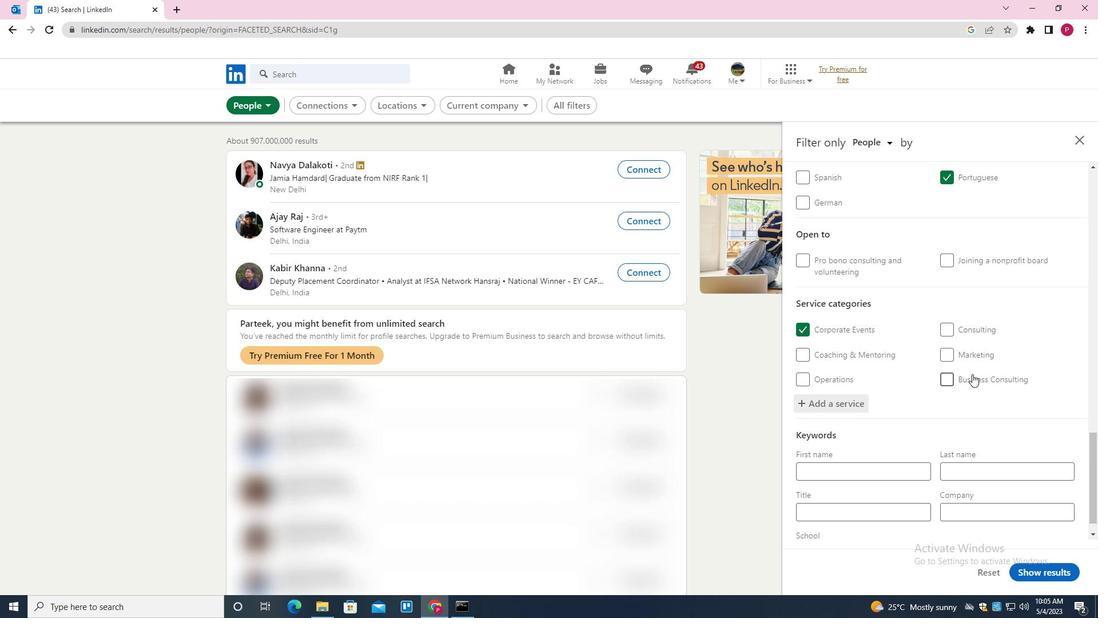 
Action: Mouse moved to (901, 489)
Screenshot: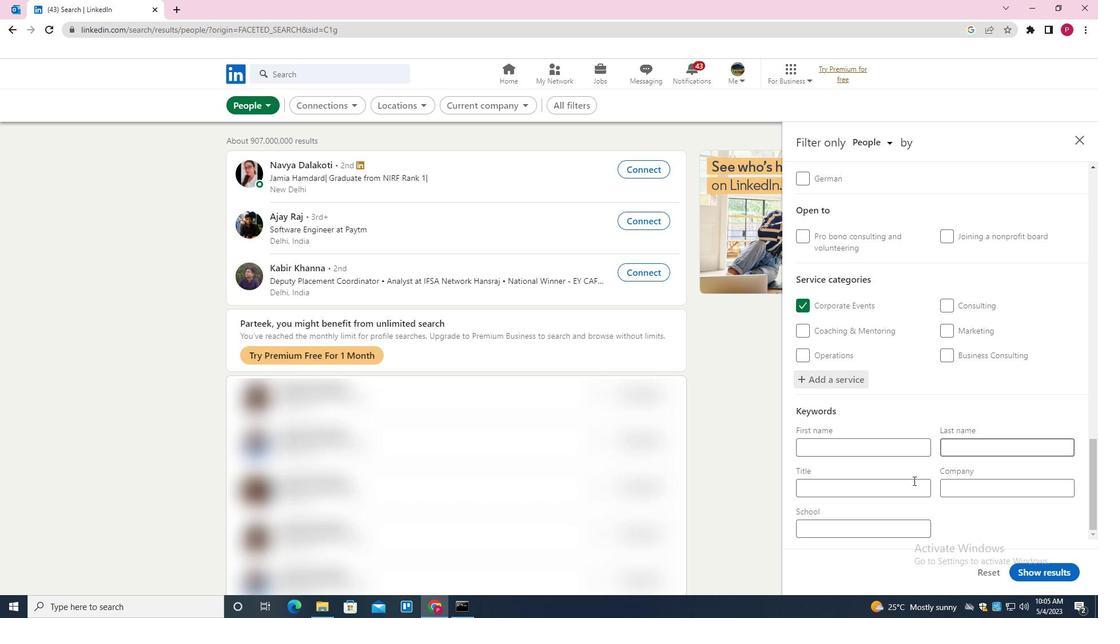 
Action: Mouse pressed left at (901, 489)
Screenshot: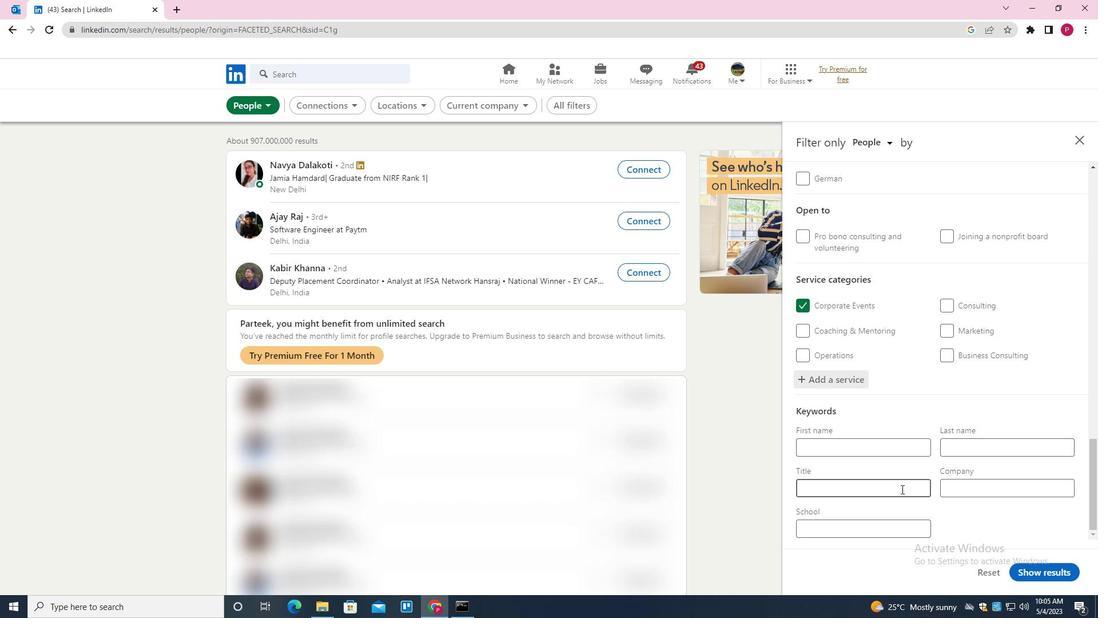 
Action: Key pressed <Key.shift><Key.shift><Key.shift><Key.shift><Key.shift><Key.shift><Key.shift><Key.shift><Key.shift><Key.shift>LANDSCAPING<Key.space><Key.shift><Key.shift>WORKER
Screenshot: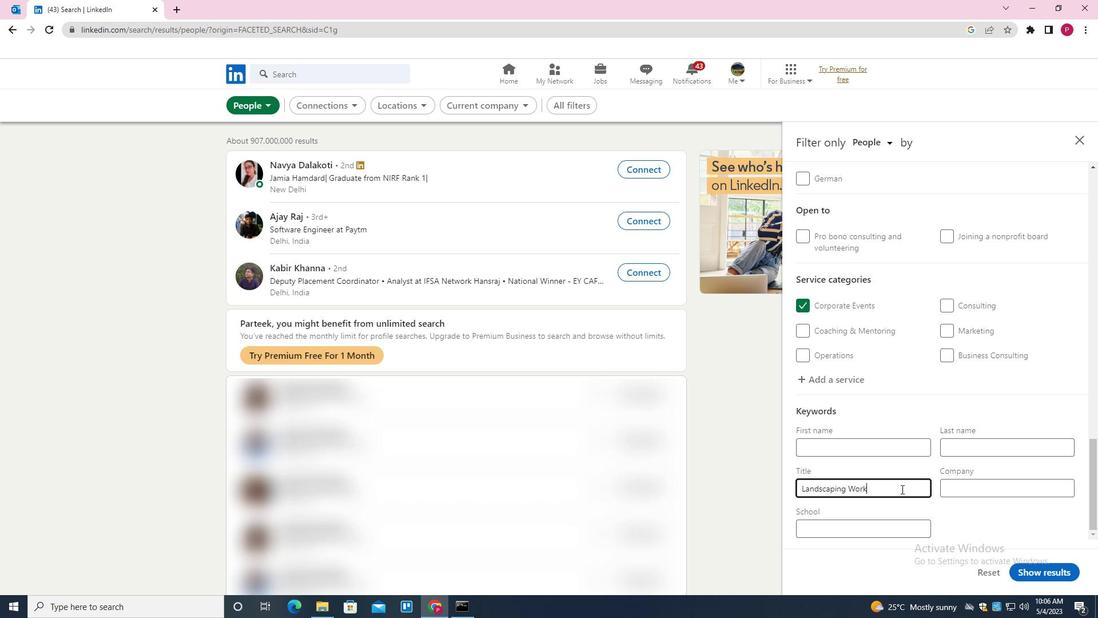 
Action: Mouse moved to (1030, 570)
Screenshot: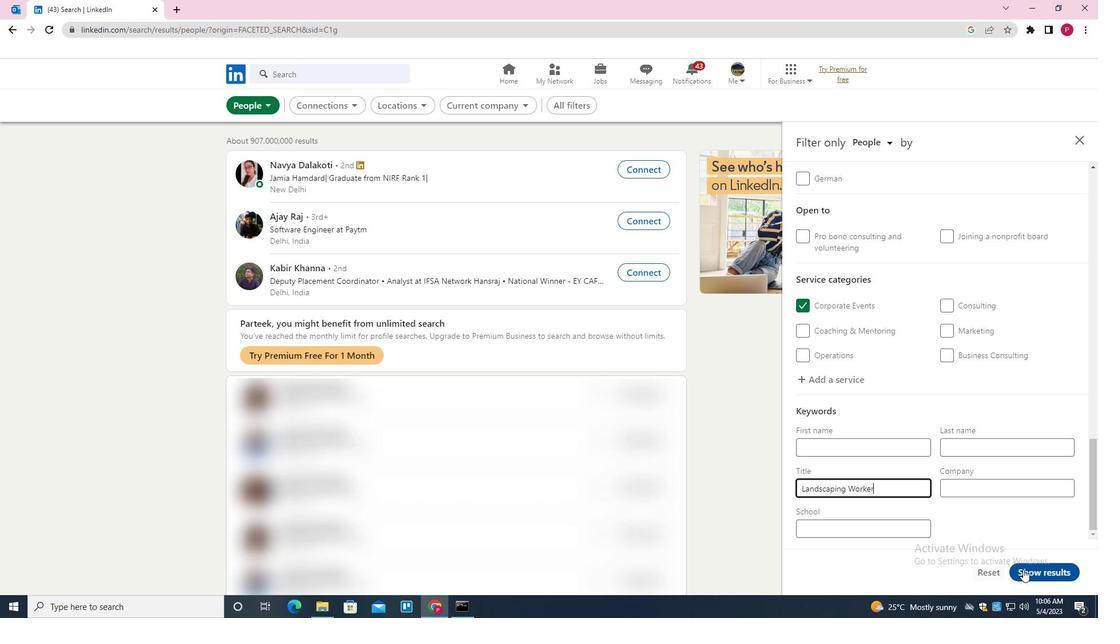 
Action: Mouse pressed left at (1030, 570)
Screenshot: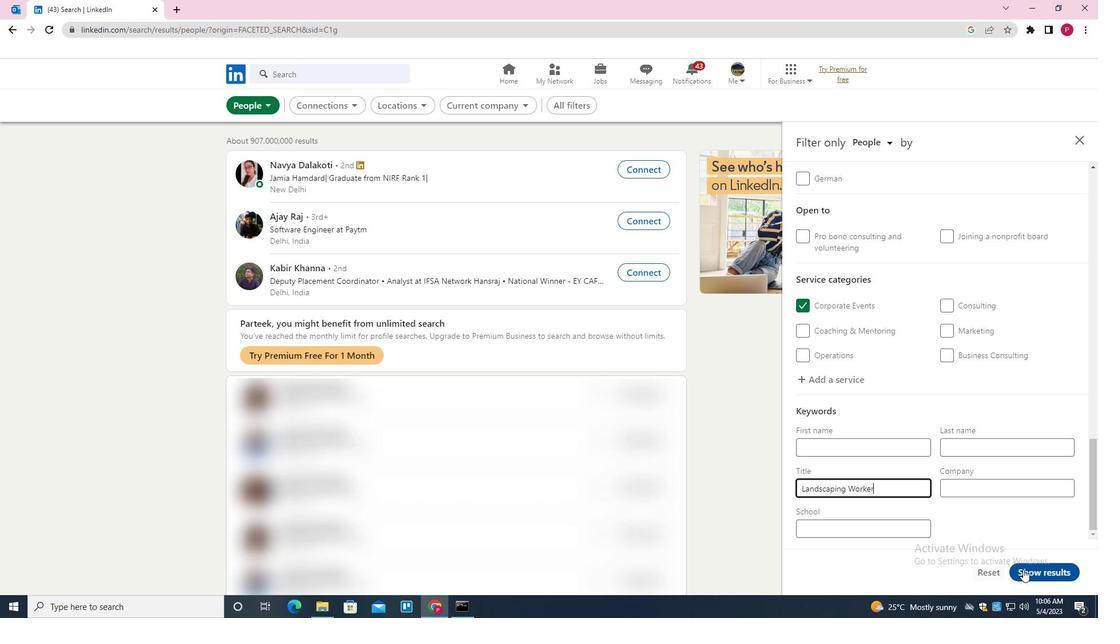 
Action: Mouse moved to (544, 252)
Screenshot: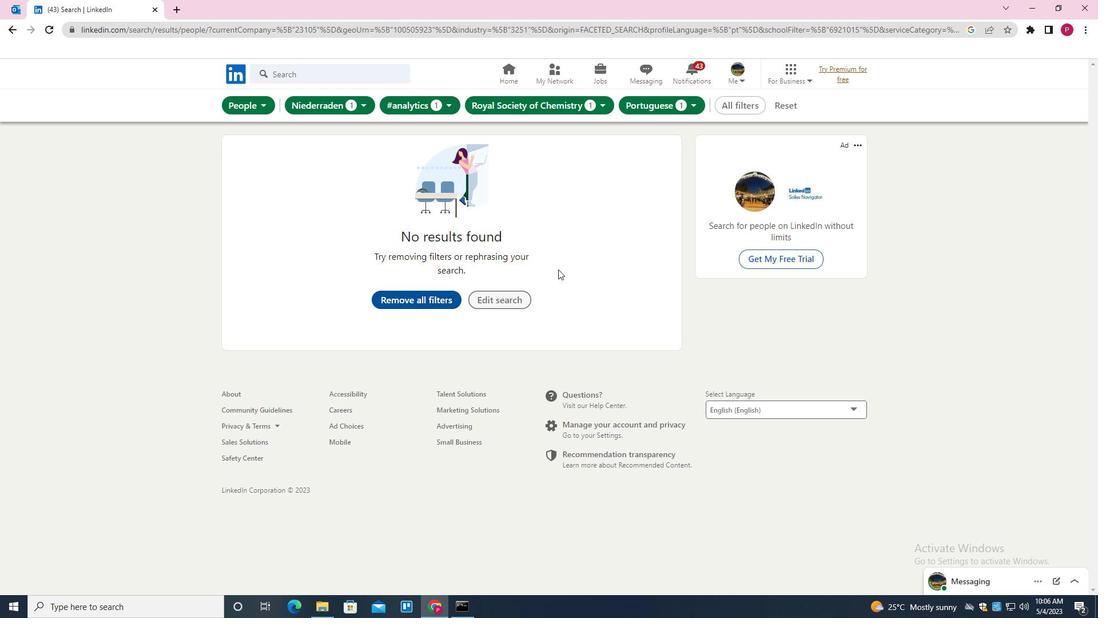 
